 Task: Search round trip flight ticket for 1 adult, 5 children, 2 infants in seat and 1 infant on lap in first from Washington, D.c./arlington: Ronald Reagan Washington National Airport to Greensboro: Piedmont Triad International Airport on 5-1-2023 and return on 5-2-2023. Choice of flights is Westjet. Number of bags: 1 checked bag. Price is upto 55000. Outbound departure time preference is 22:30. Return departure time preference is 16:45.
Action: Mouse moved to (304, 500)
Screenshot: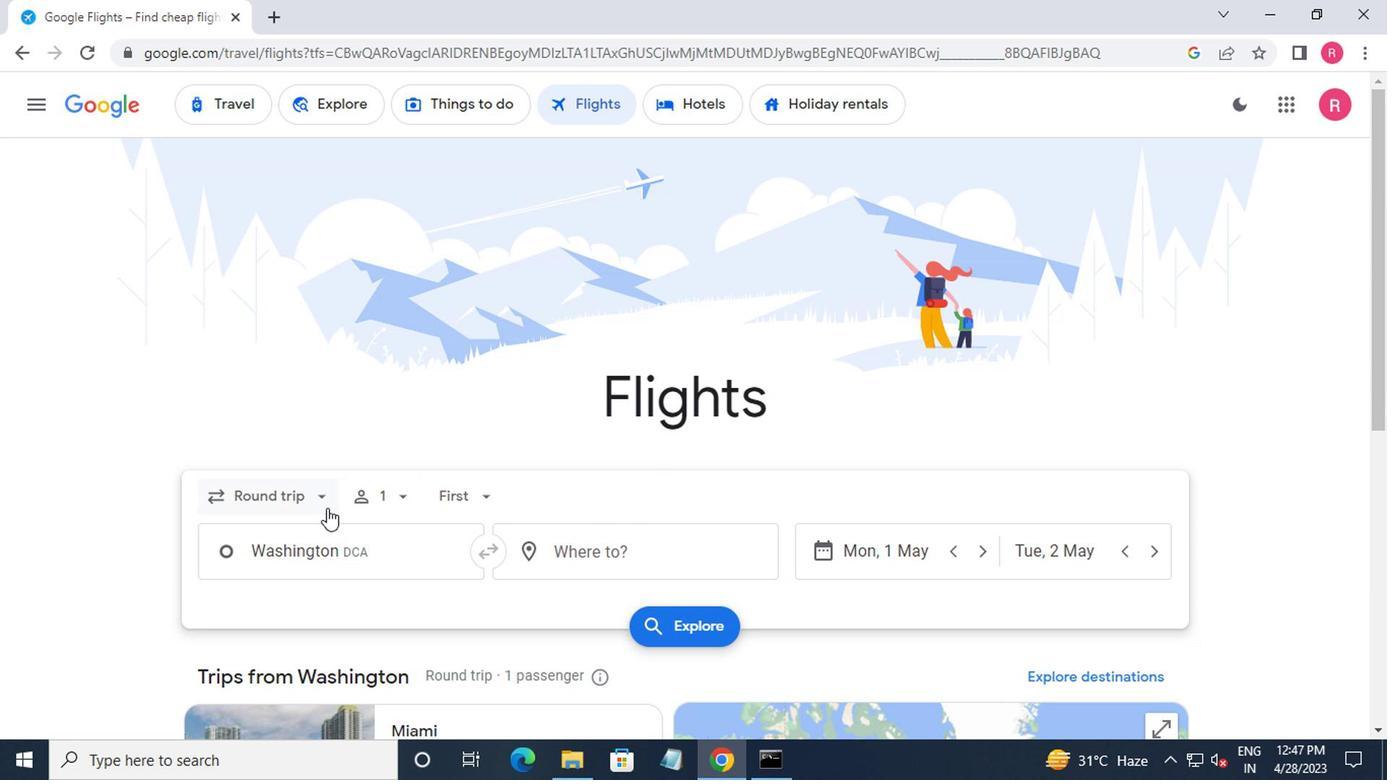 
Action: Mouse pressed left at (304, 500)
Screenshot: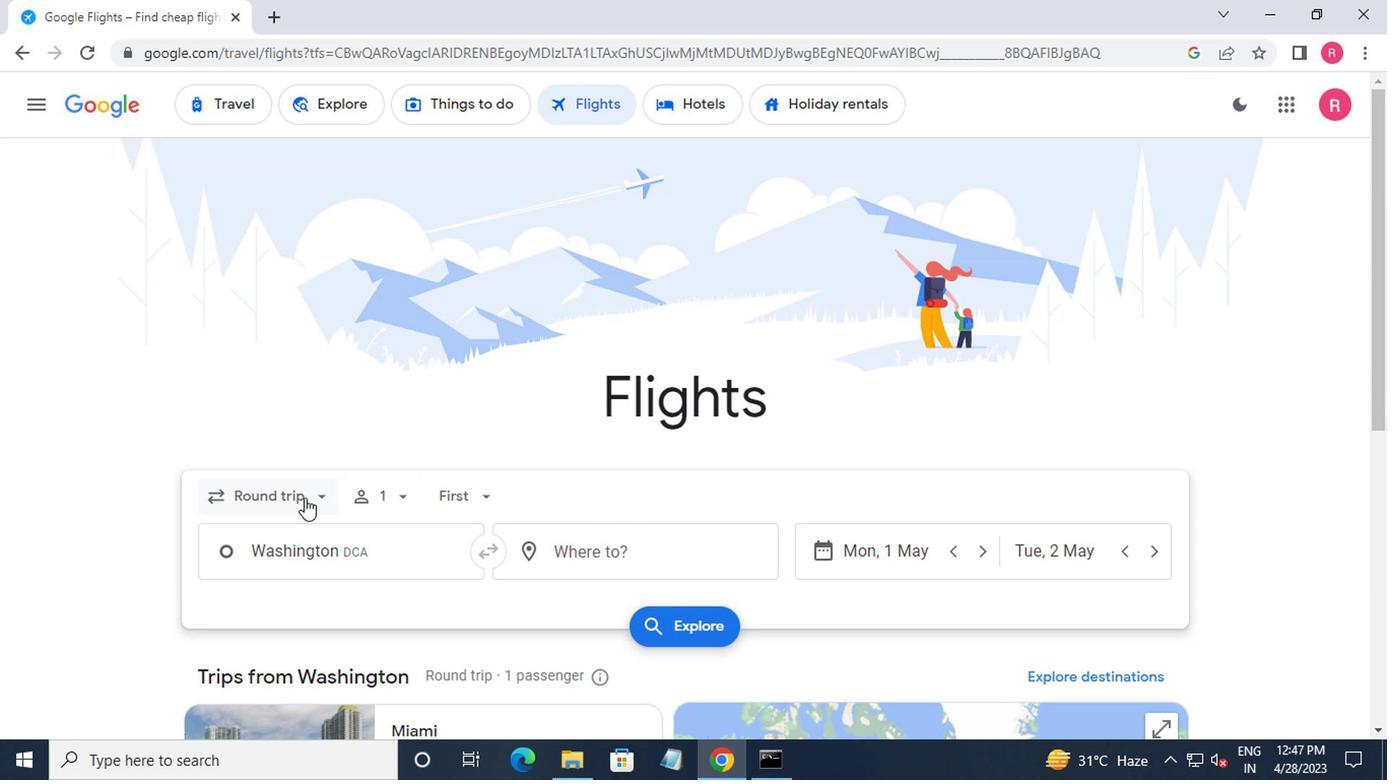 
Action: Mouse moved to (307, 585)
Screenshot: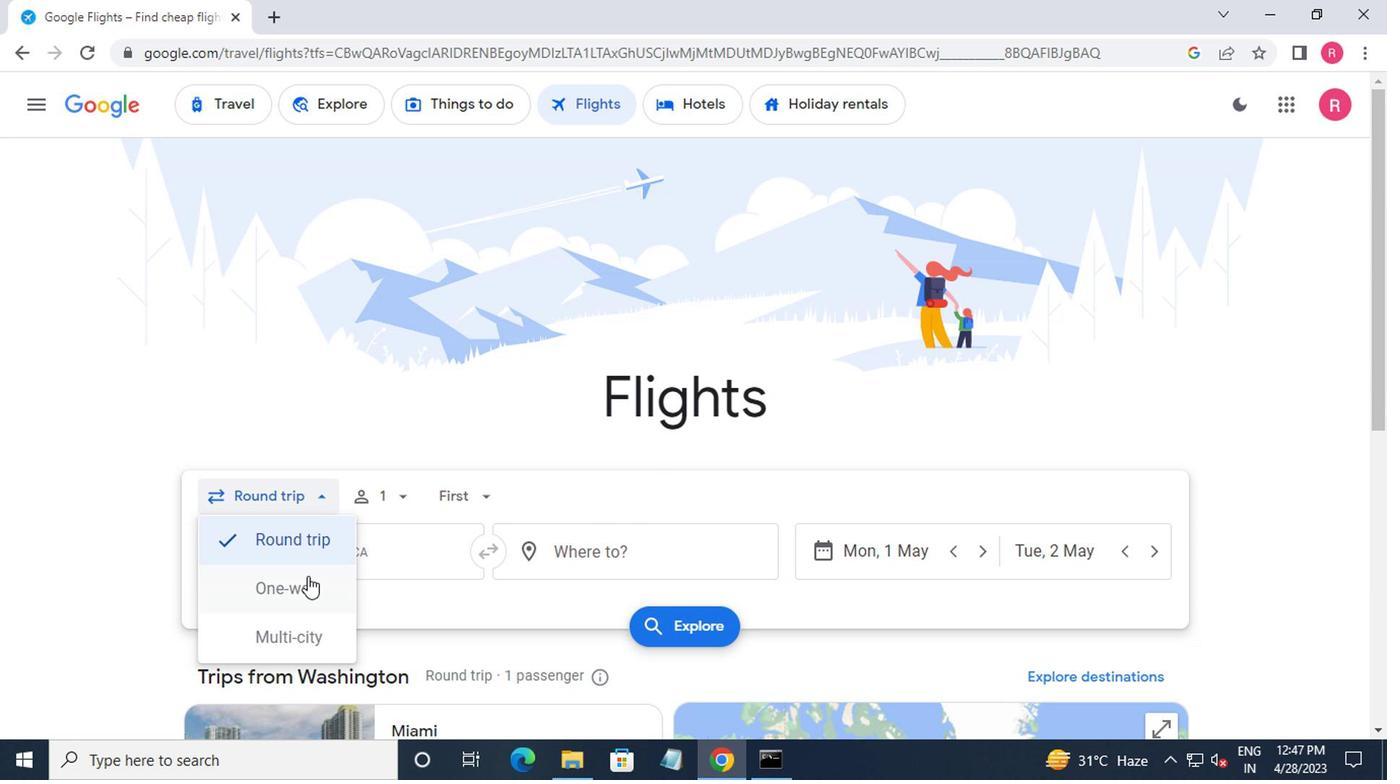 
Action: Mouse pressed left at (307, 585)
Screenshot: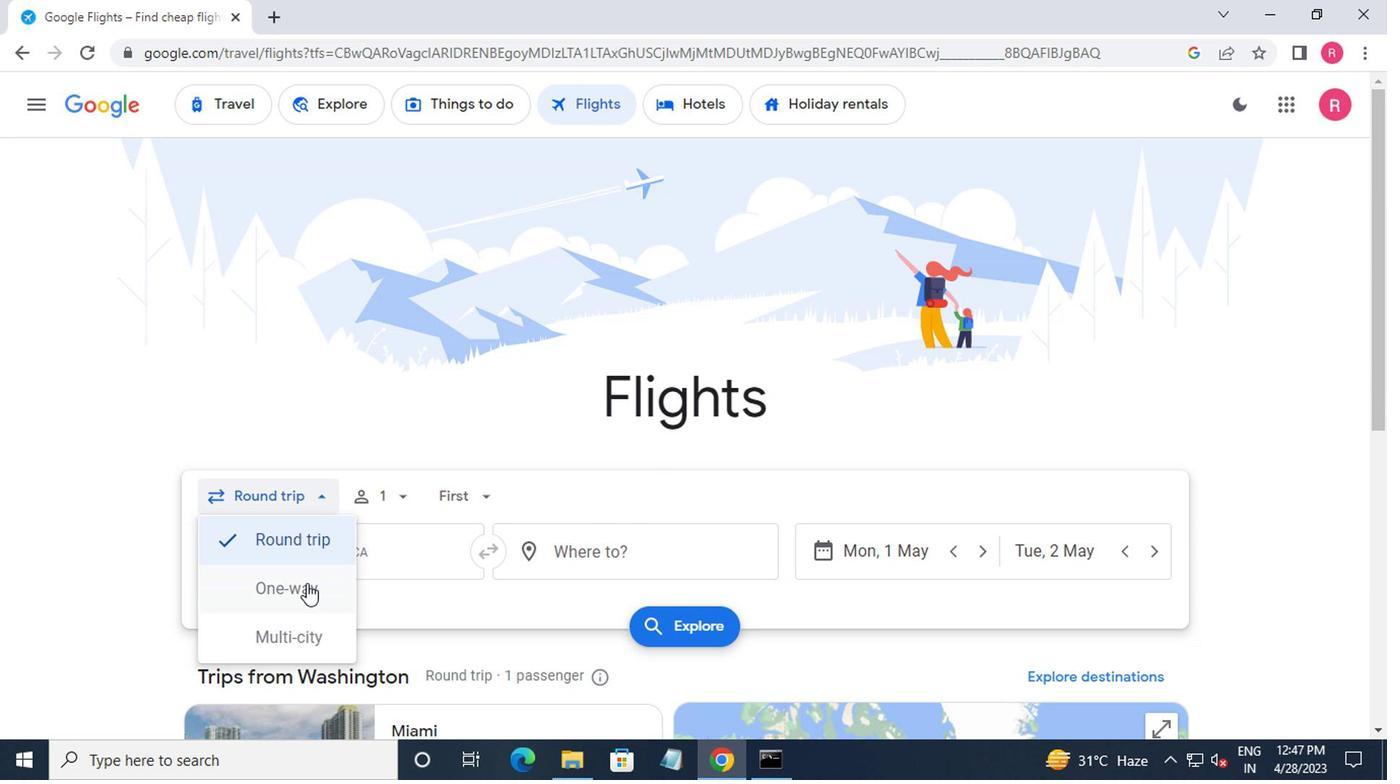 
Action: Mouse moved to (398, 506)
Screenshot: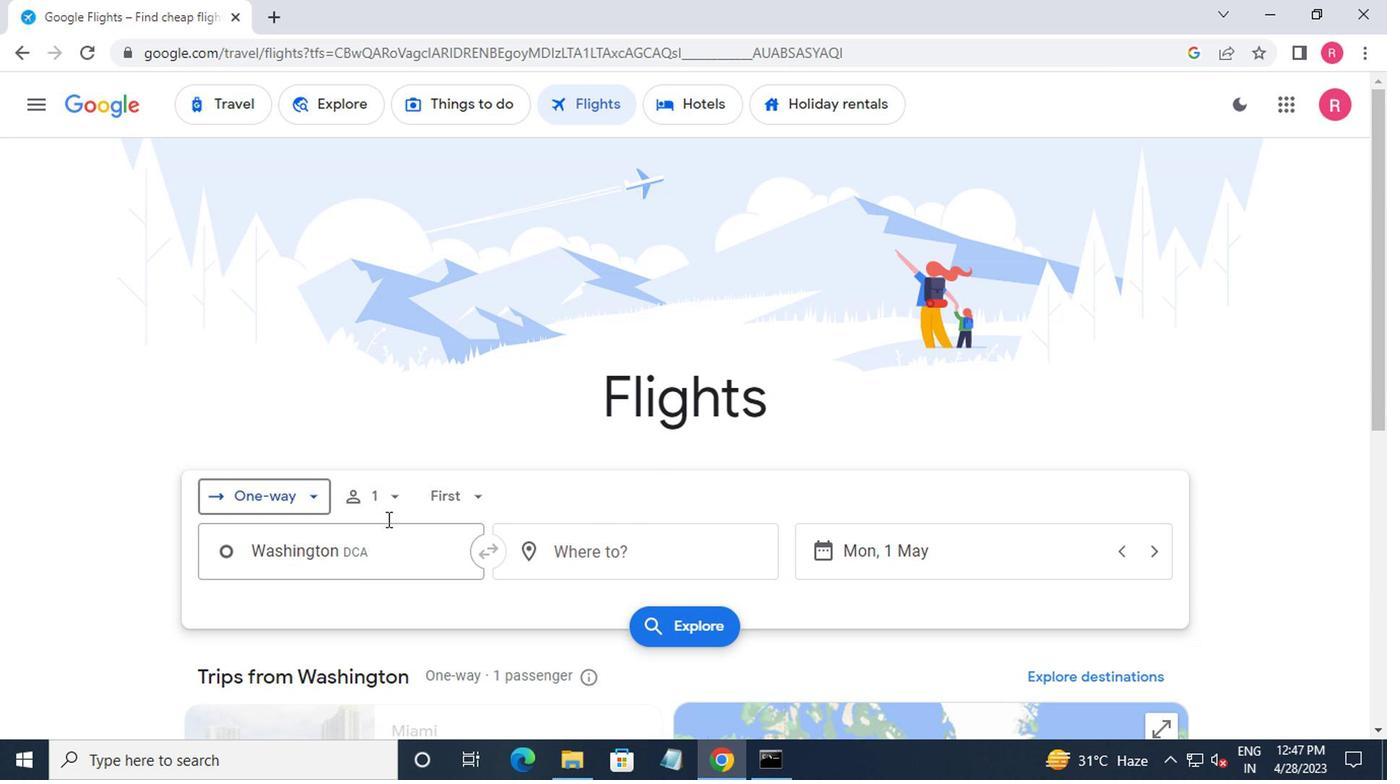
Action: Mouse pressed left at (398, 506)
Screenshot: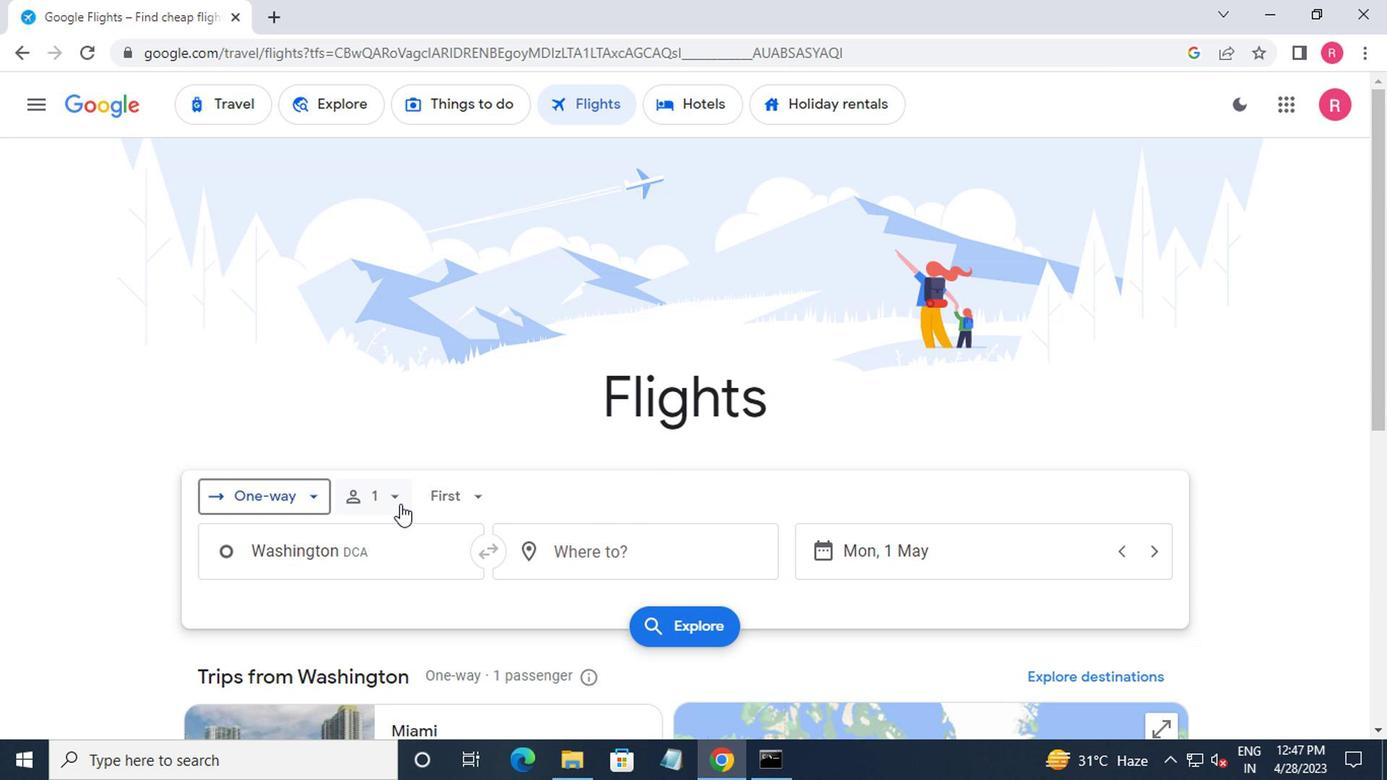 
Action: Mouse moved to (541, 545)
Screenshot: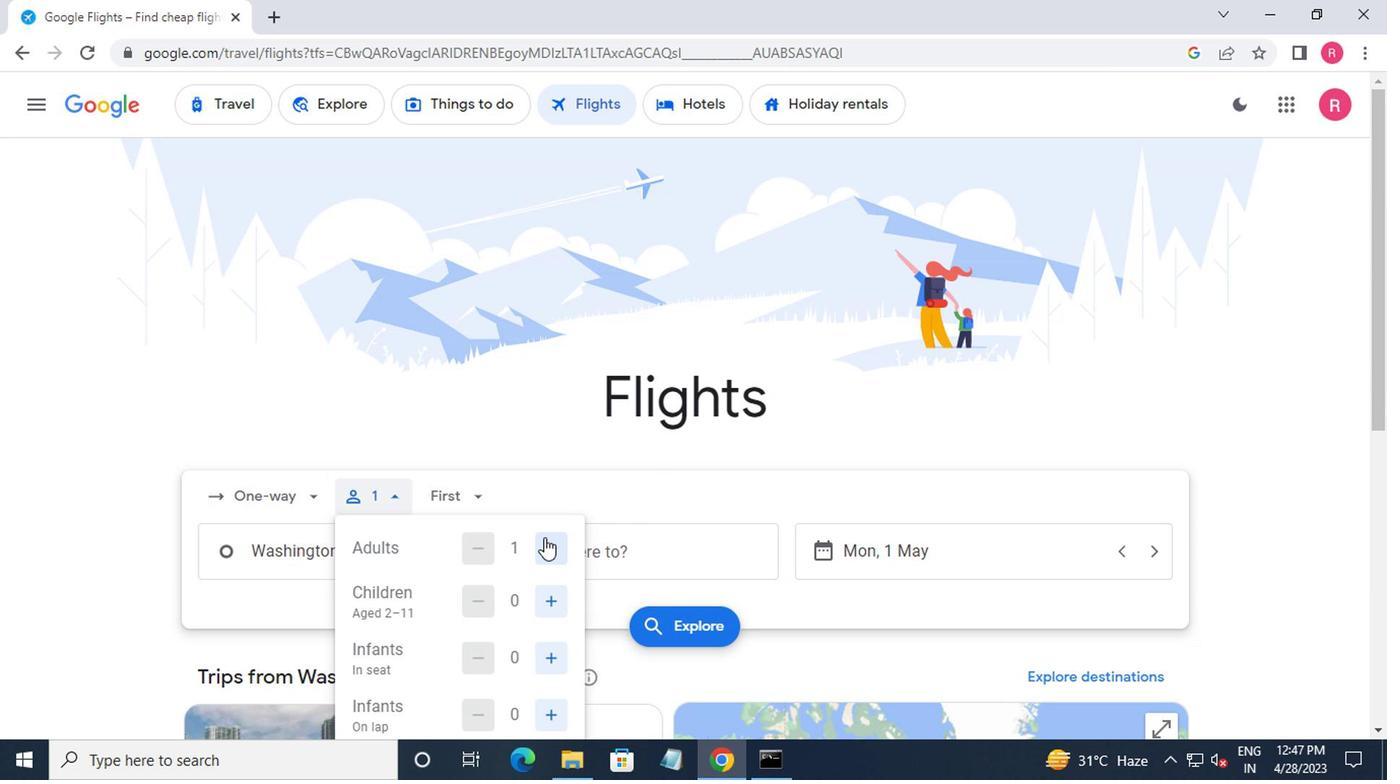
Action: Mouse pressed left at (541, 545)
Screenshot: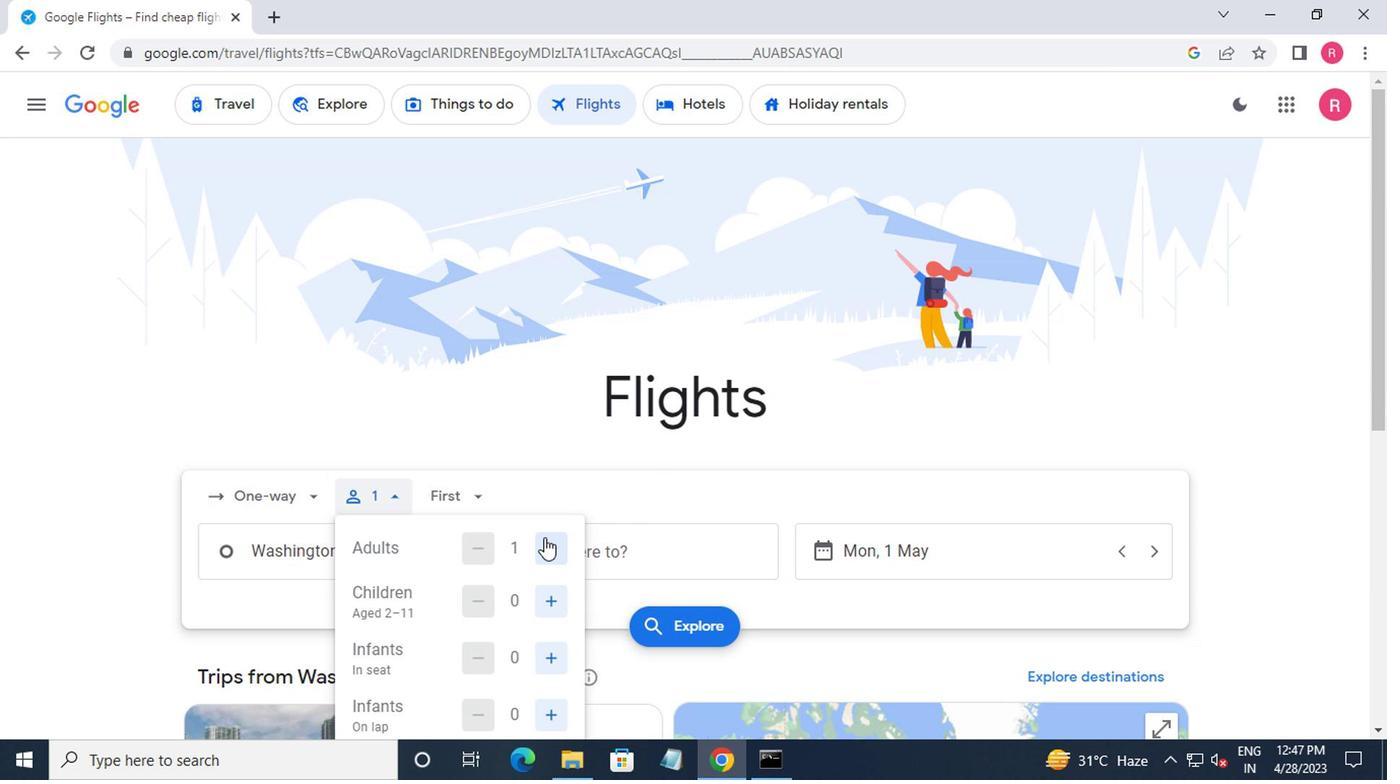 
Action: Mouse moved to (552, 614)
Screenshot: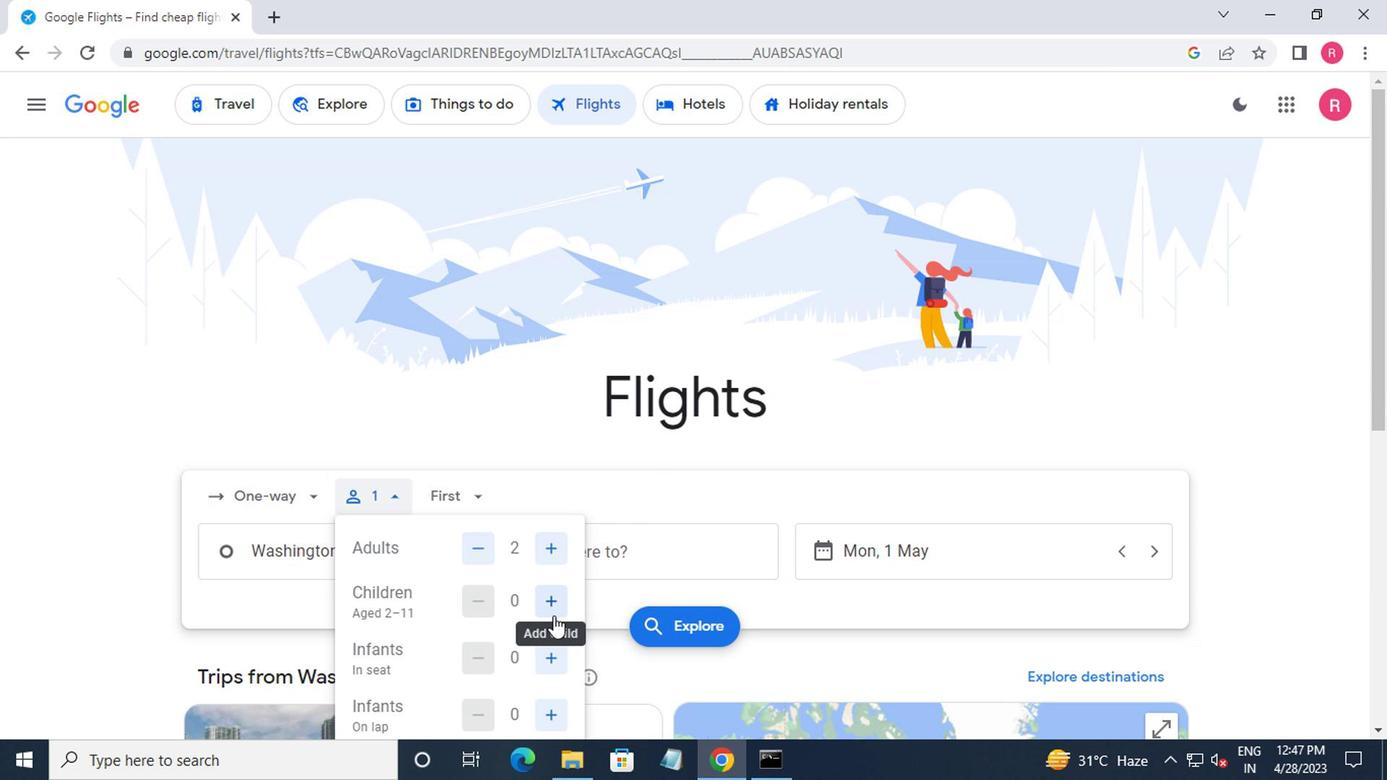 
Action: Mouse pressed left at (552, 614)
Screenshot: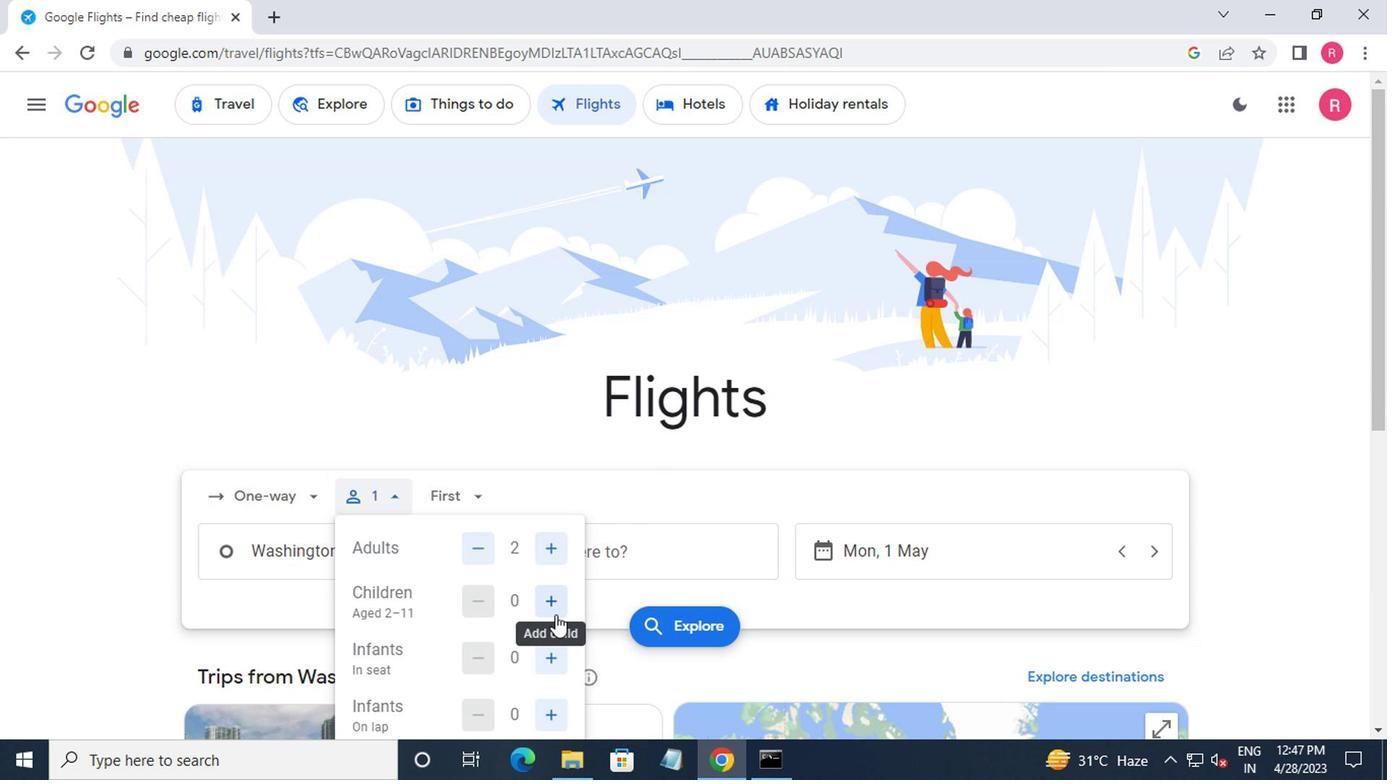 
Action: Mouse moved to (552, 613)
Screenshot: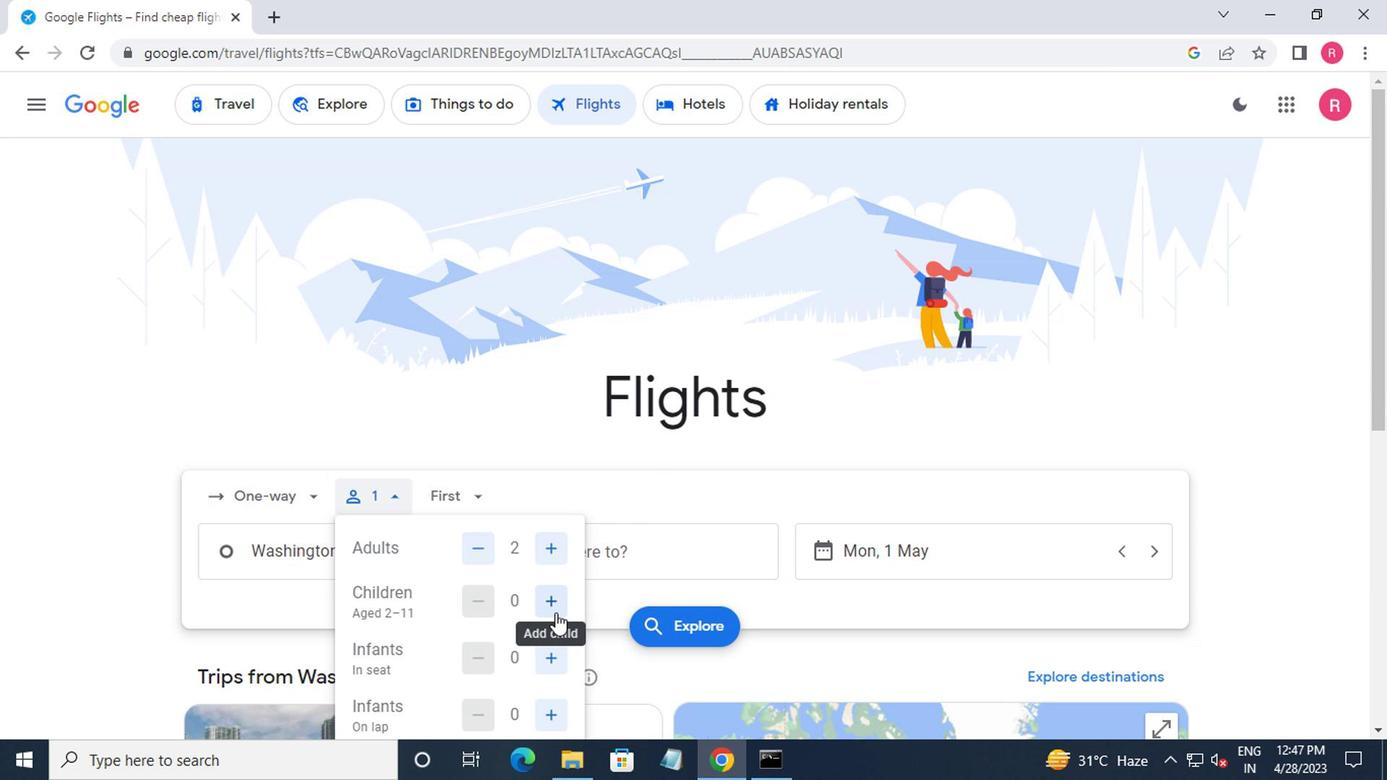 
Action: Mouse pressed left at (552, 613)
Screenshot: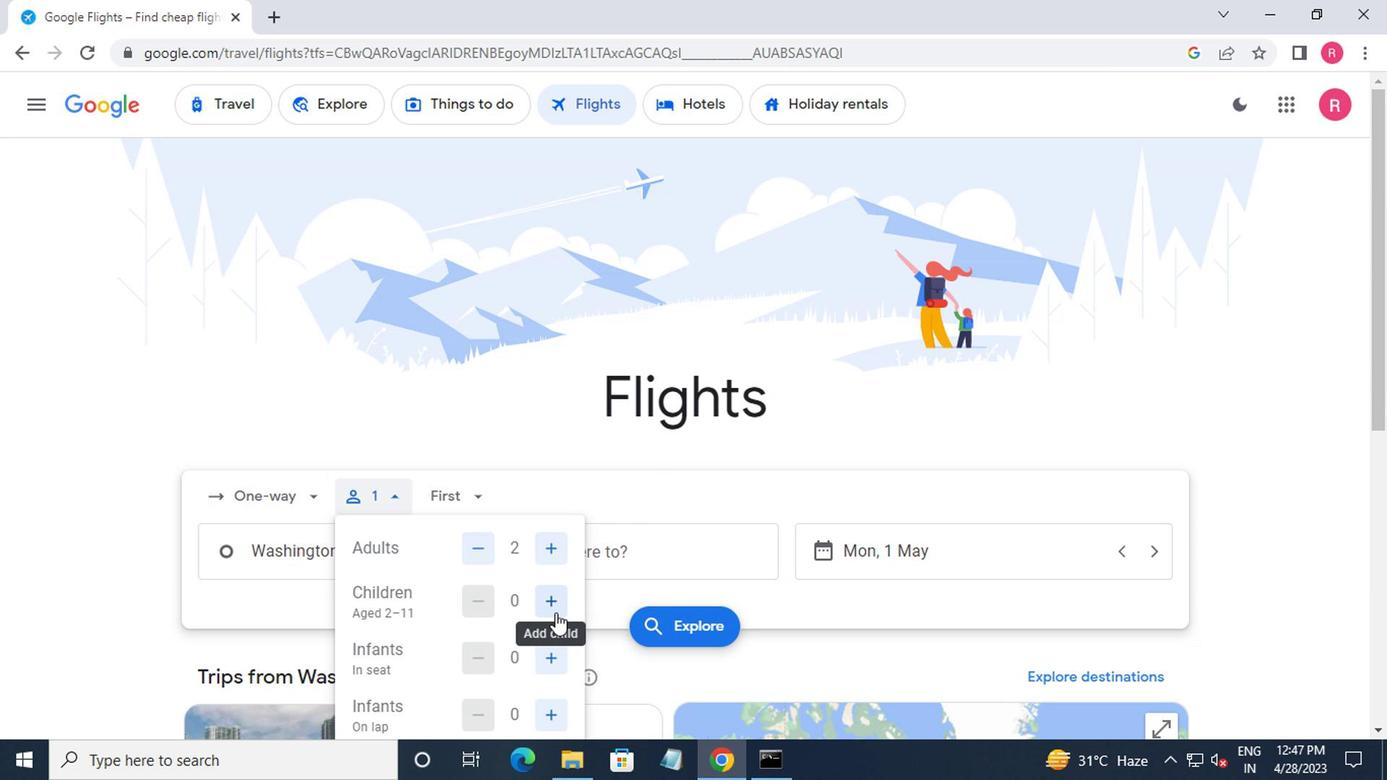
Action: Mouse moved to (552, 612)
Screenshot: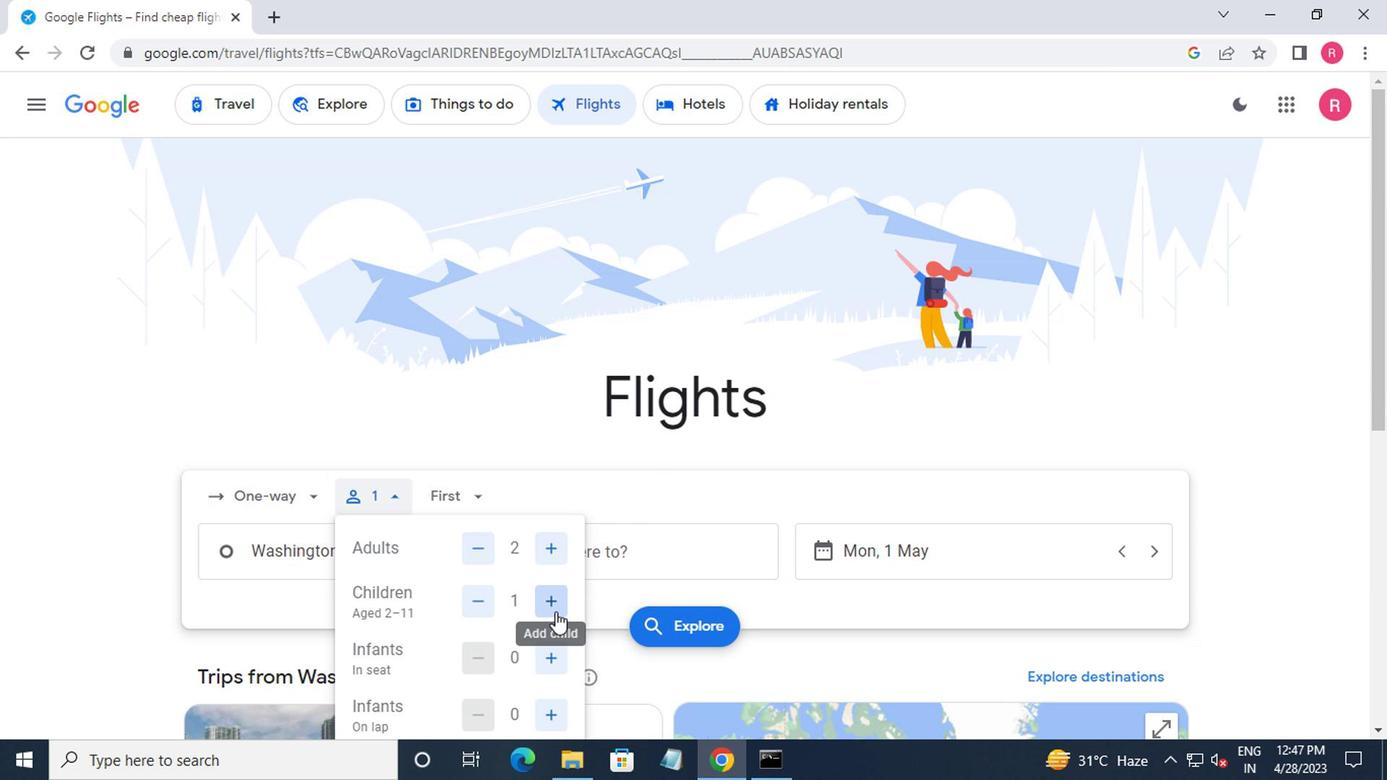 
Action: Mouse pressed left at (552, 612)
Screenshot: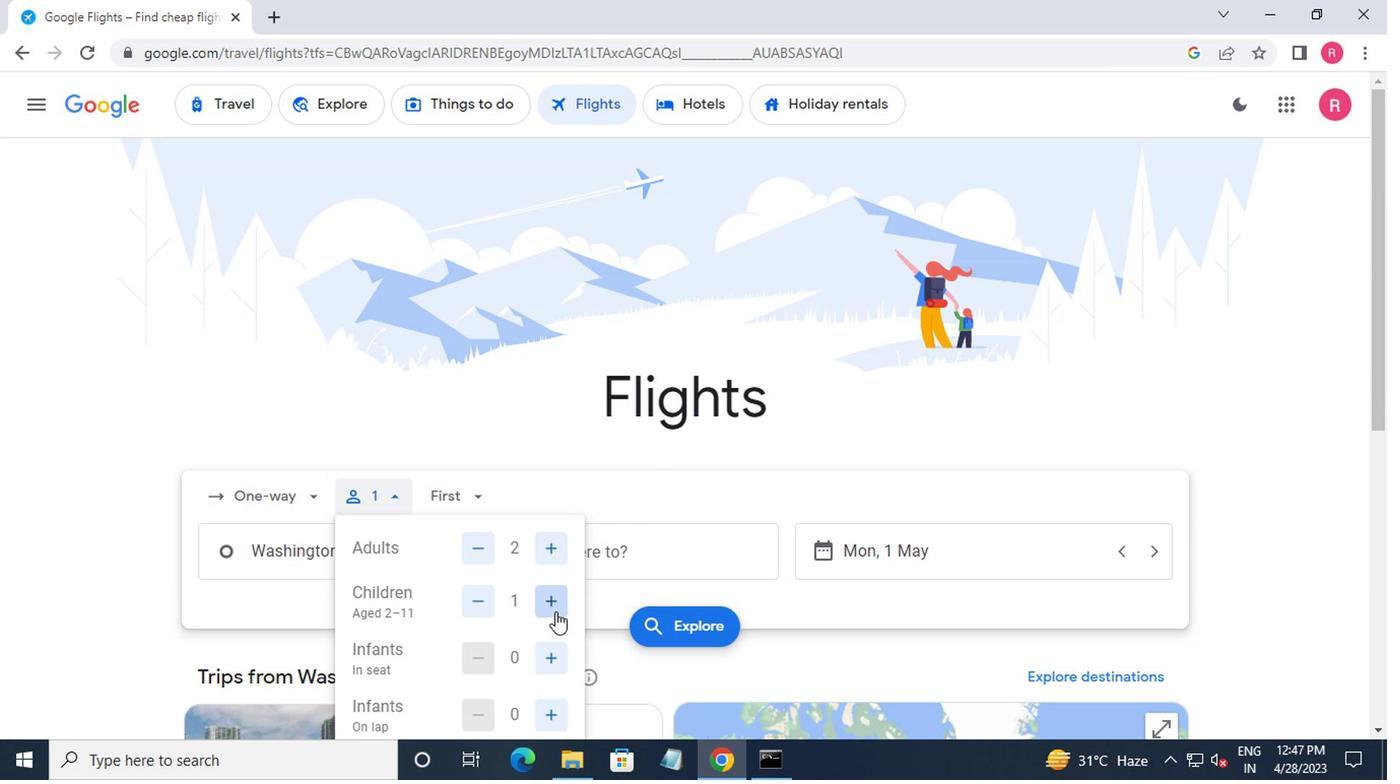 
Action: Mouse moved to (552, 611)
Screenshot: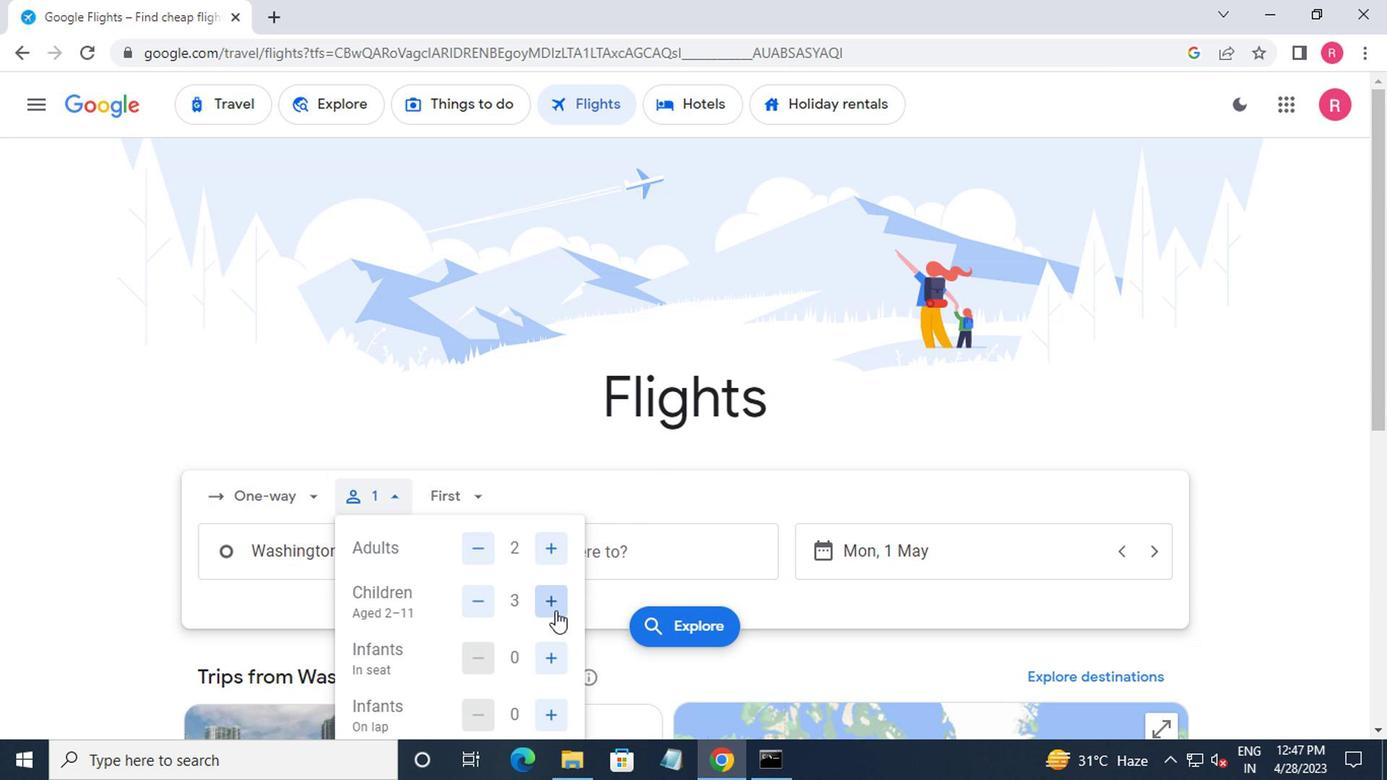 
Action: Mouse pressed left at (552, 611)
Screenshot: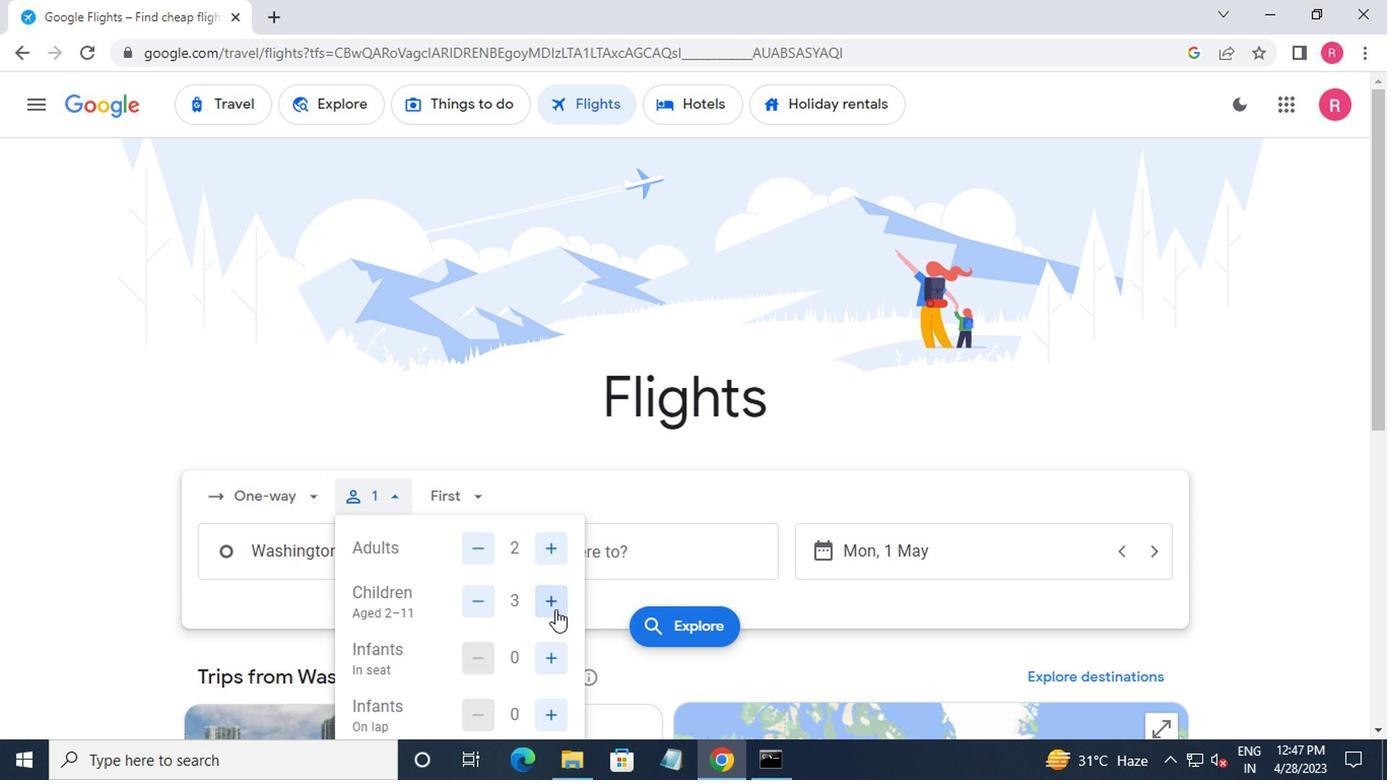 
Action: Mouse moved to (539, 658)
Screenshot: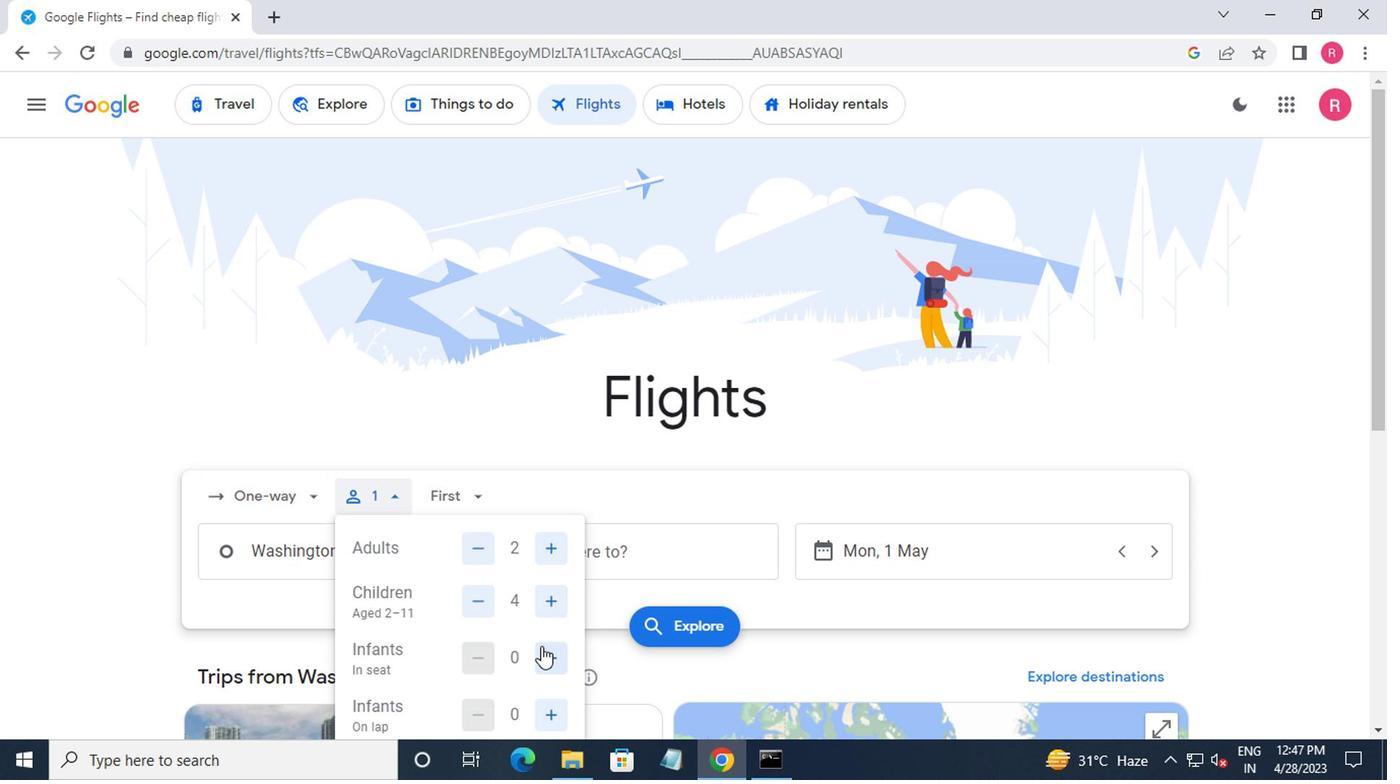 
Action: Mouse pressed left at (539, 658)
Screenshot: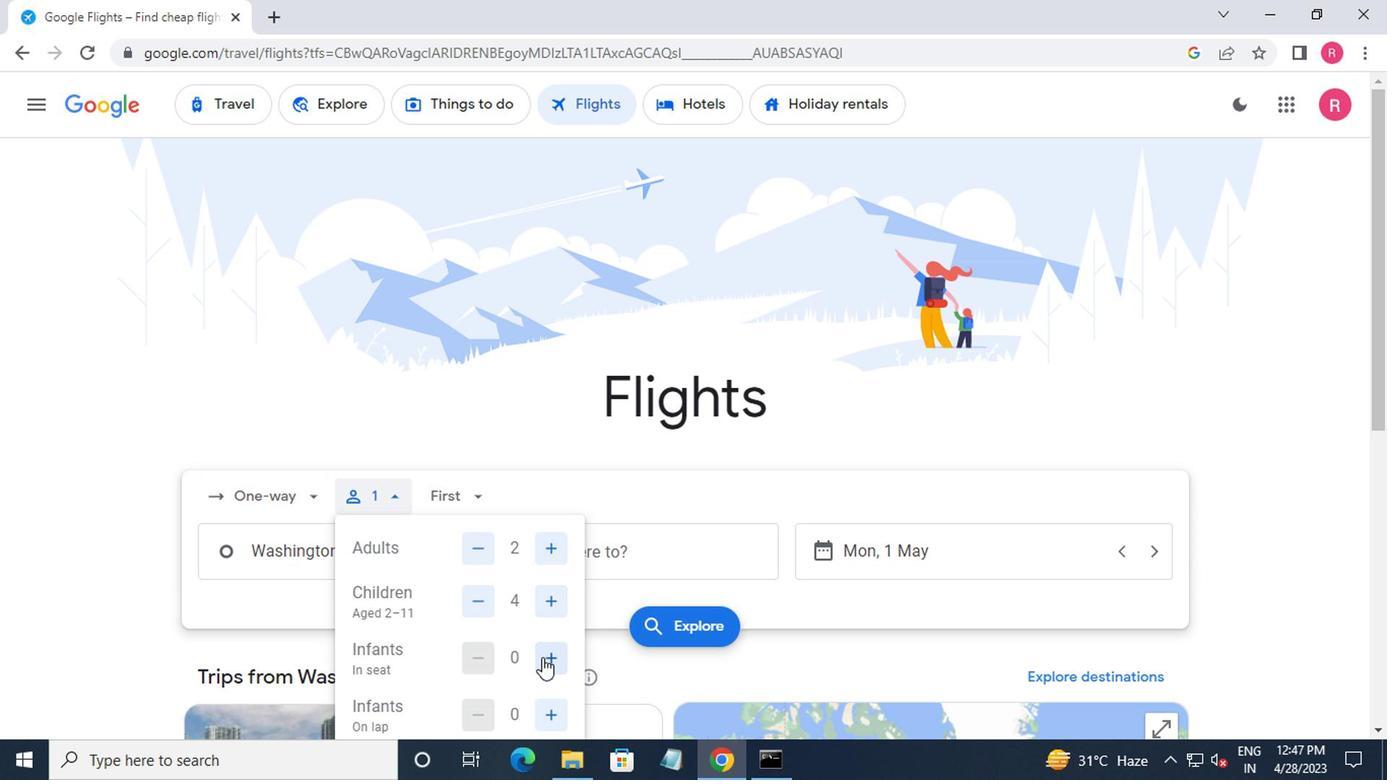 
Action: Mouse moved to (440, 498)
Screenshot: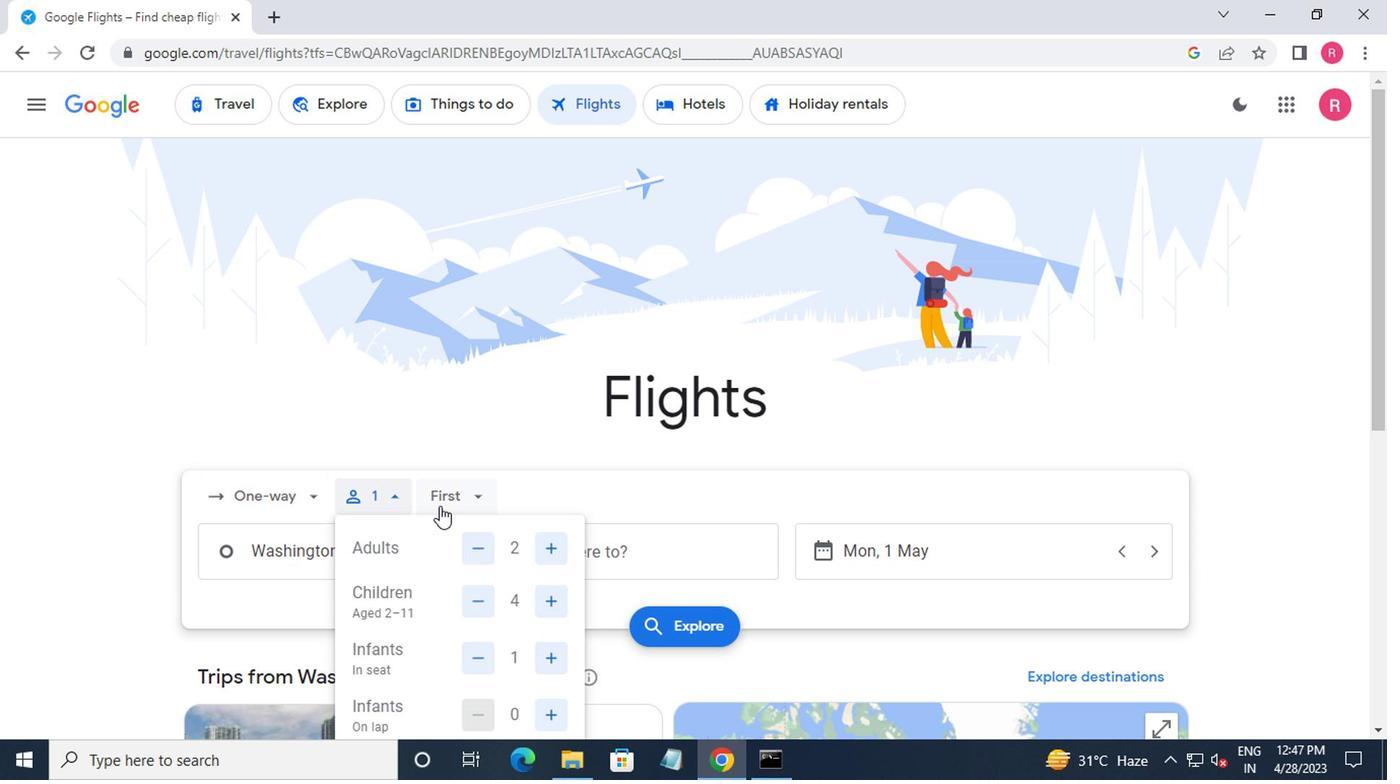 
Action: Mouse pressed left at (440, 498)
Screenshot: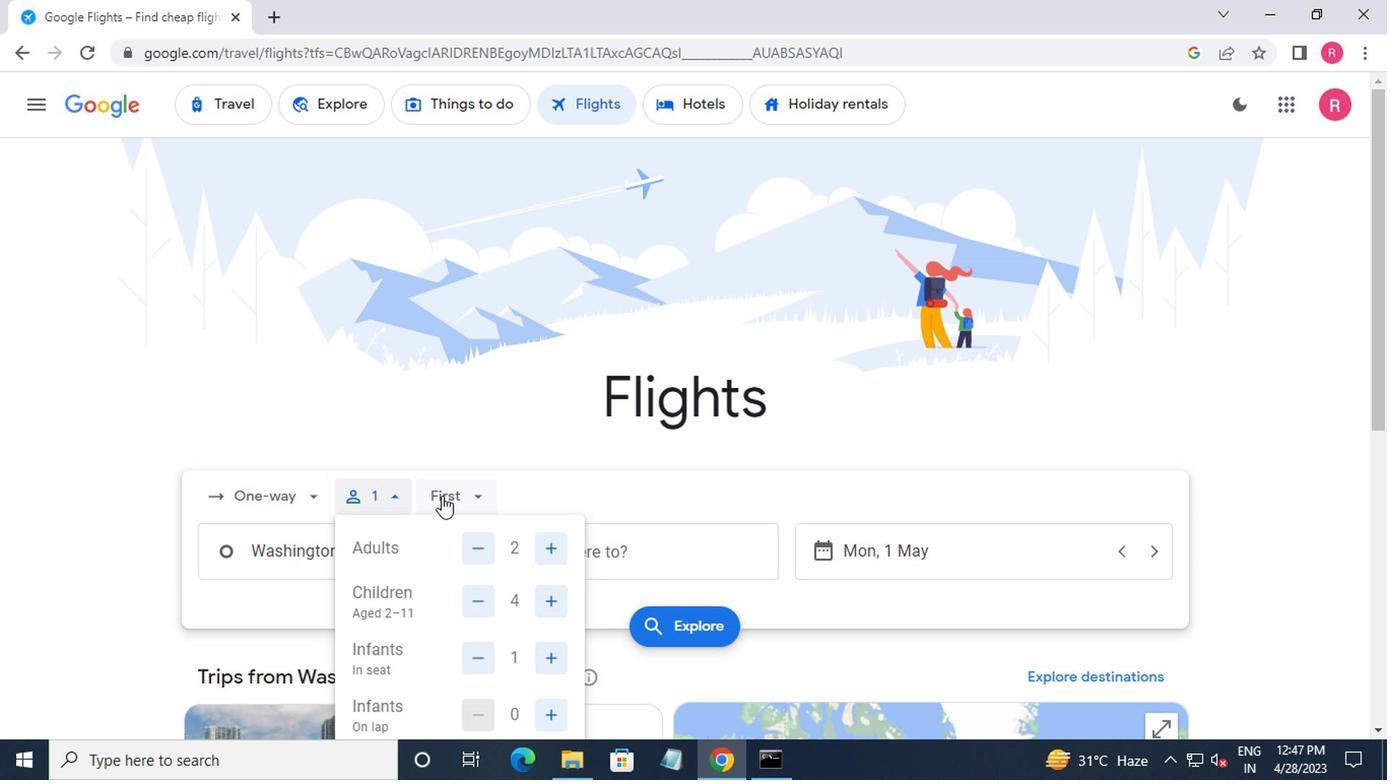 
Action: Mouse moved to (513, 640)
Screenshot: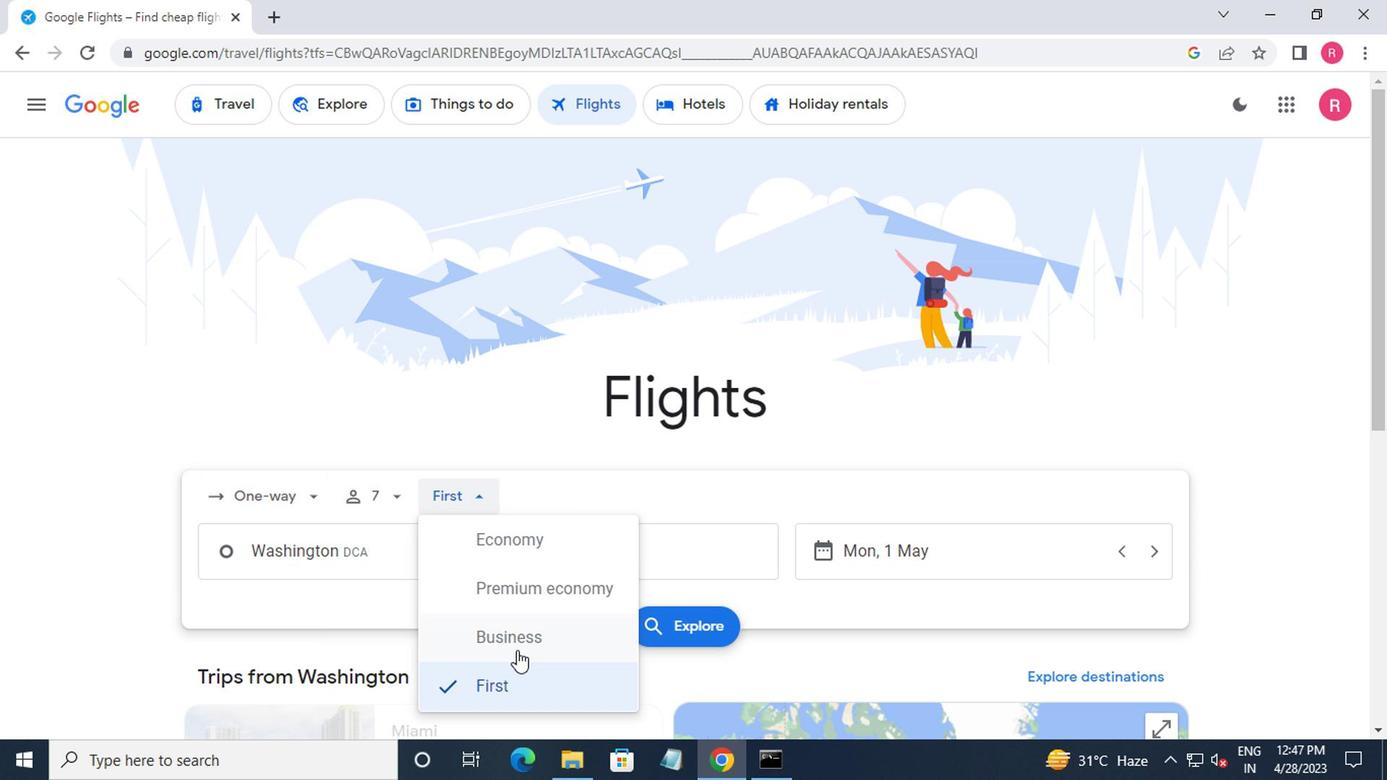 
Action: Mouse pressed left at (513, 640)
Screenshot: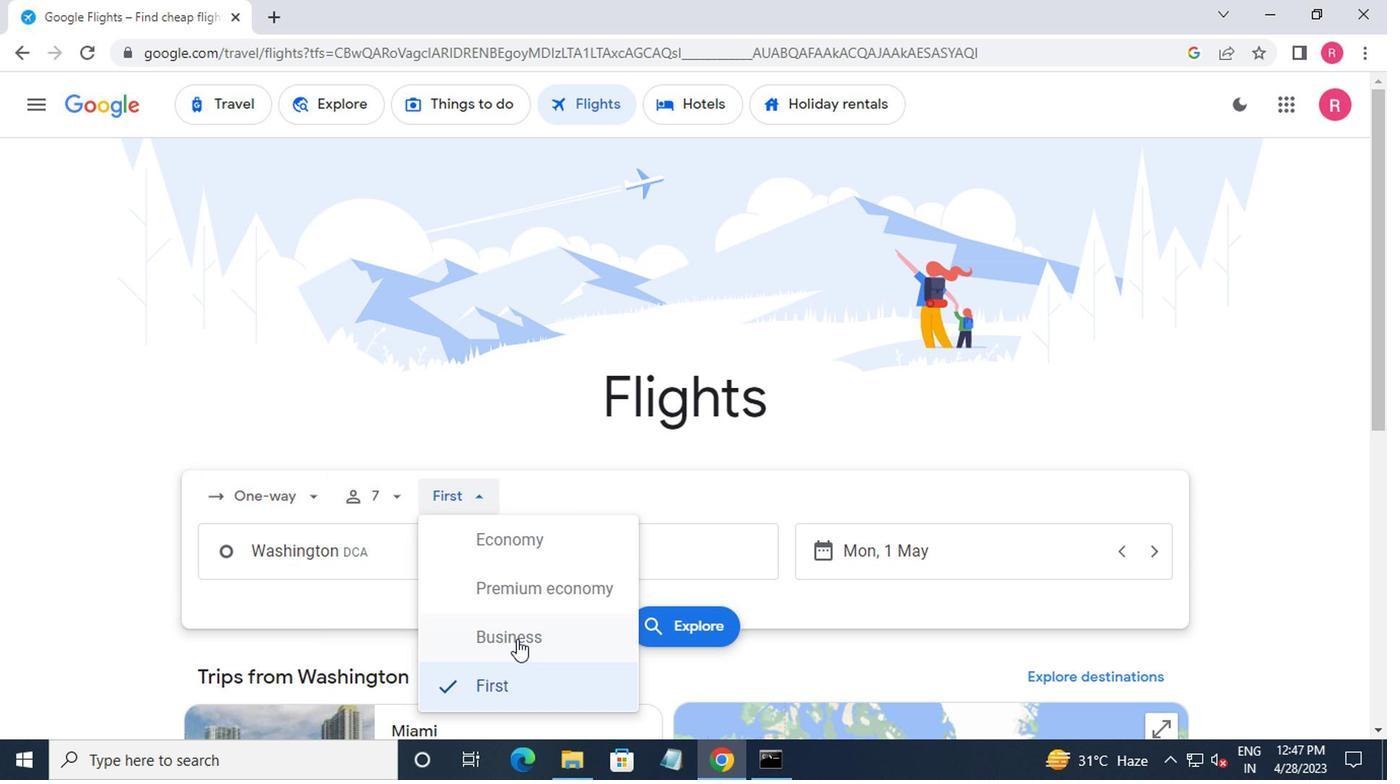
Action: Mouse moved to (407, 573)
Screenshot: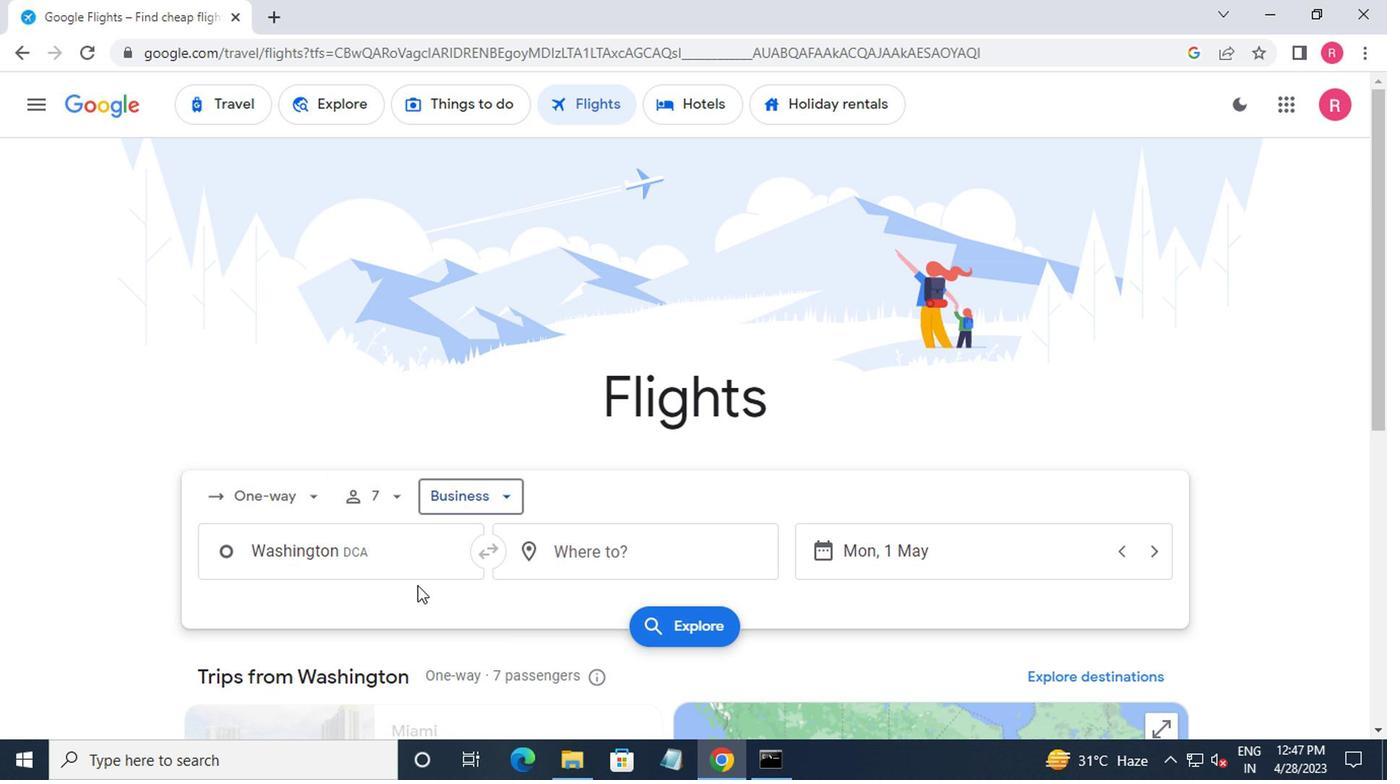 
Action: Mouse pressed left at (407, 573)
Screenshot: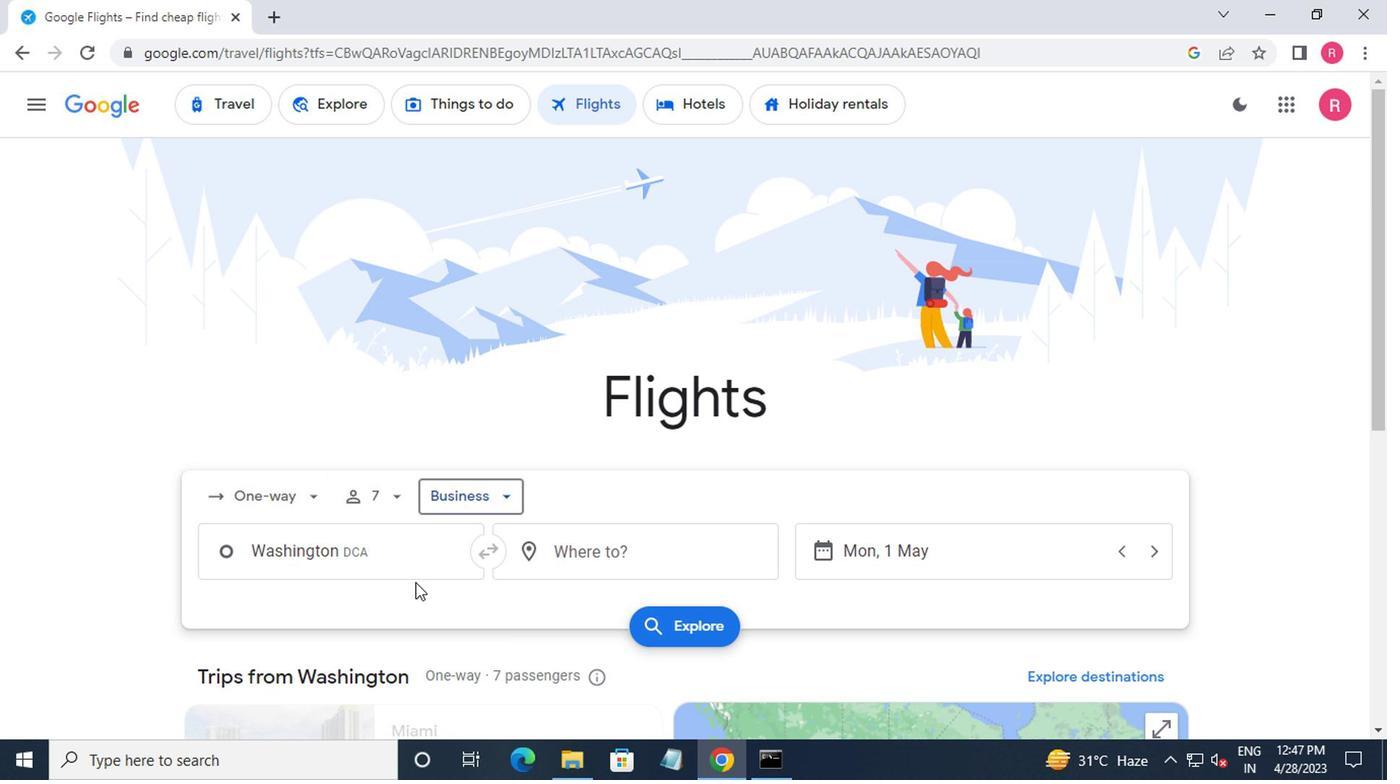 
Action: Mouse moved to (414, 651)
Screenshot: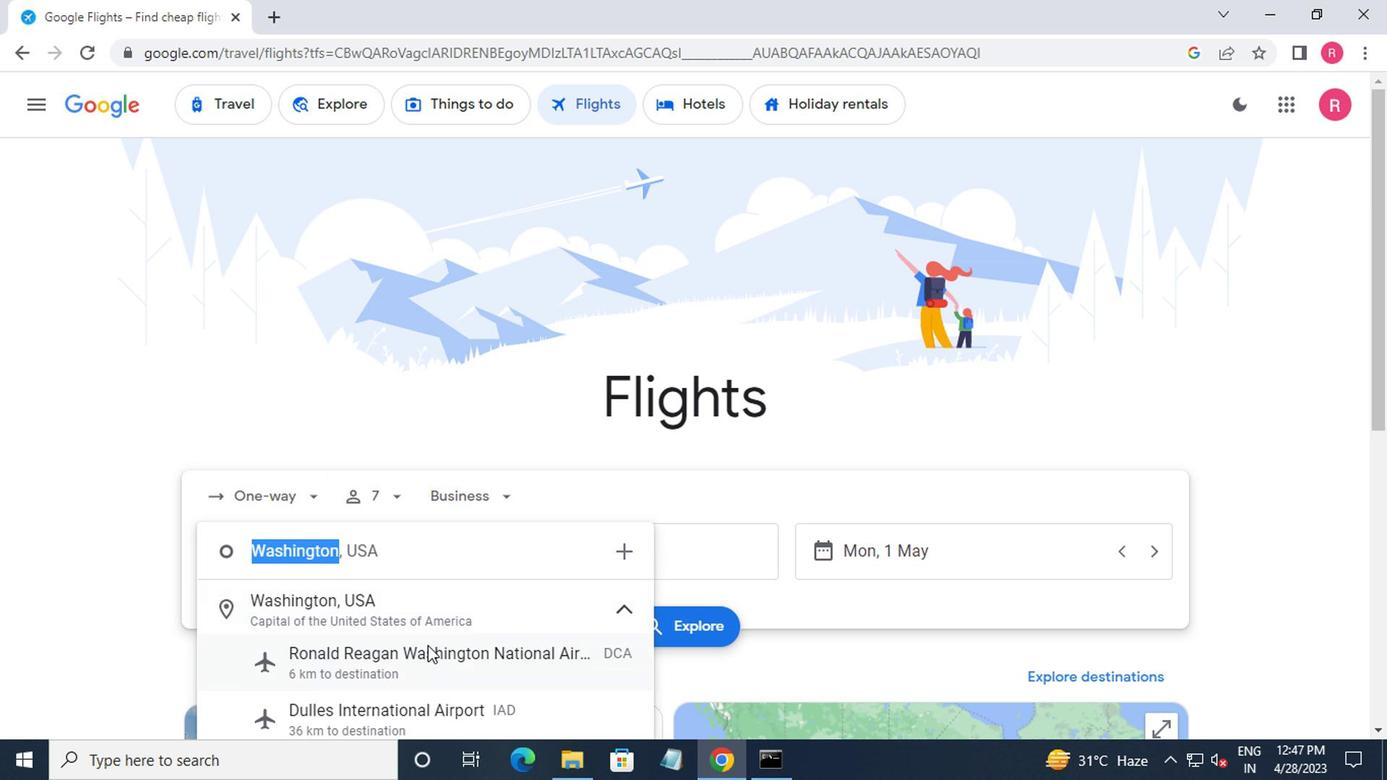 
Action: Mouse pressed left at (414, 651)
Screenshot: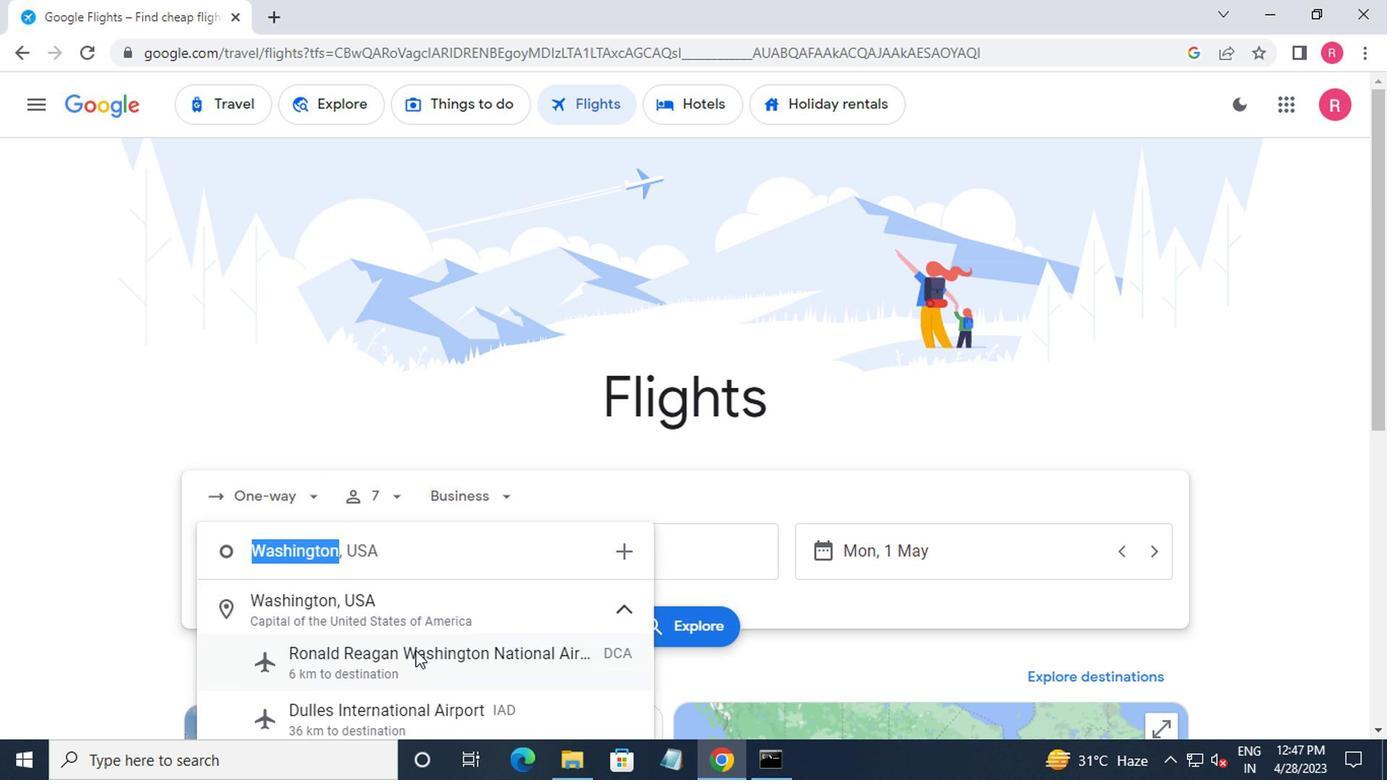 
Action: Mouse moved to (656, 570)
Screenshot: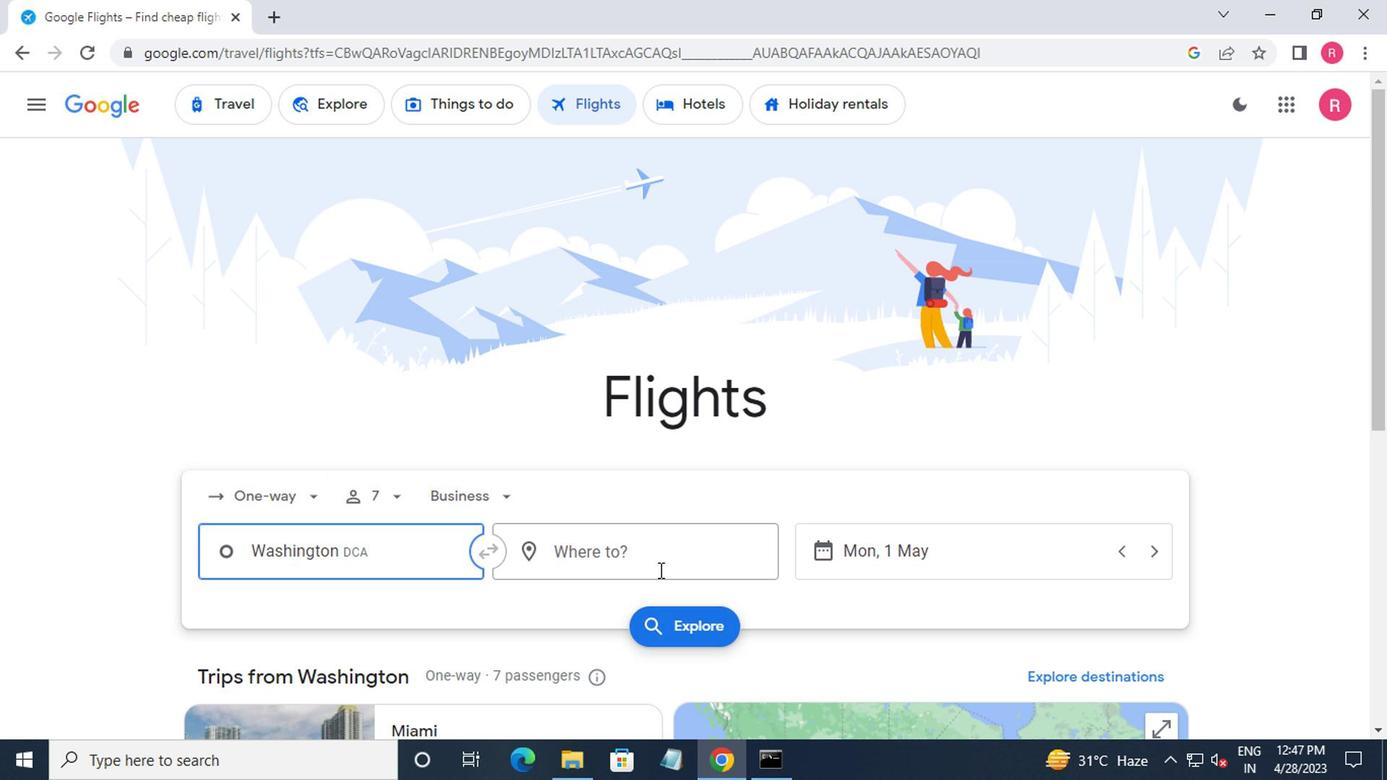 
Action: Mouse pressed left at (656, 570)
Screenshot: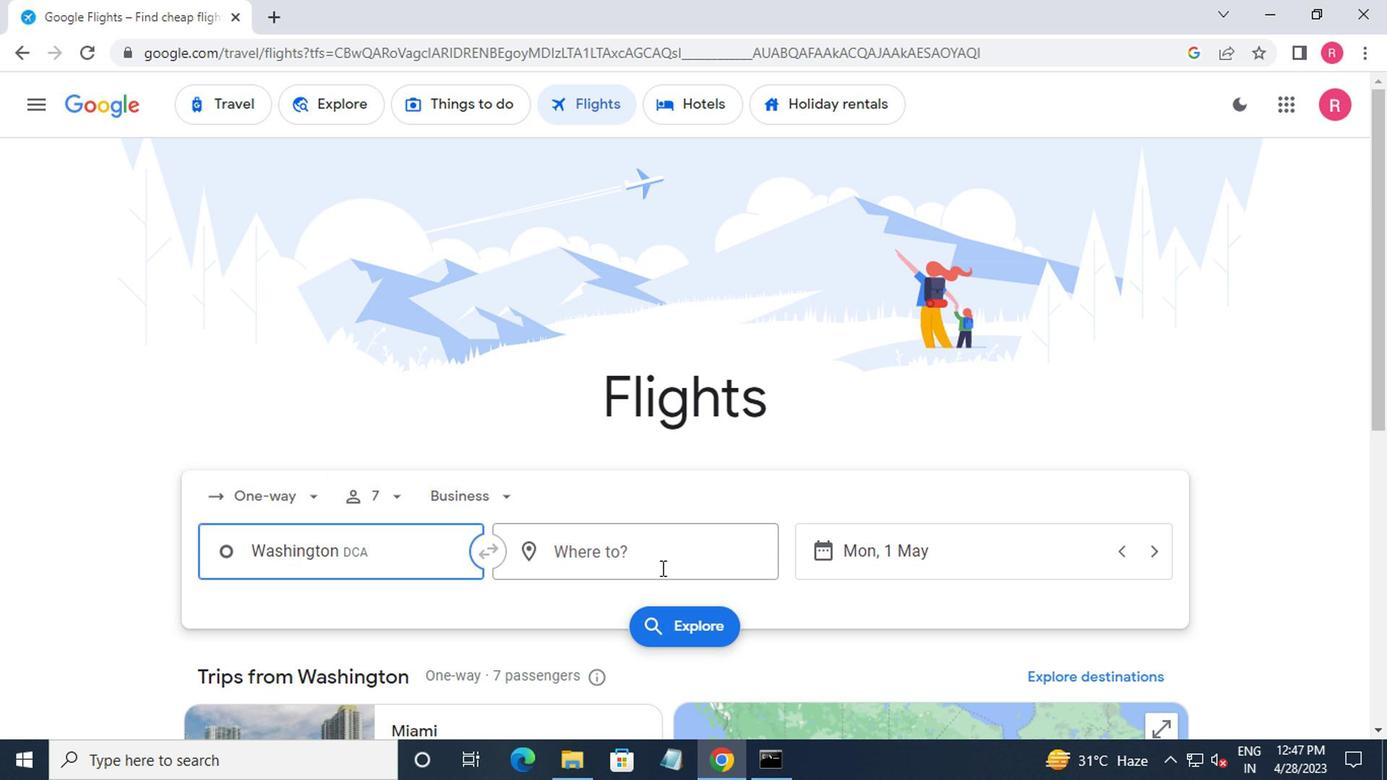 
Action: Mouse moved to (625, 674)
Screenshot: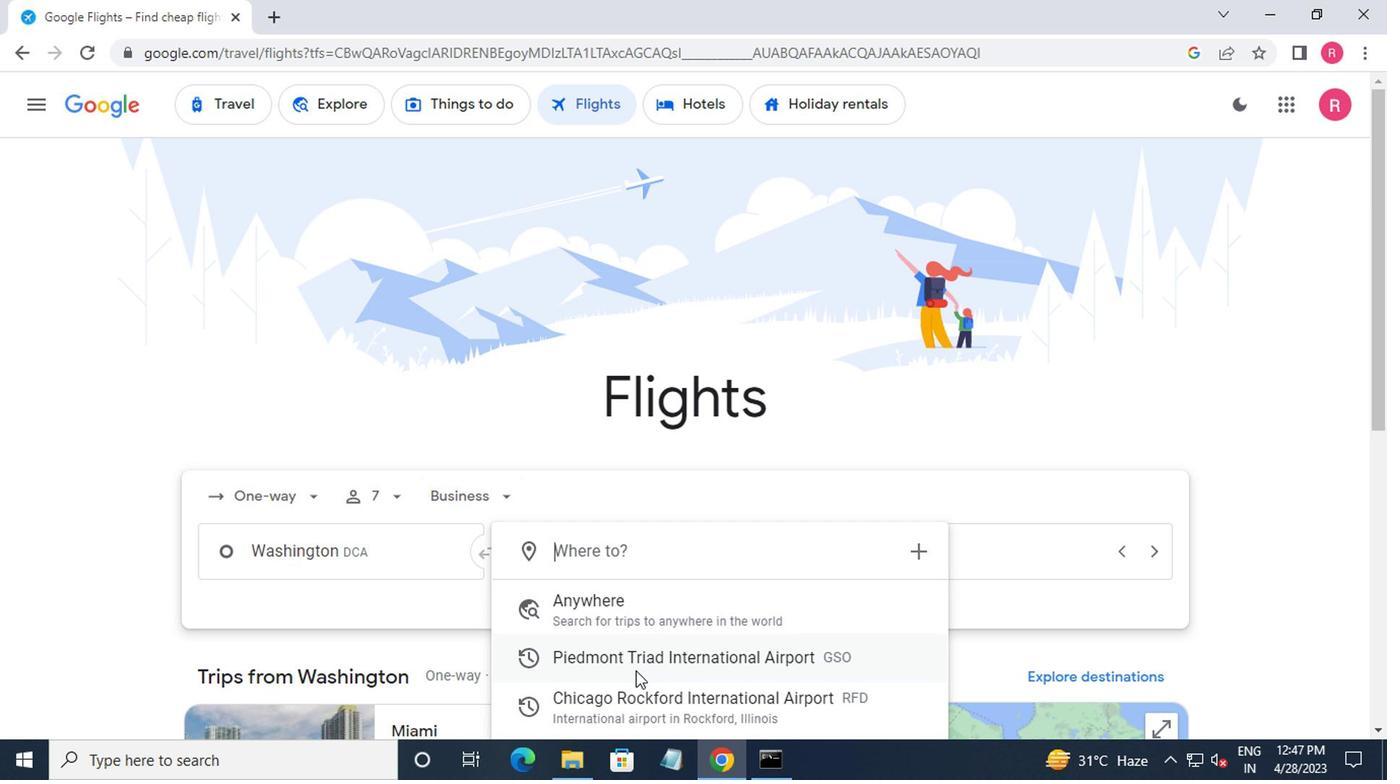 
Action: Mouse scrolled (625, 673) with delta (0, -1)
Screenshot: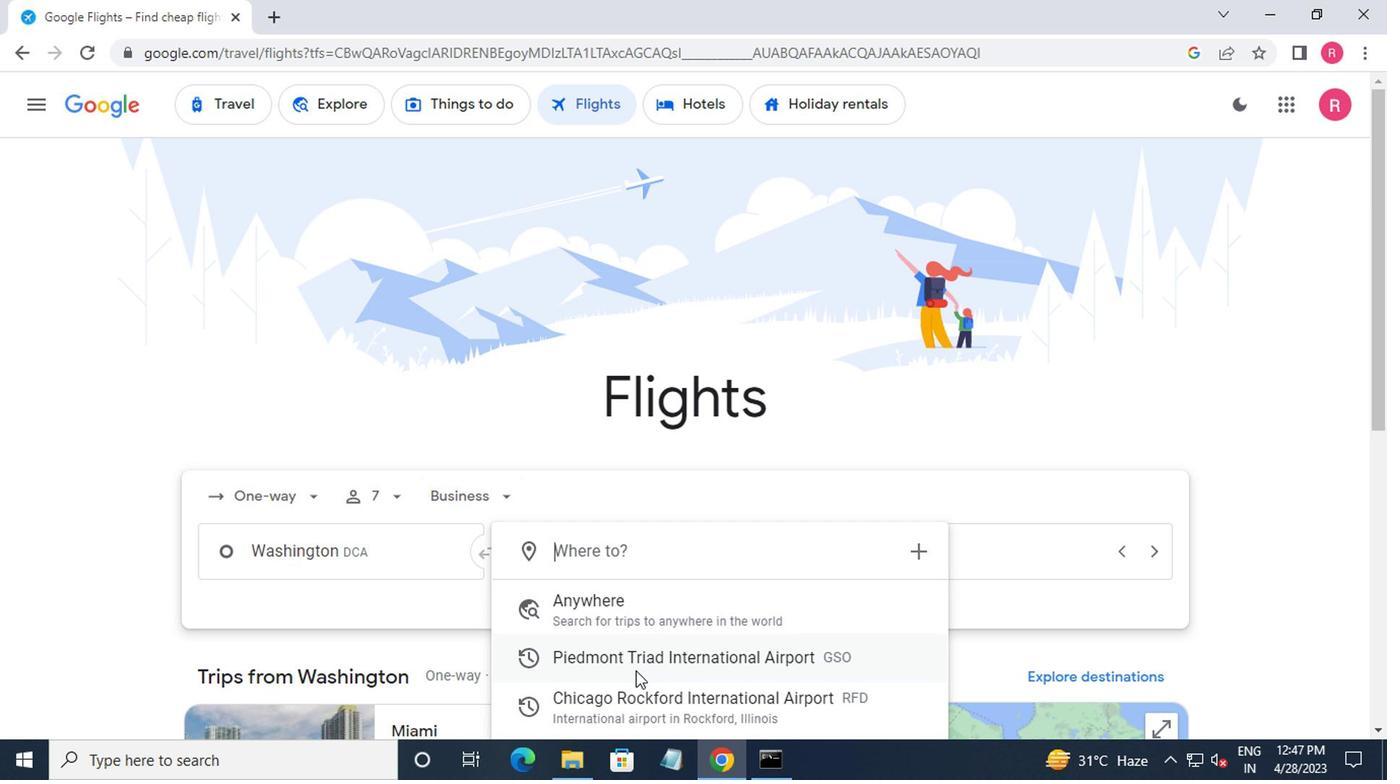 
Action: Mouse moved to (601, 661)
Screenshot: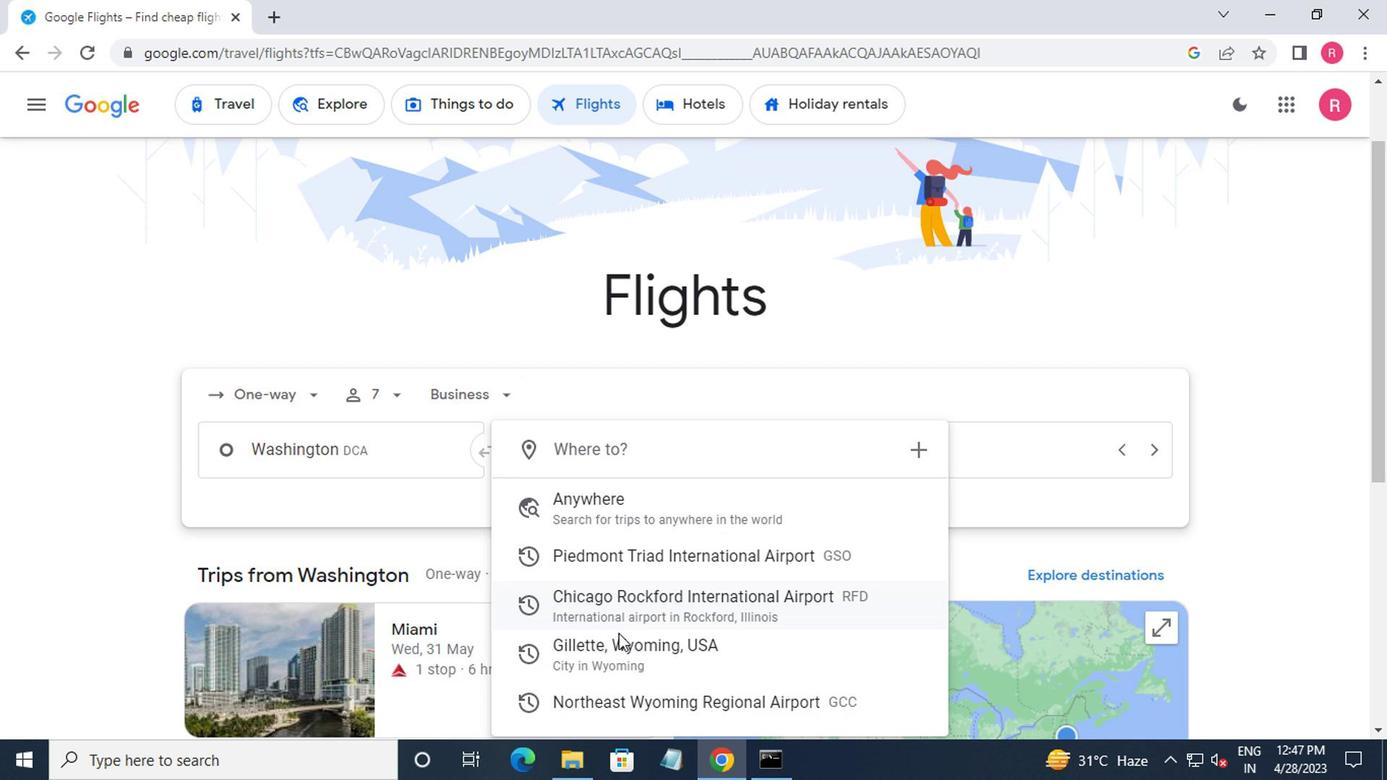 
Action: Mouse pressed left at (601, 661)
Screenshot: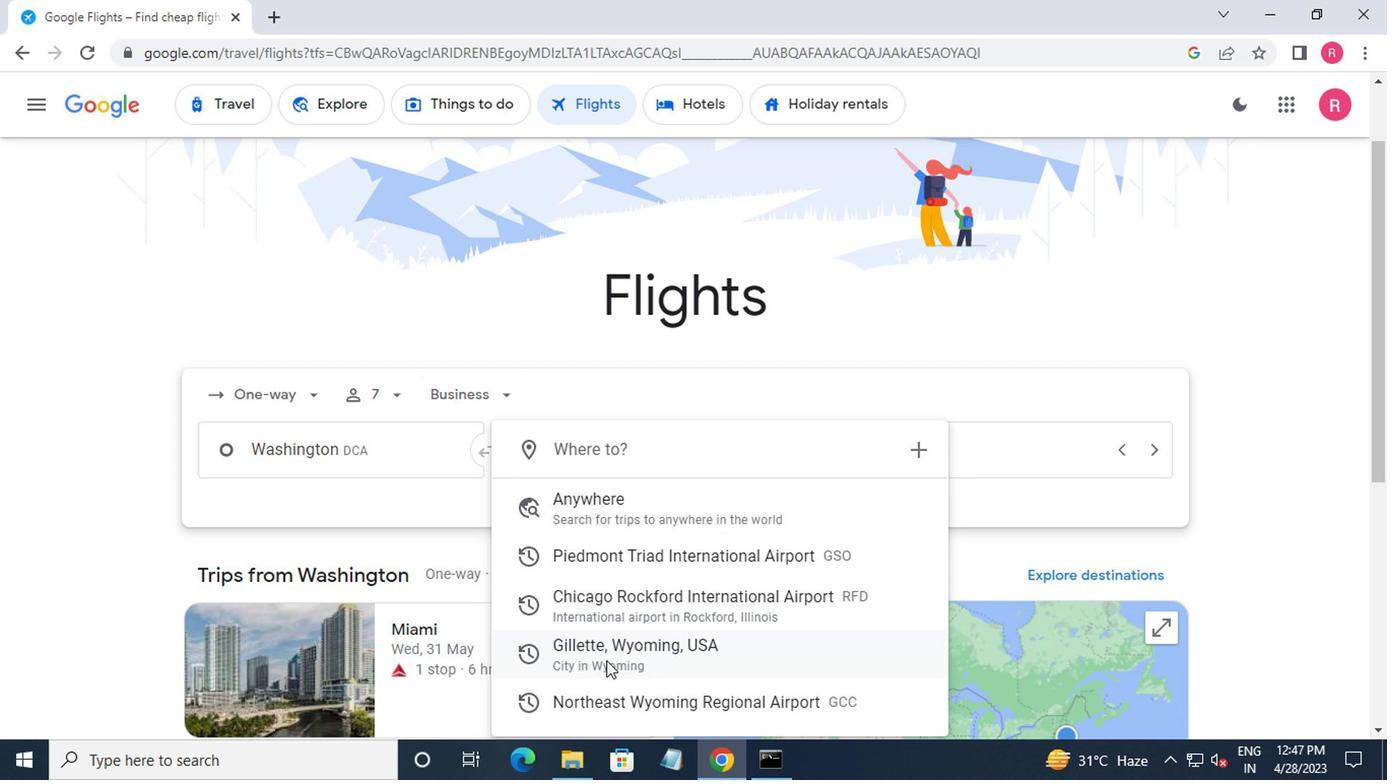 
Action: Mouse moved to (955, 450)
Screenshot: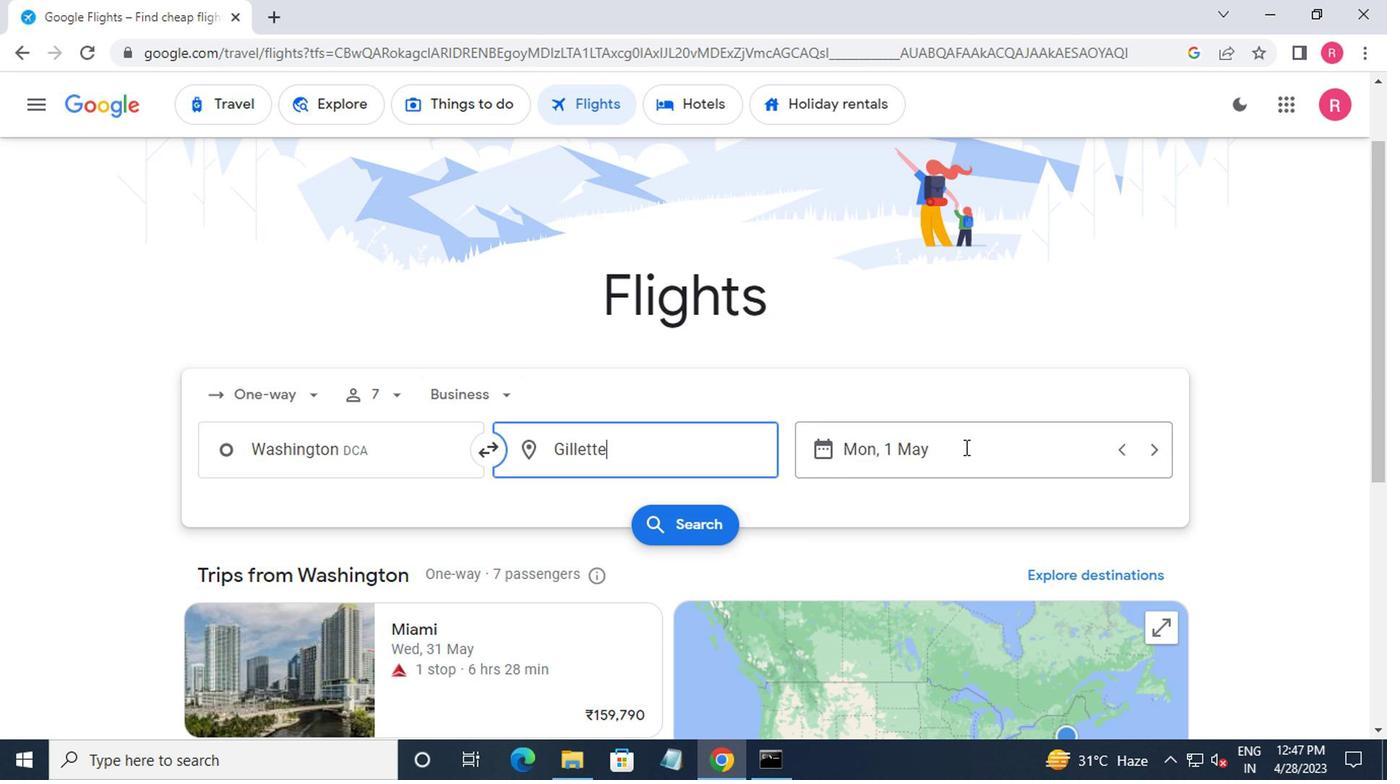 
Action: Mouse pressed left at (955, 450)
Screenshot: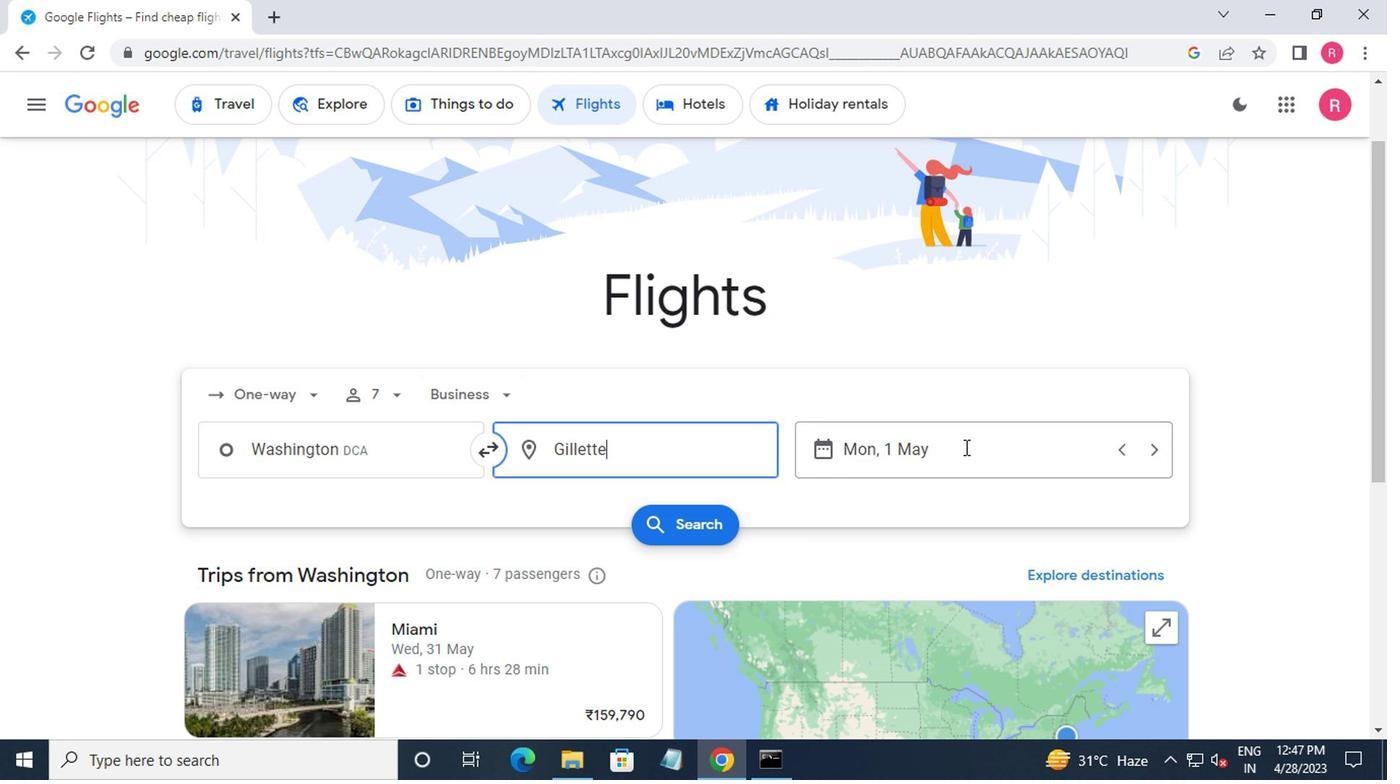 
Action: Mouse moved to (877, 380)
Screenshot: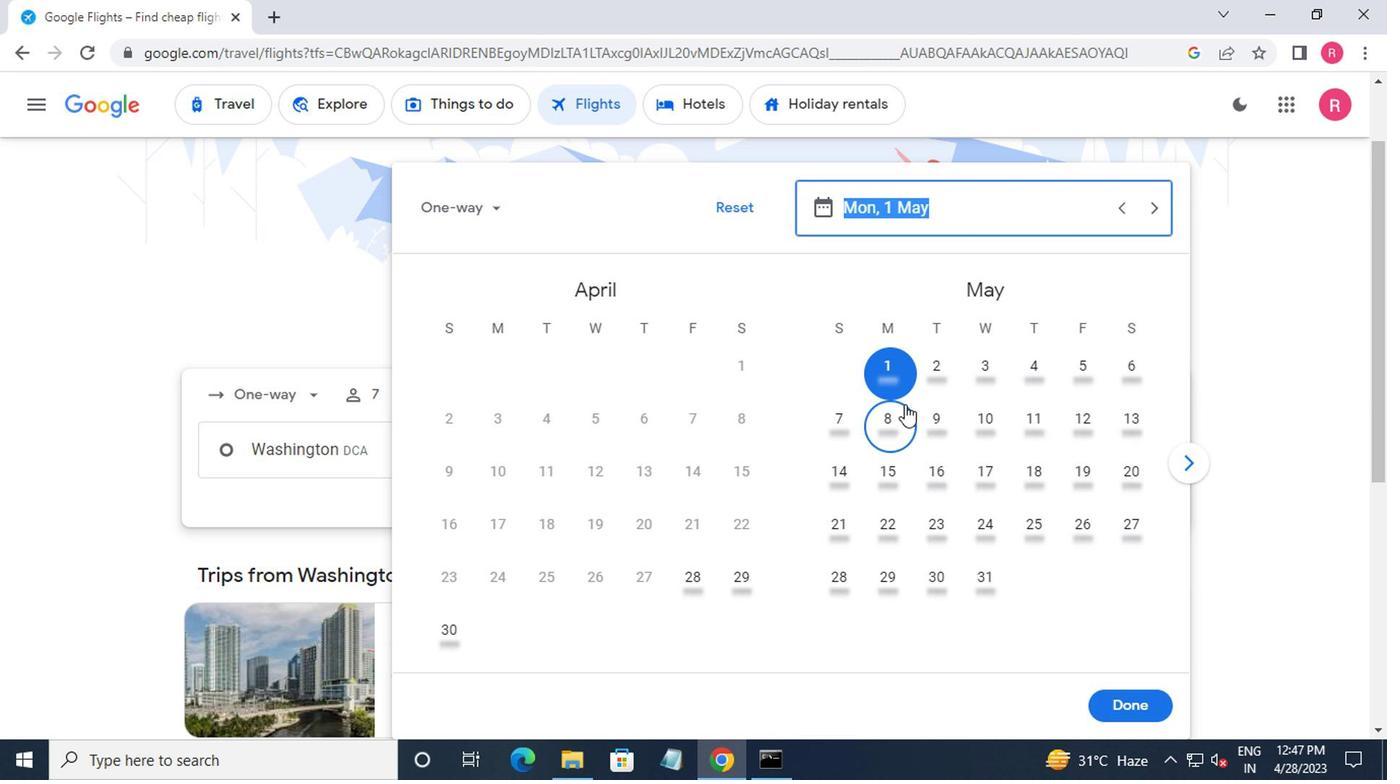 
Action: Mouse pressed left at (877, 380)
Screenshot: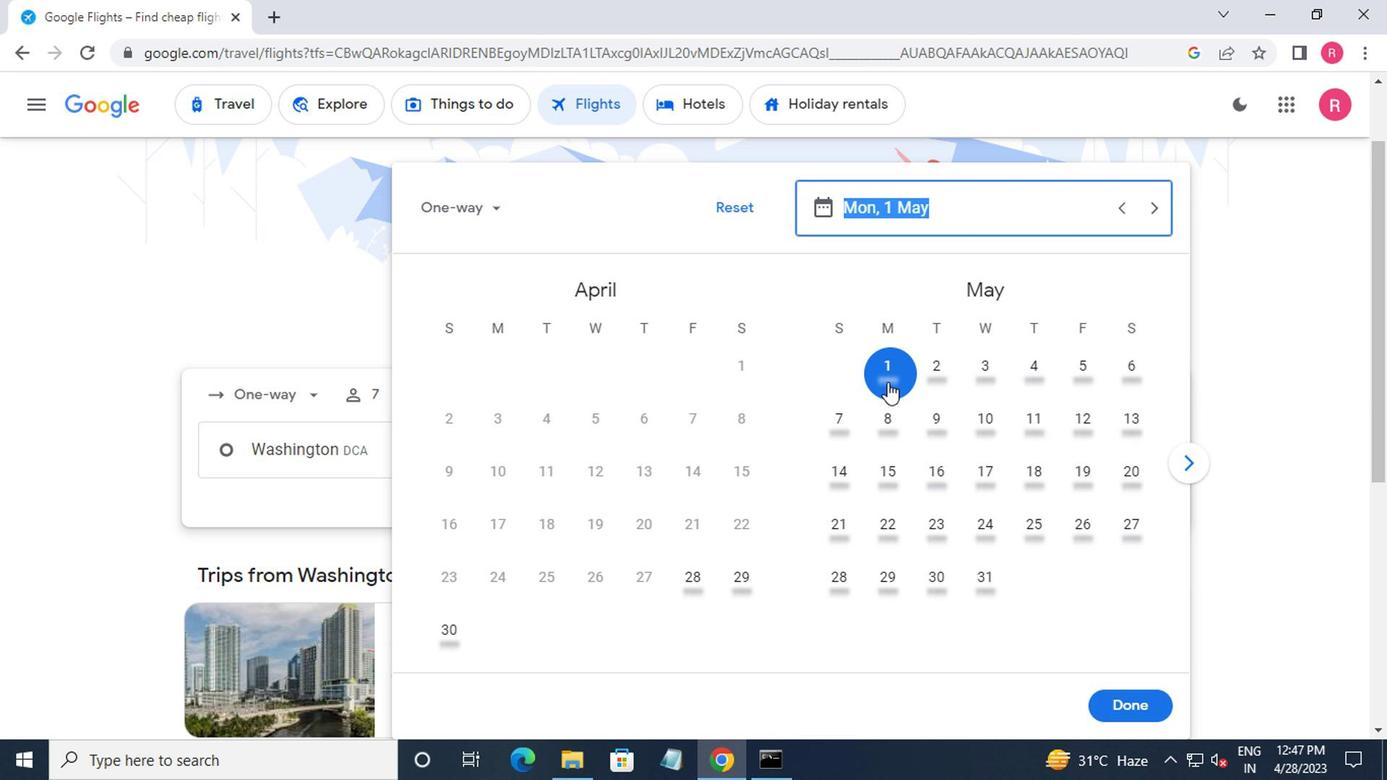 
Action: Mouse moved to (1102, 716)
Screenshot: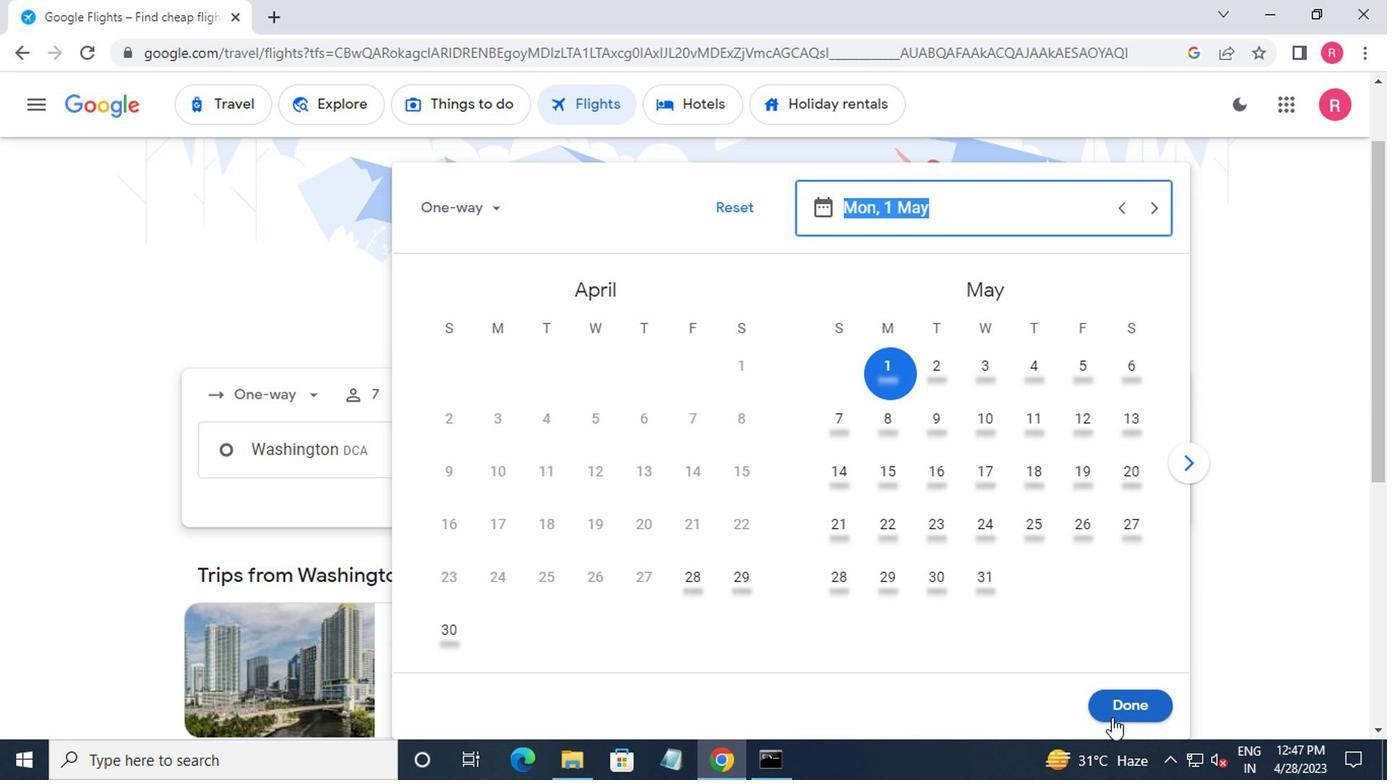 
Action: Mouse pressed left at (1102, 716)
Screenshot: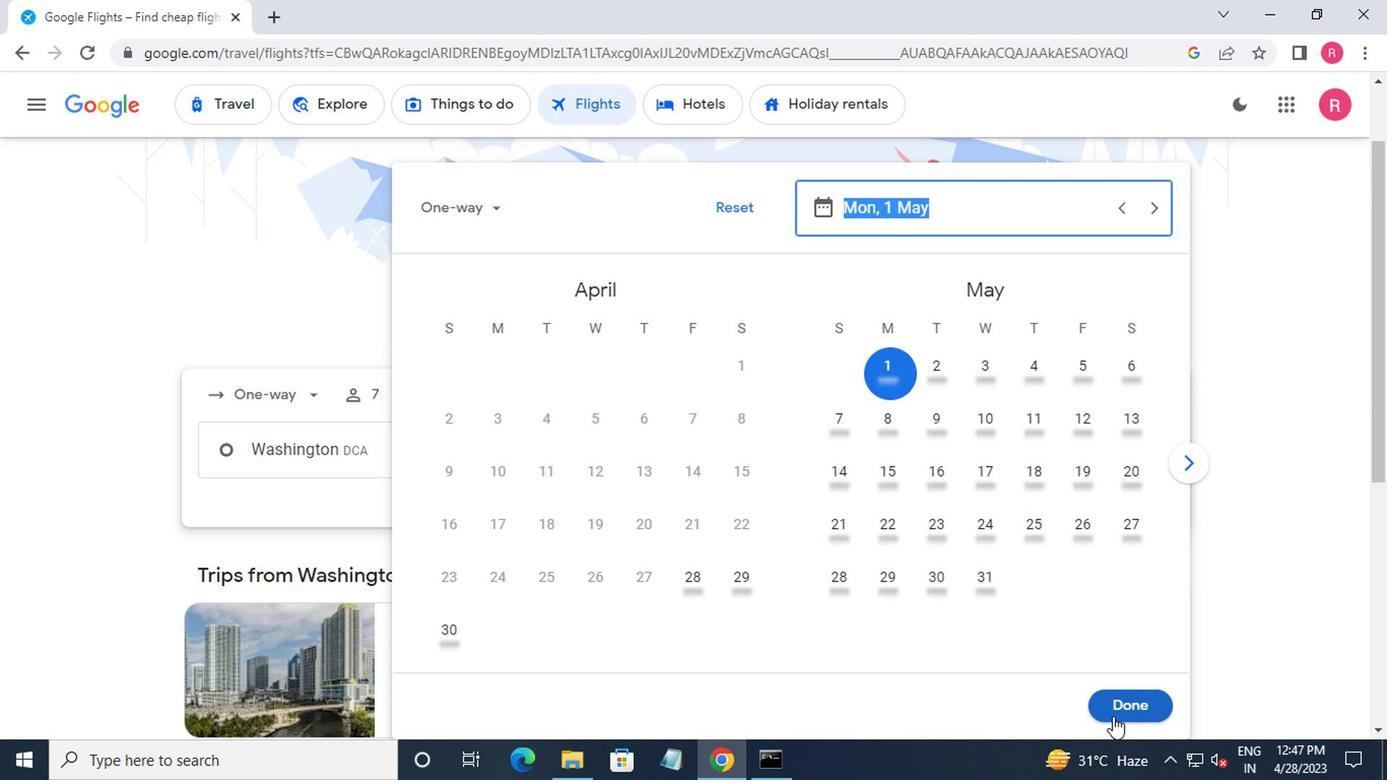 
Action: Mouse moved to (882, 673)
Screenshot: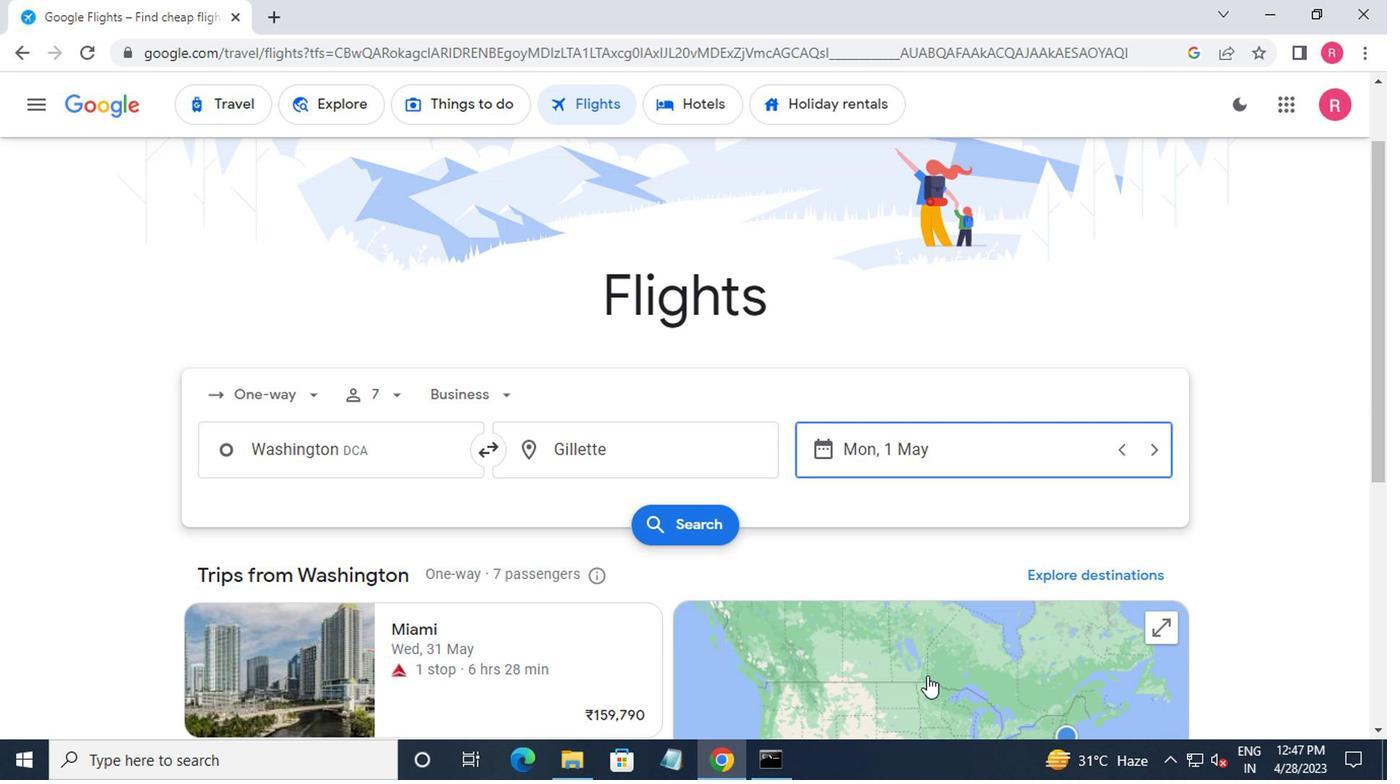 
Action: Mouse scrolled (882, 672) with delta (0, 0)
Screenshot: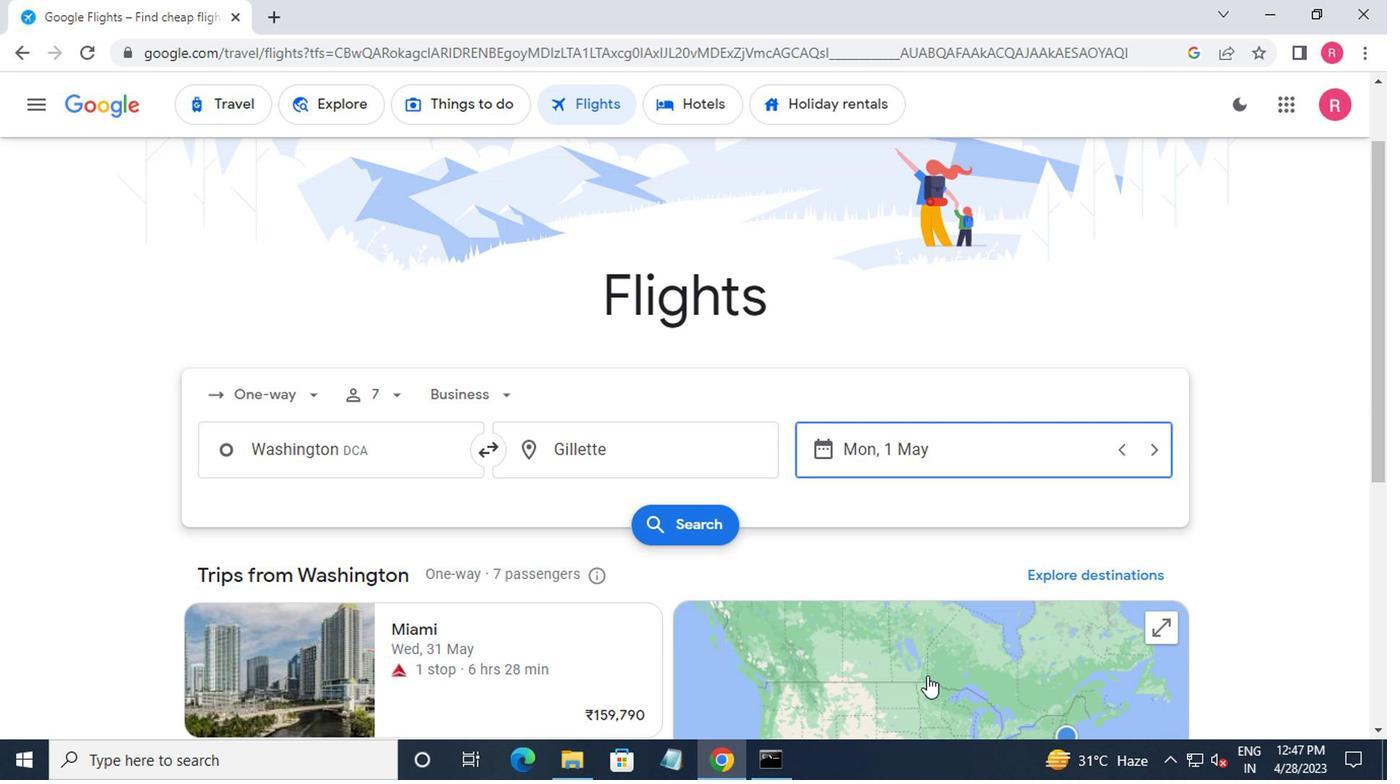 
Action: Mouse moved to (677, 421)
Screenshot: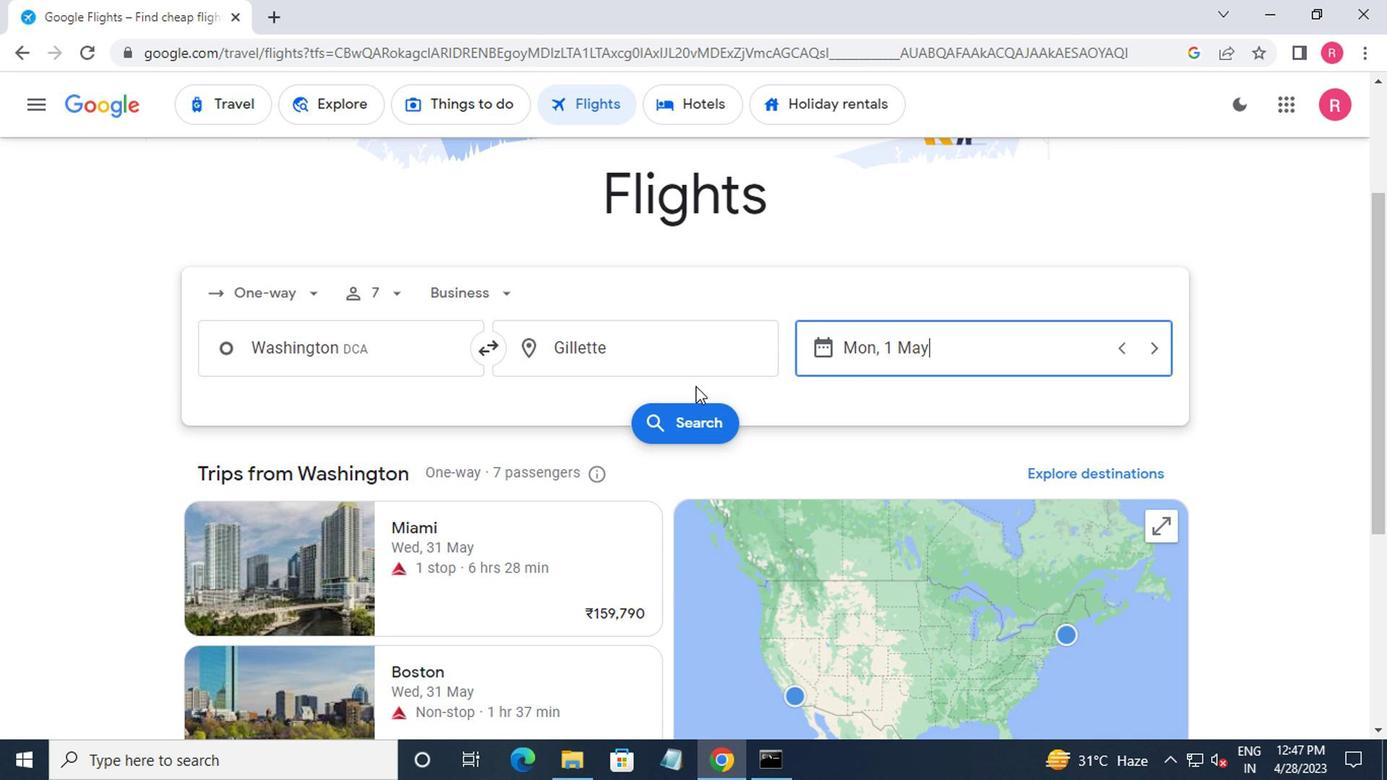 
Action: Mouse pressed left at (677, 421)
Screenshot: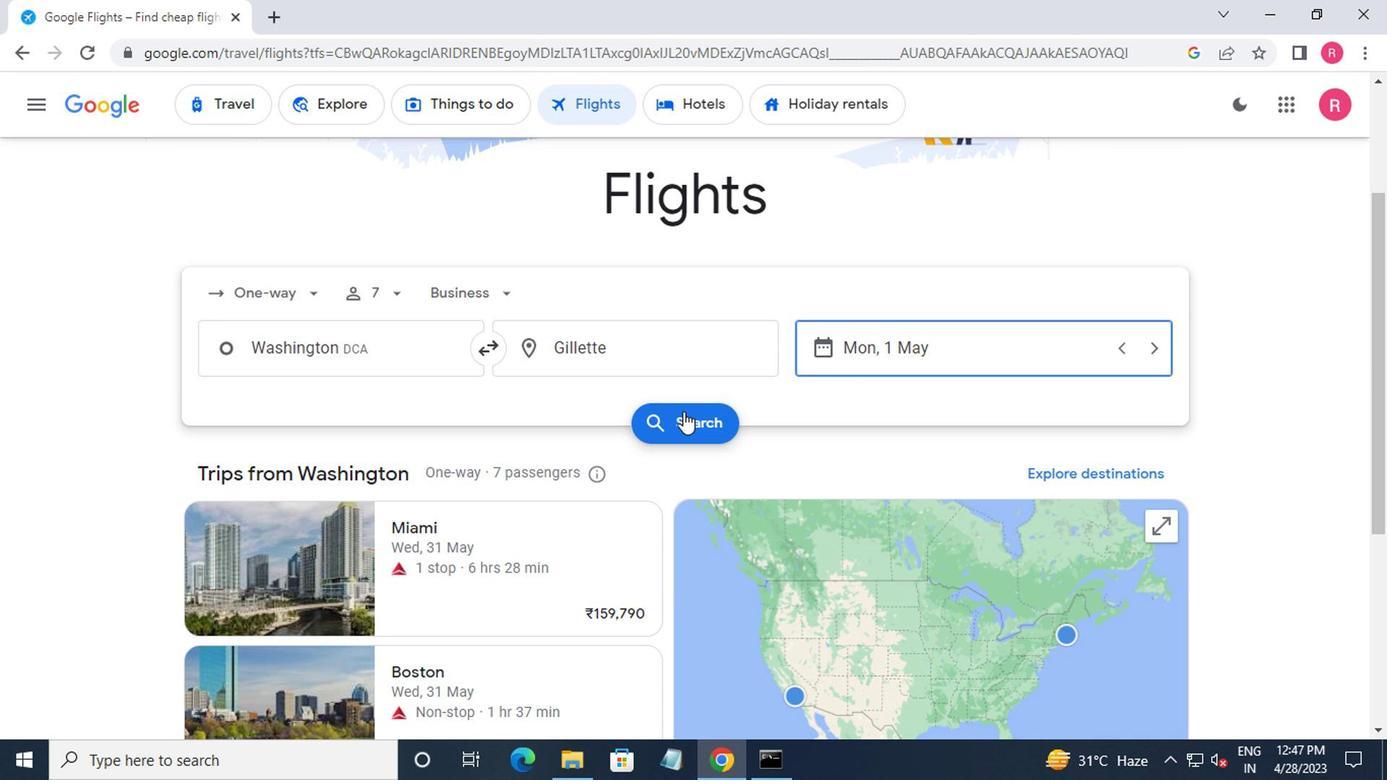 
Action: Mouse moved to (224, 310)
Screenshot: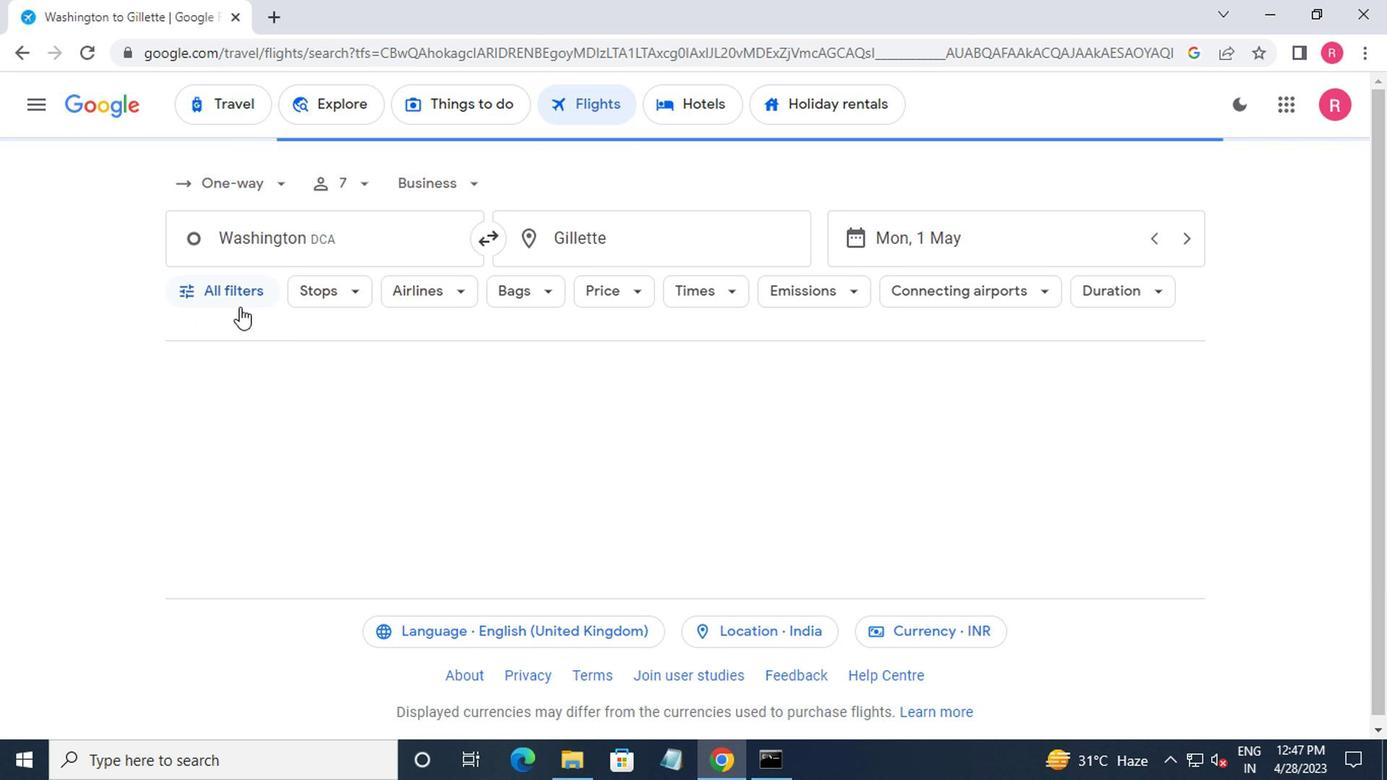 
Action: Mouse pressed left at (224, 310)
Screenshot: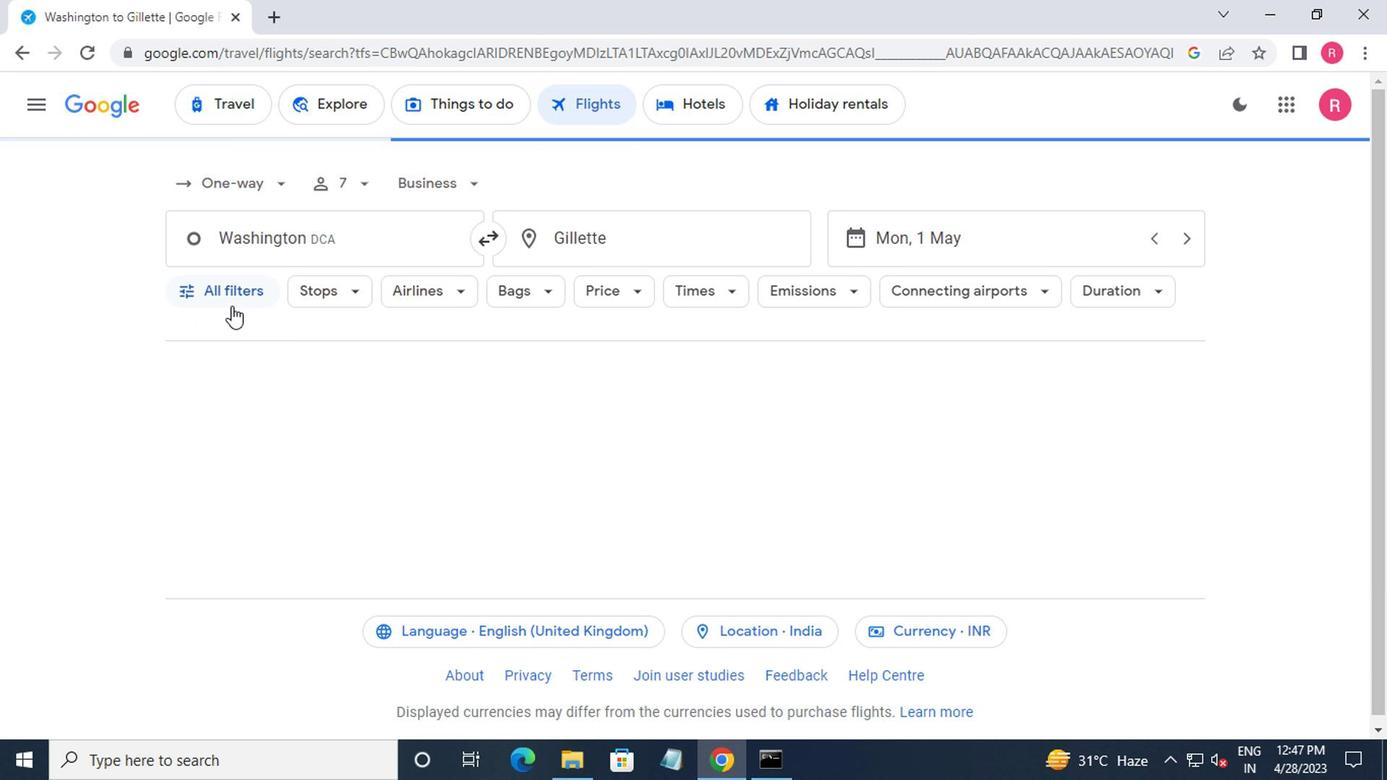 
Action: Mouse moved to (250, 380)
Screenshot: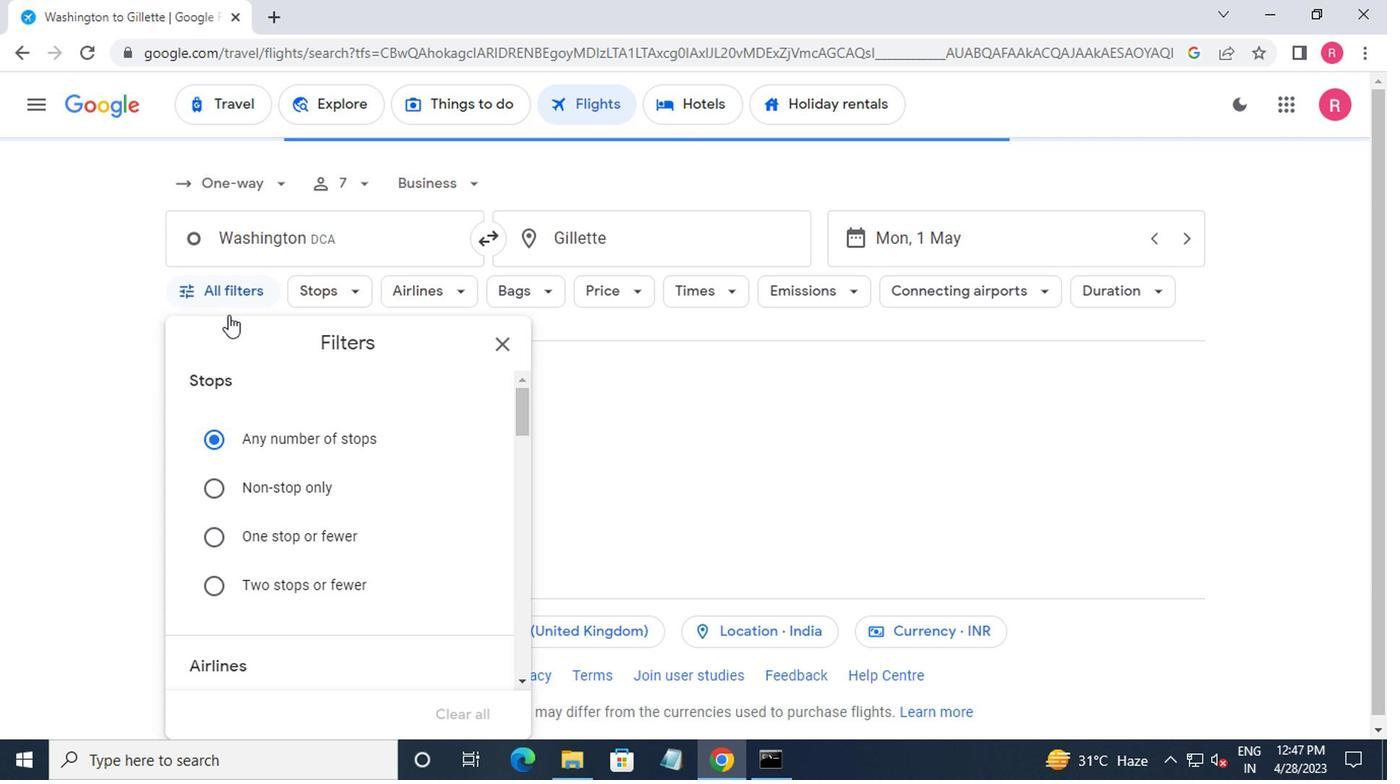 
Action: Mouse scrolled (250, 380) with delta (0, 0)
Screenshot: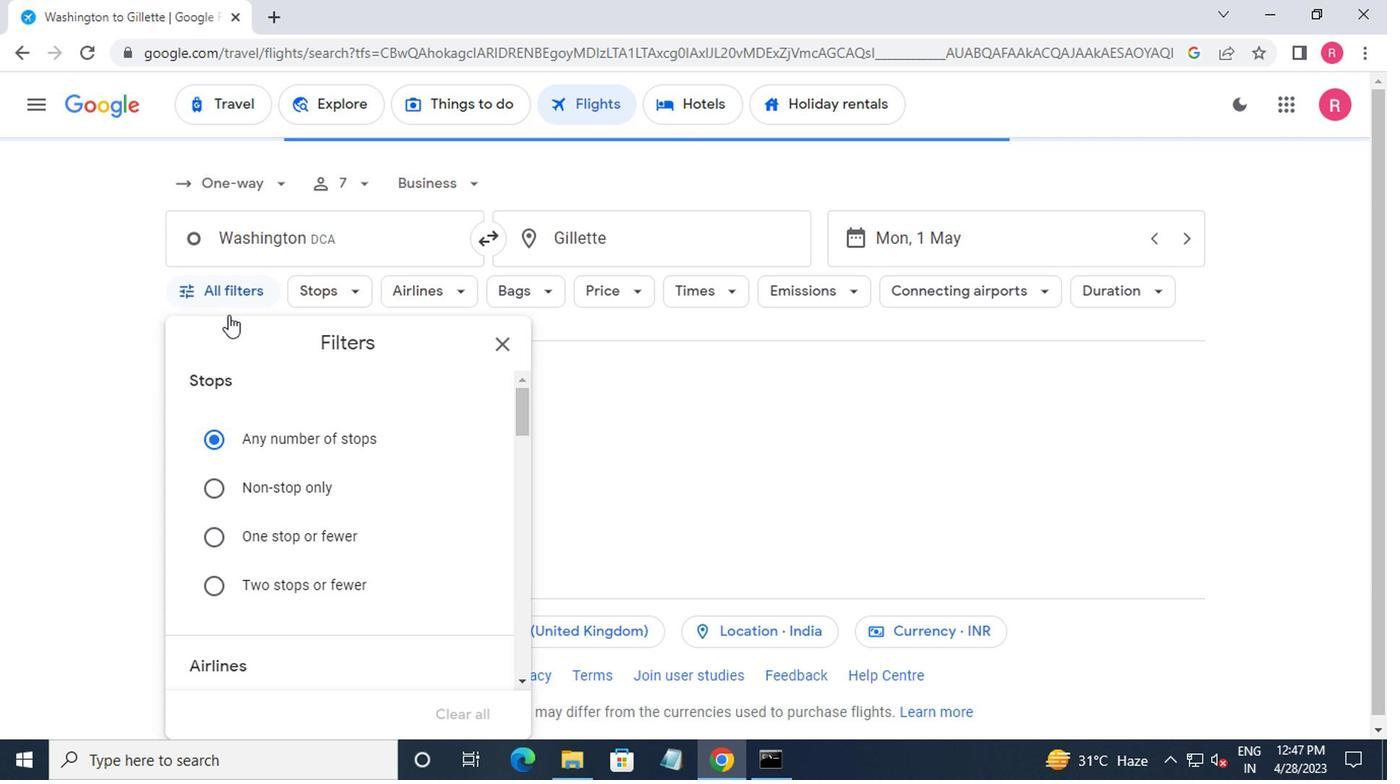 
Action: Mouse moved to (268, 409)
Screenshot: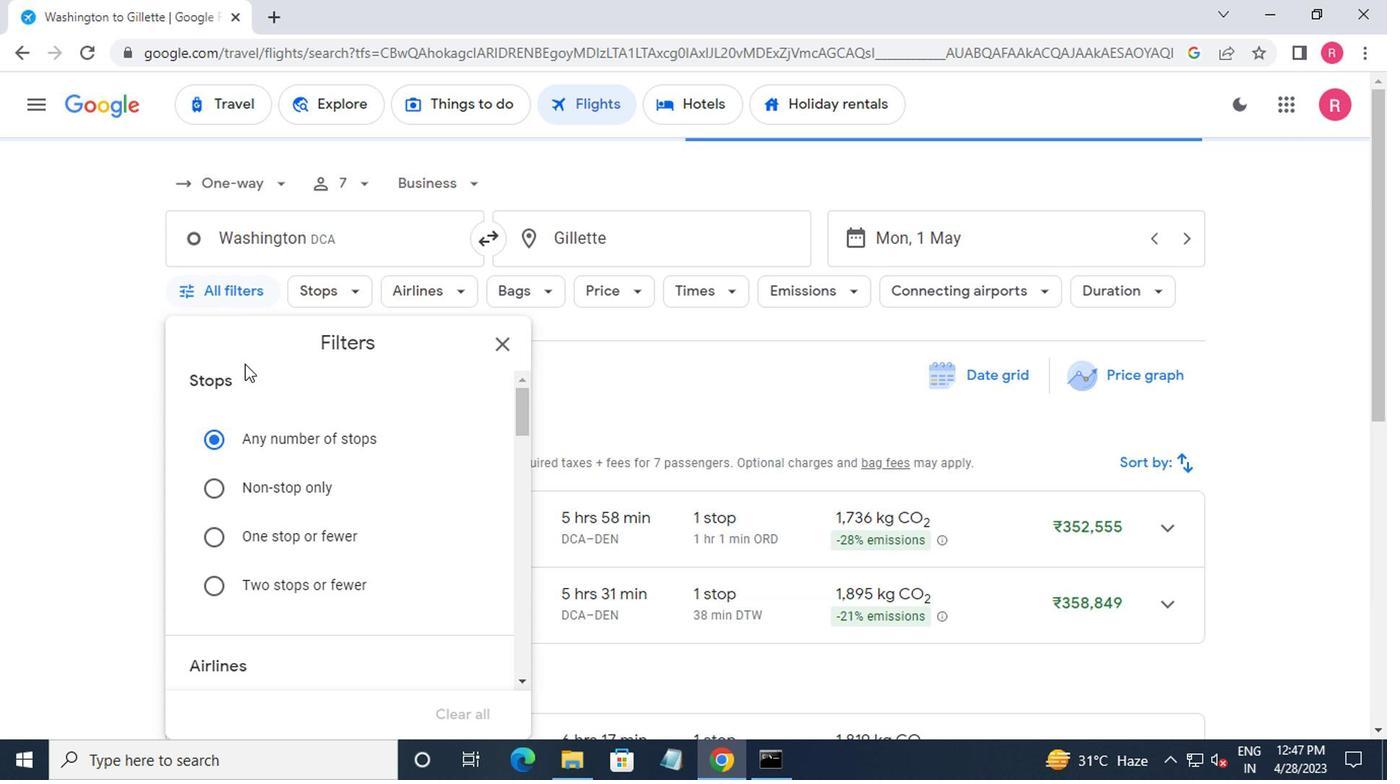 
Action: Mouse scrolled (268, 408) with delta (0, 0)
Screenshot: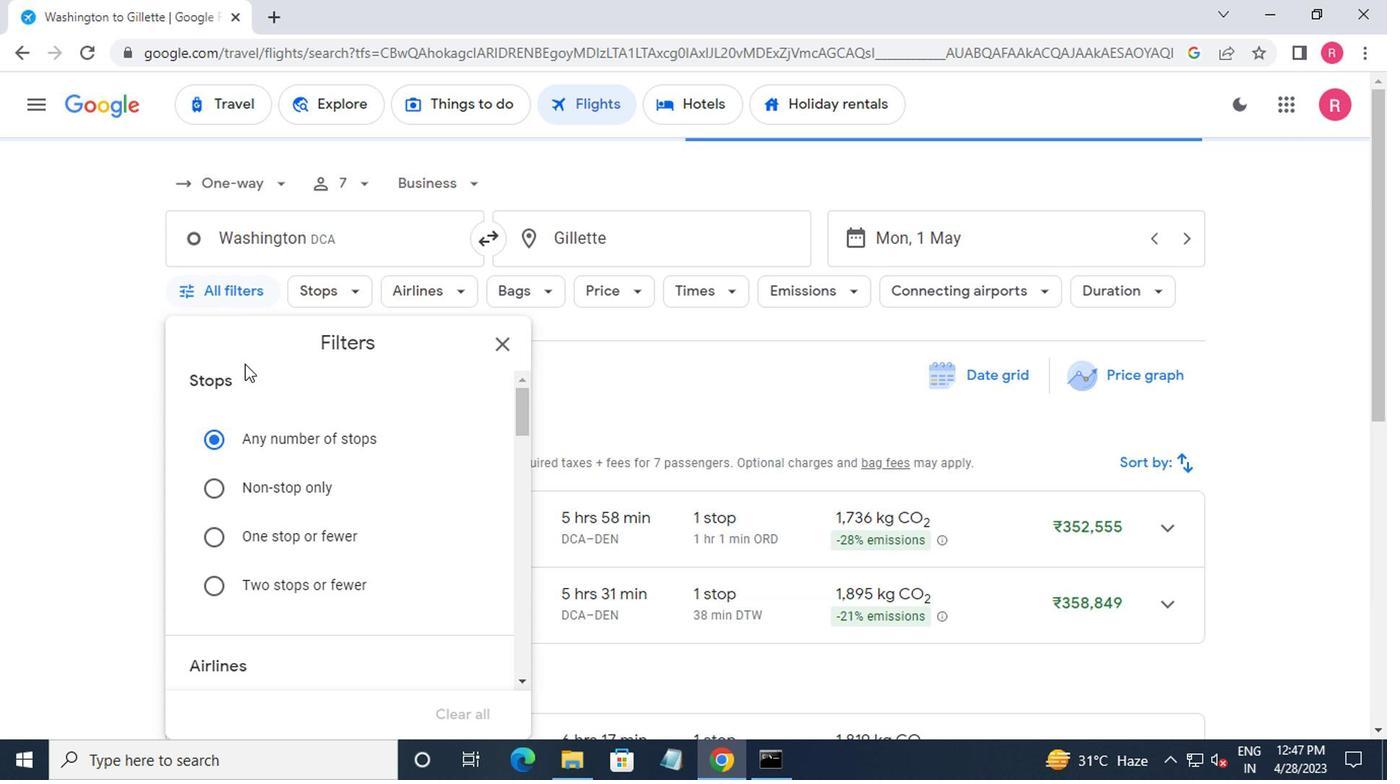 
Action: Mouse moved to (271, 416)
Screenshot: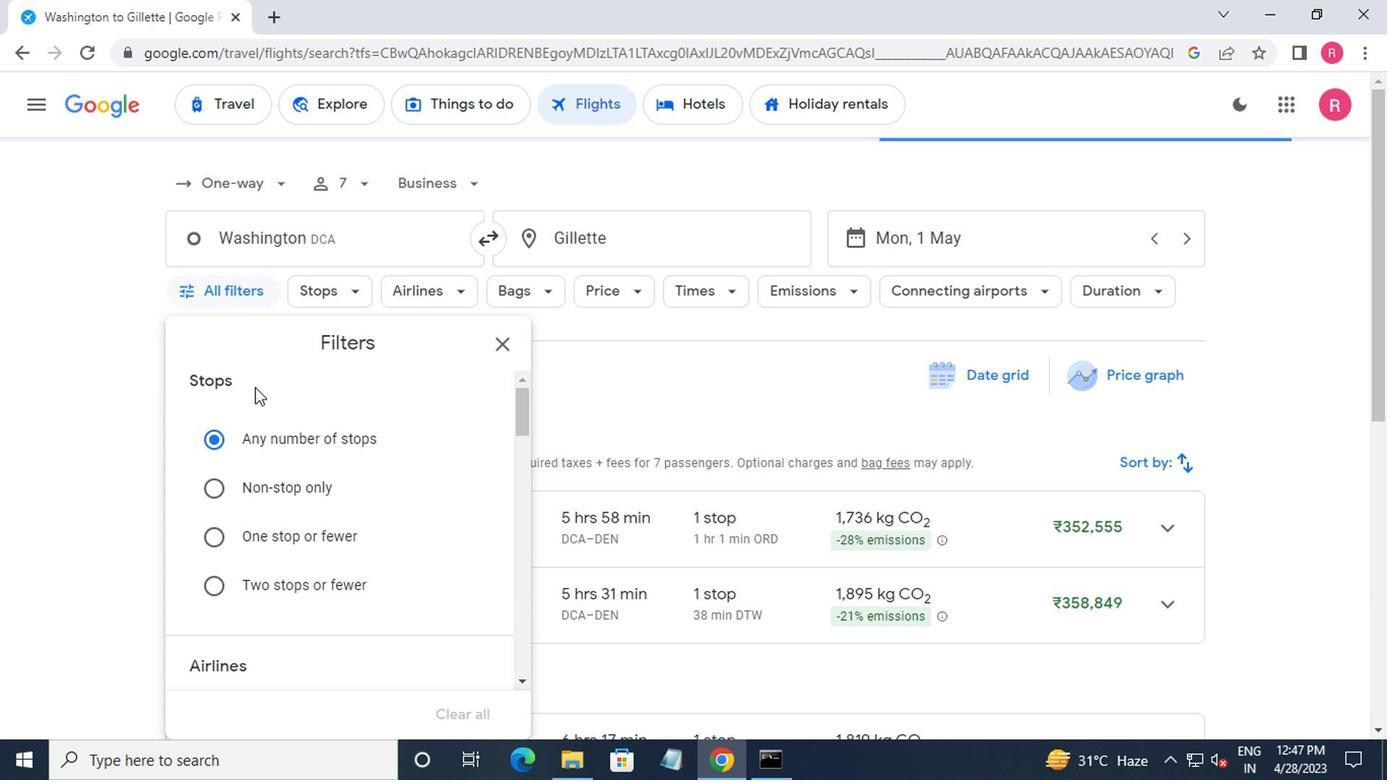 
Action: Mouse scrolled (271, 414) with delta (0, -1)
Screenshot: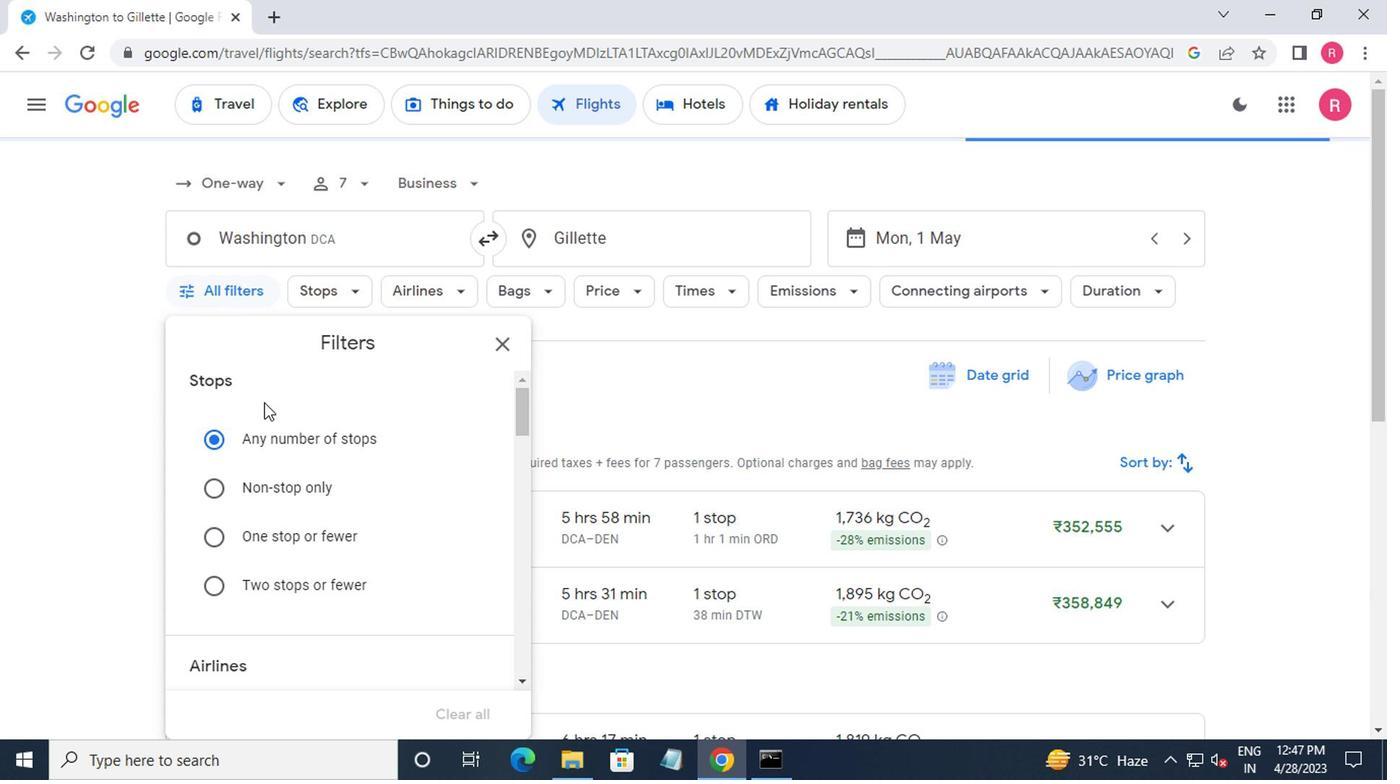 
Action: Mouse moved to (281, 413)
Screenshot: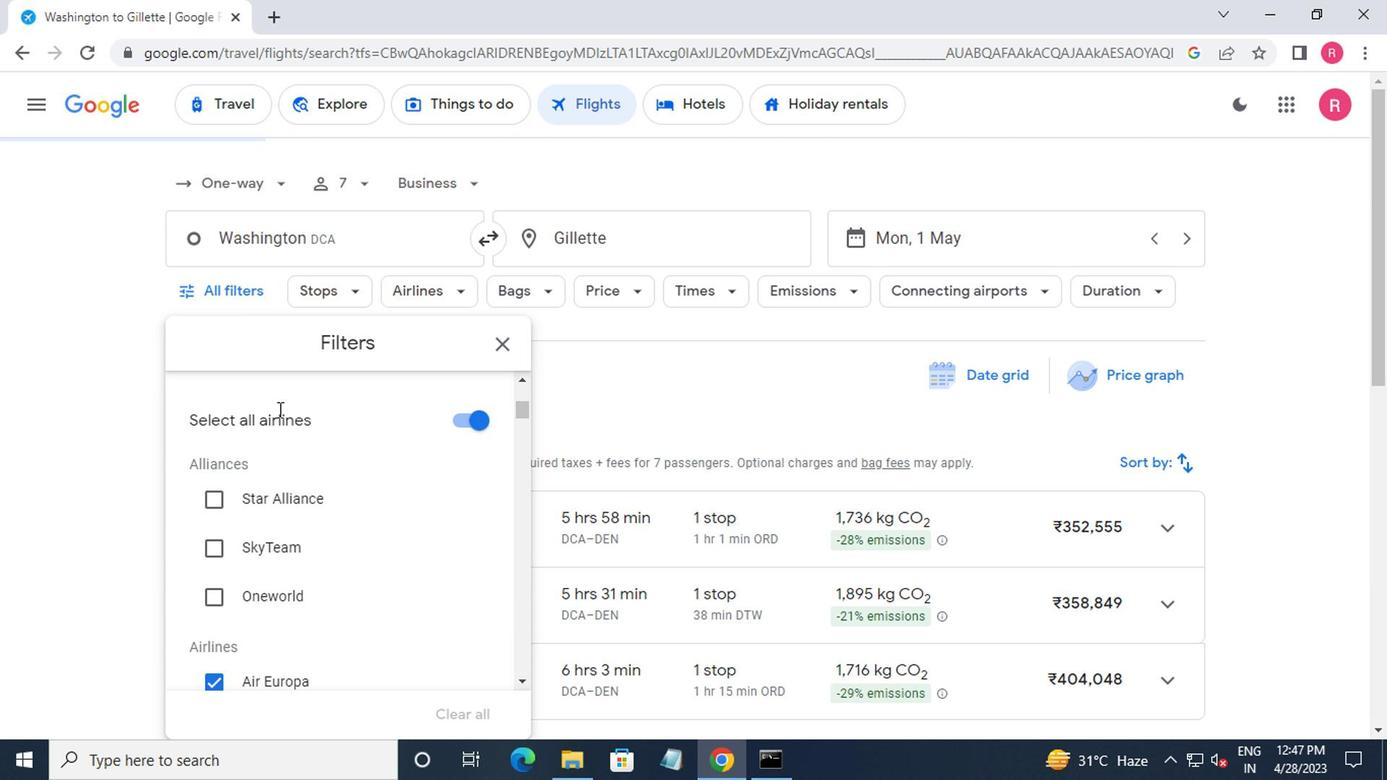 
Action: Mouse scrolled (281, 411) with delta (0, -1)
Screenshot: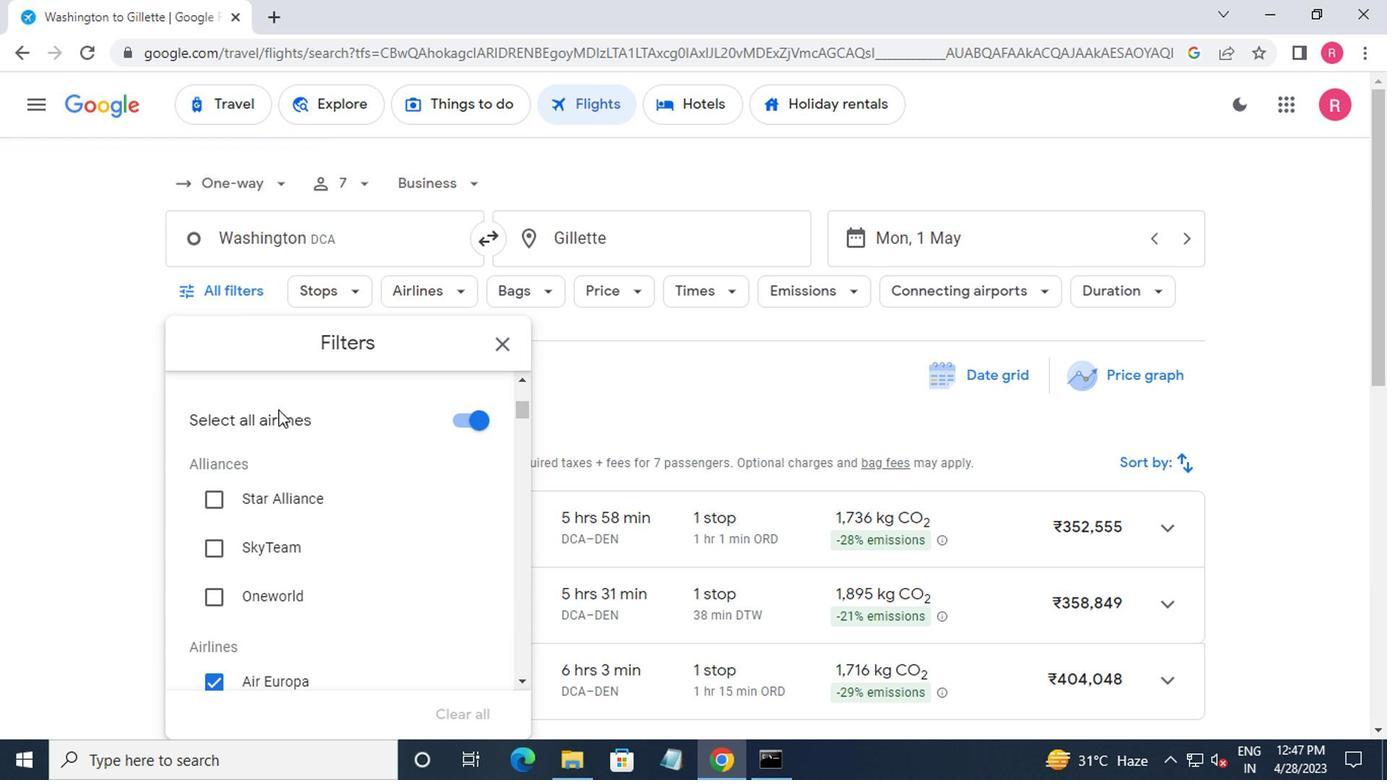 
Action: Mouse moved to (281, 413)
Screenshot: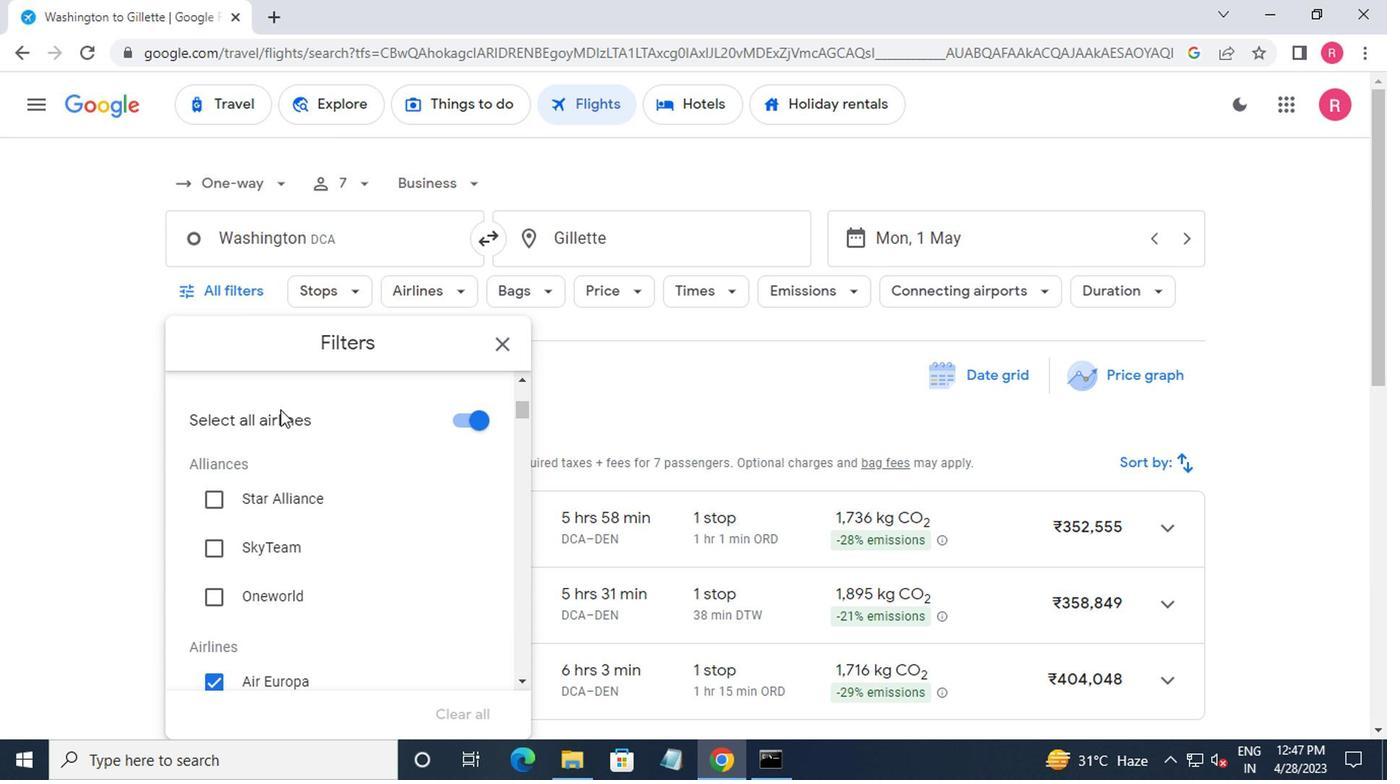 
Action: Mouse scrolled (281, 411) with delta (0, -1)
Screenshot: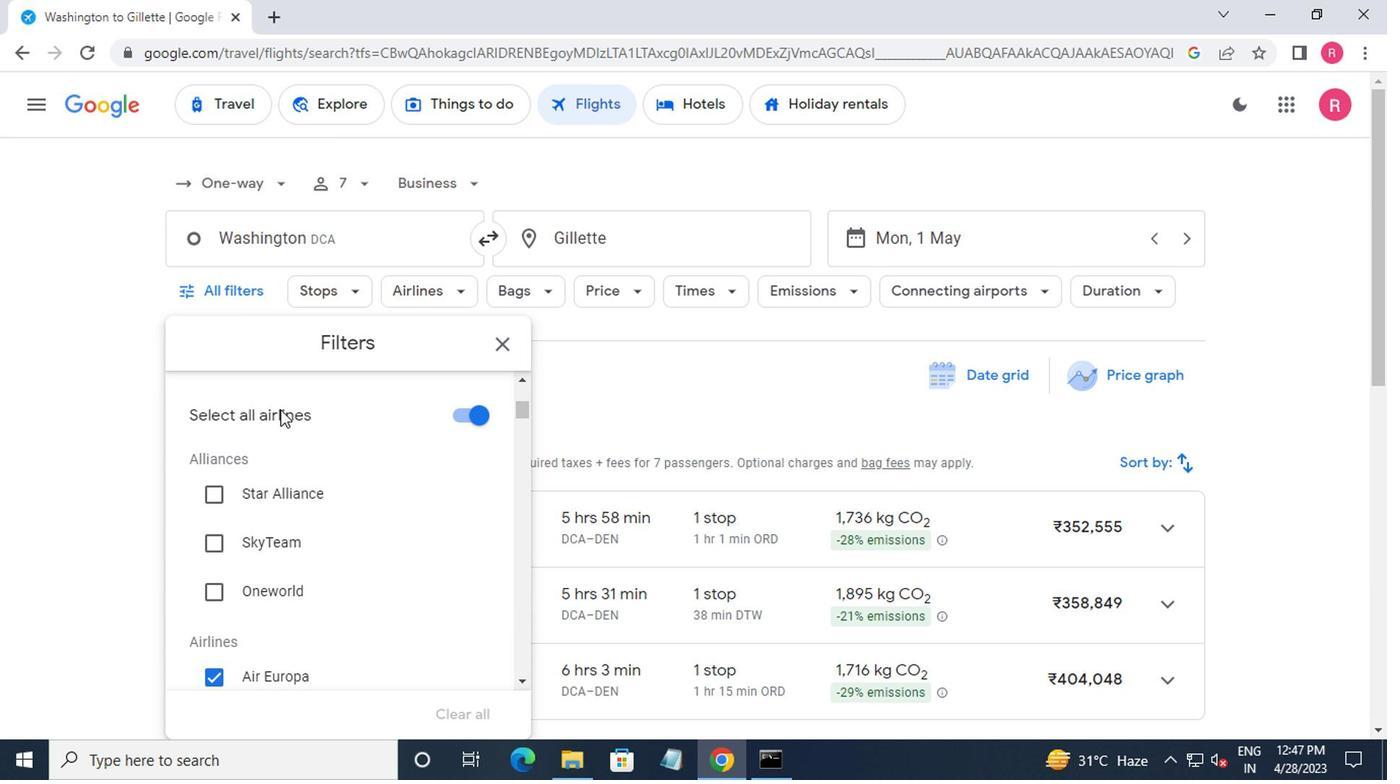 
Action: Mouse moved to (284, 413)
Screenshot: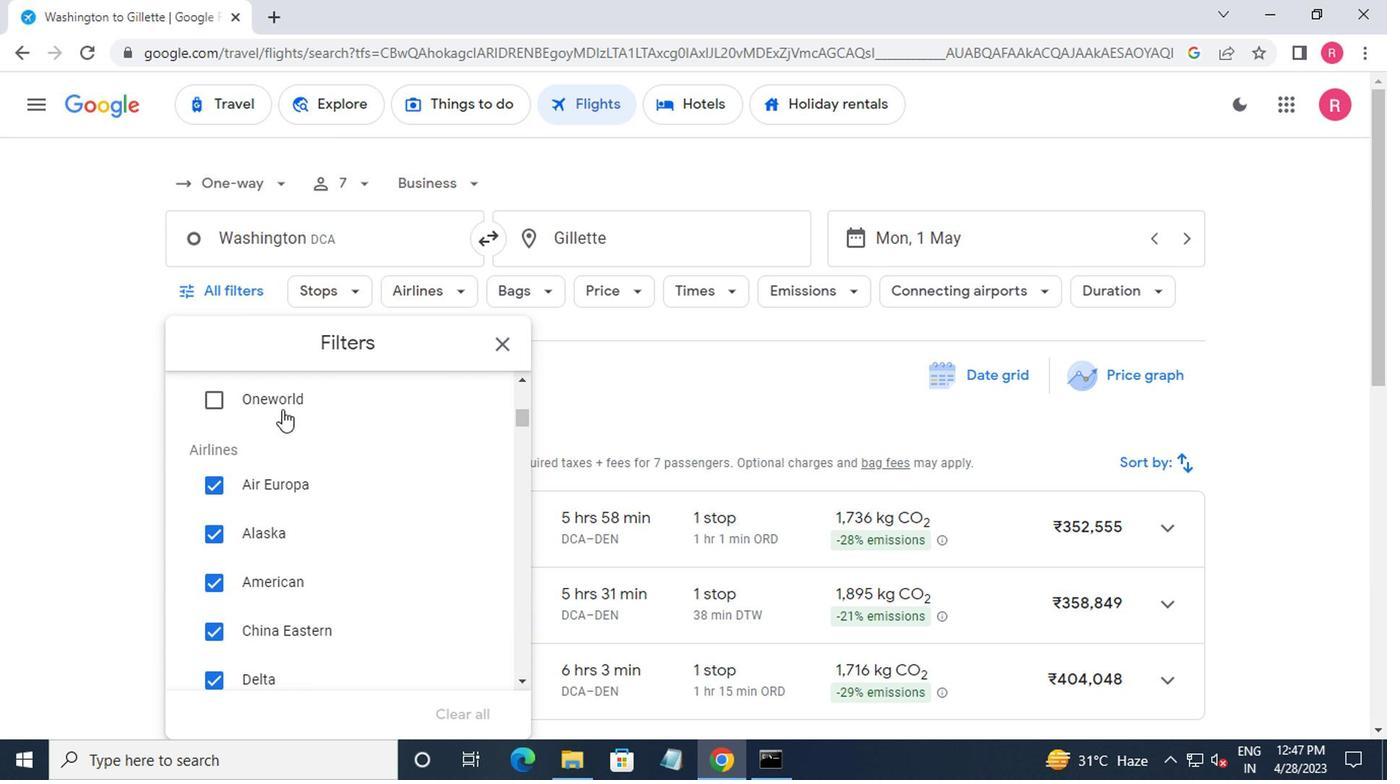 
Action: Mouse scrolled (284, 411) with delta (0, -1)
Screenshot: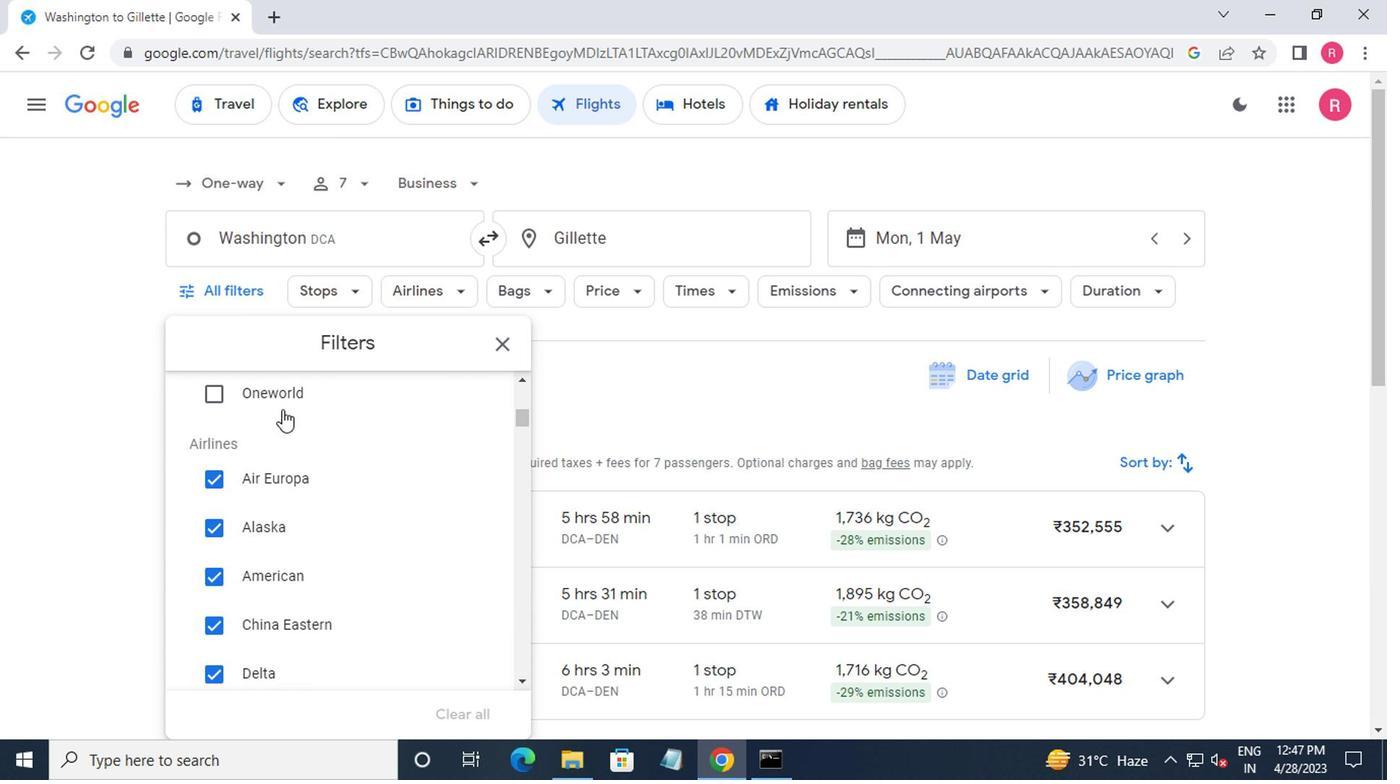 
Action: Mouse moved to (284, 411)
Screenshot: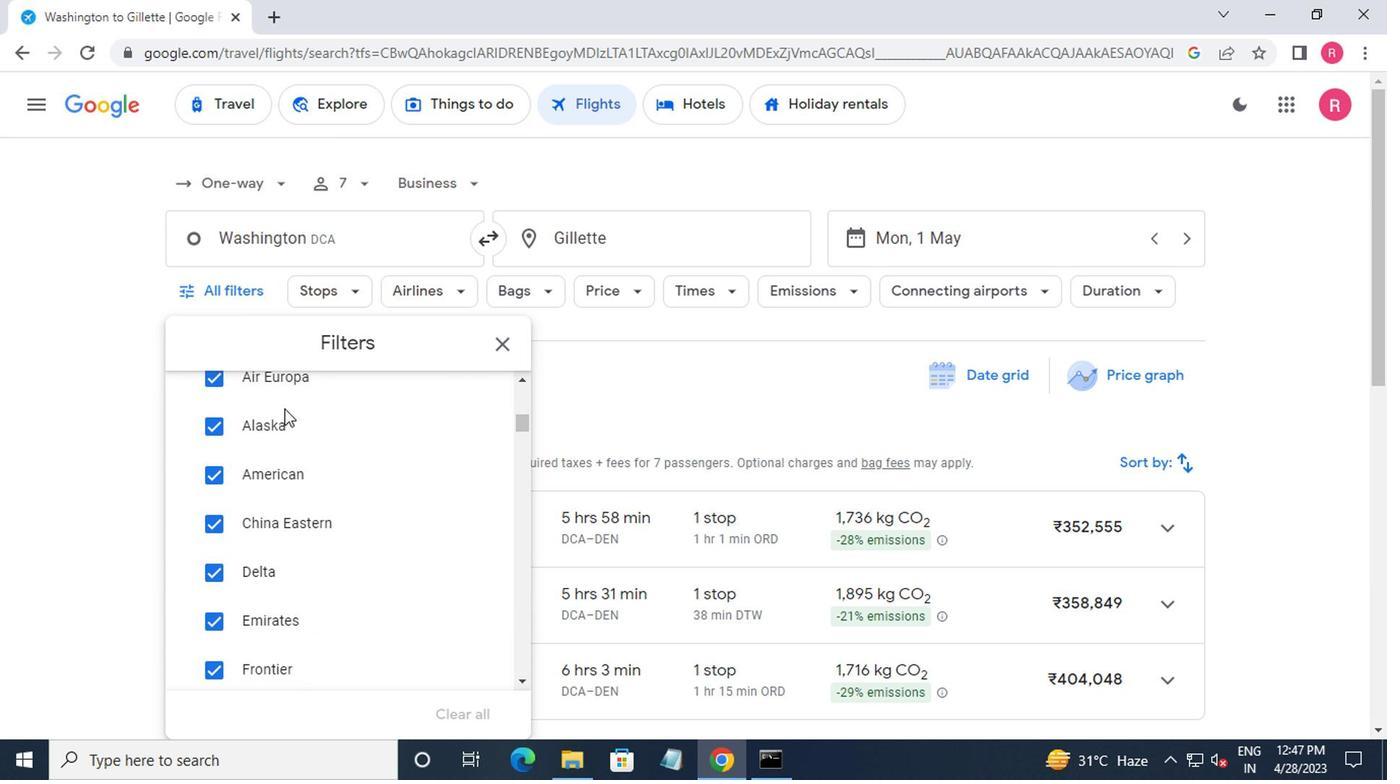 
Action: Mouse scrolled (284, 409) with delta (0, -1)
Screenshot: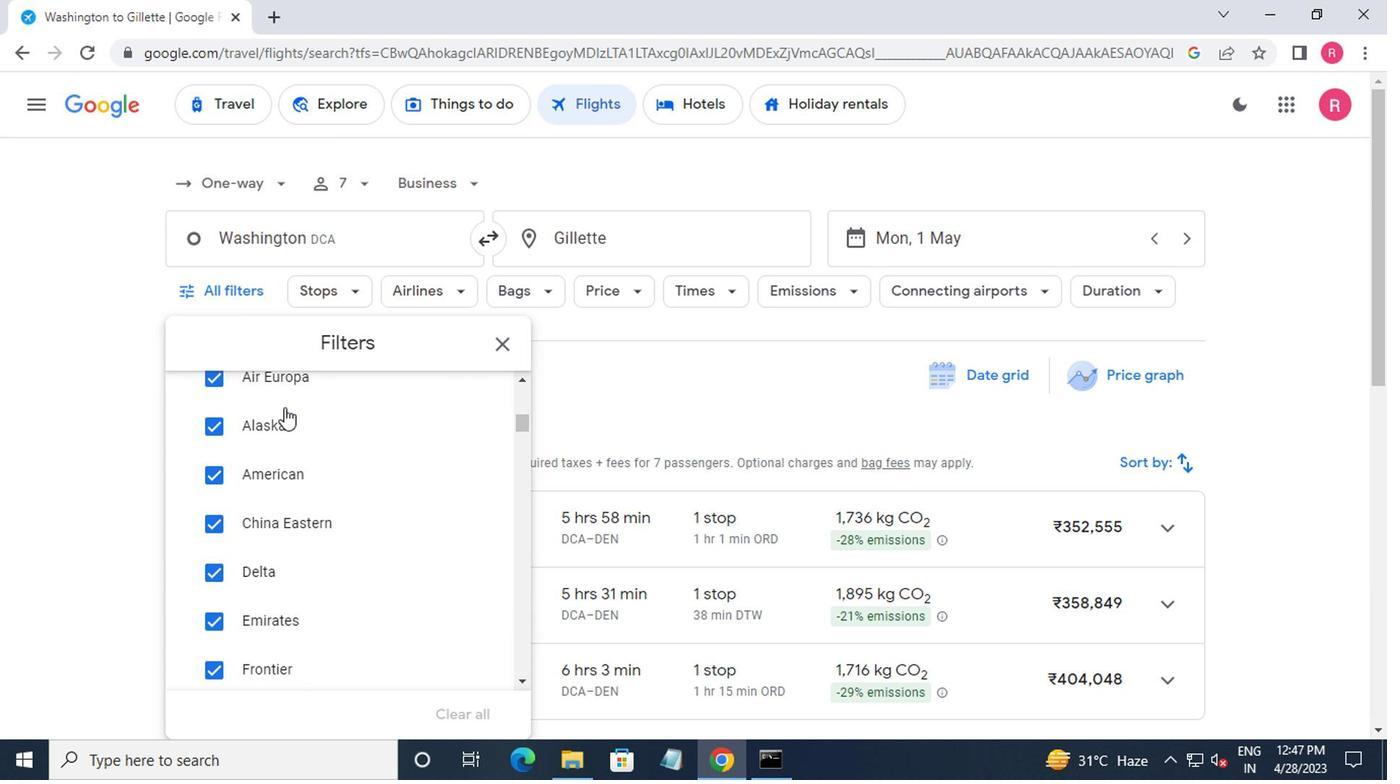 
Action: Mouse moved to (284, 414)
Screenshot: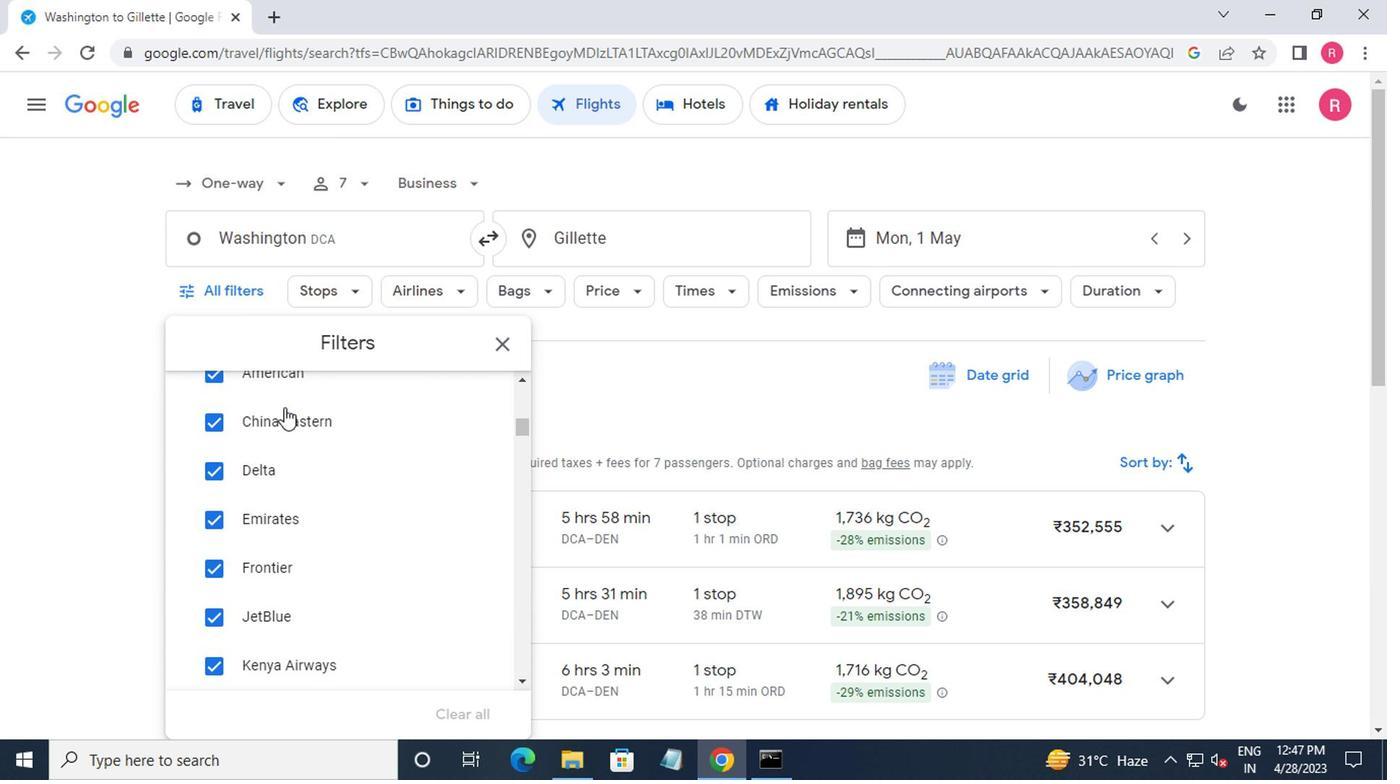
Action: Mouse scrolled (284, 413) with delta (0, 0)
Screenshot: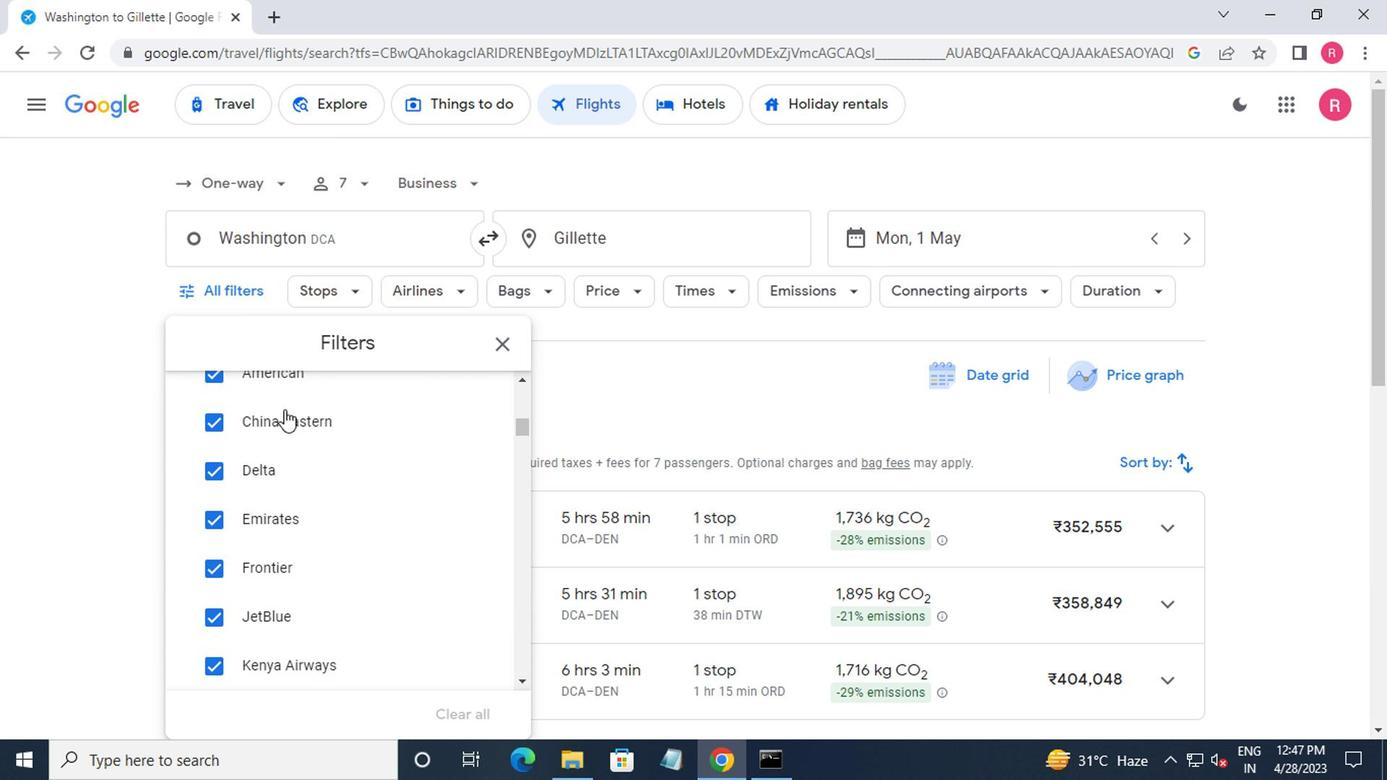 
Action: Mouse moved to (284, 414)
Screenshot: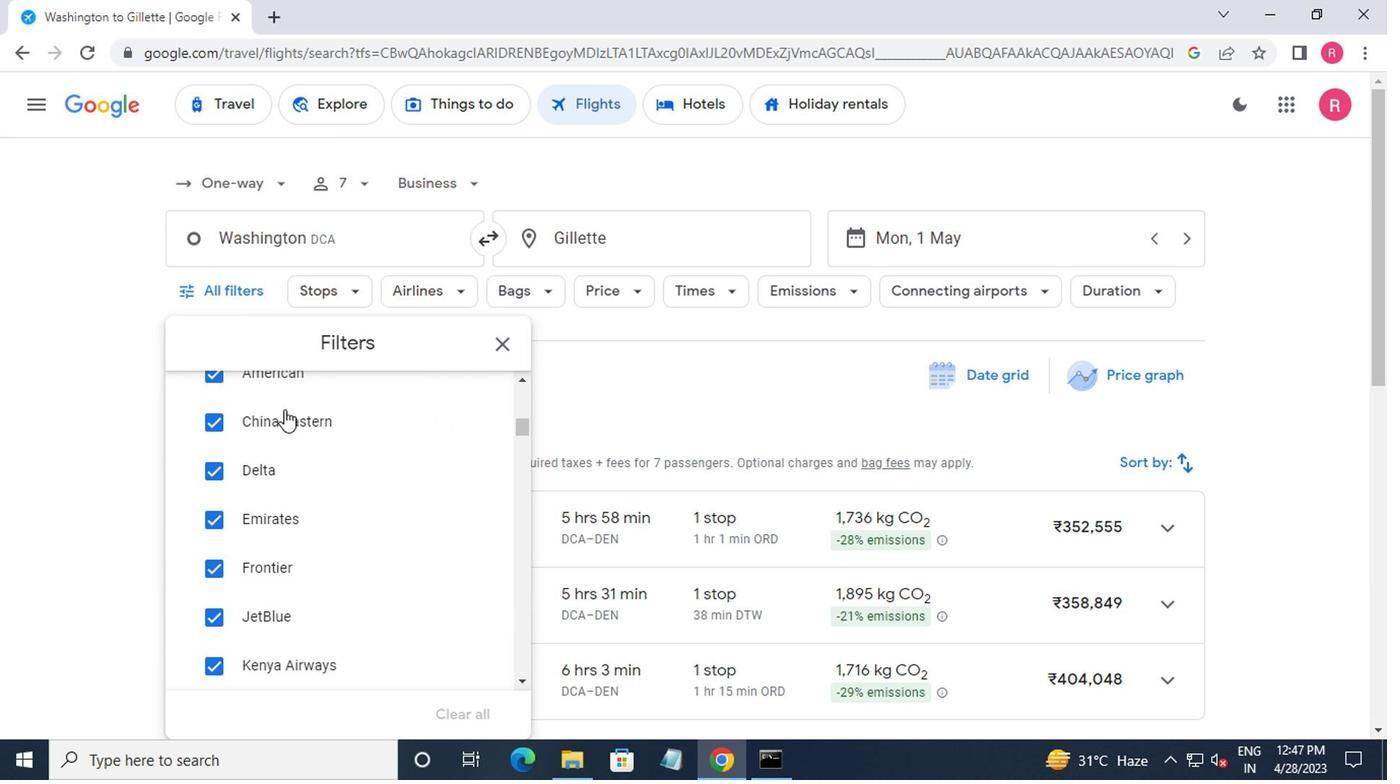 
Action: Mouse scrolled (284, 414) with delta (0, 0)
Screenshot: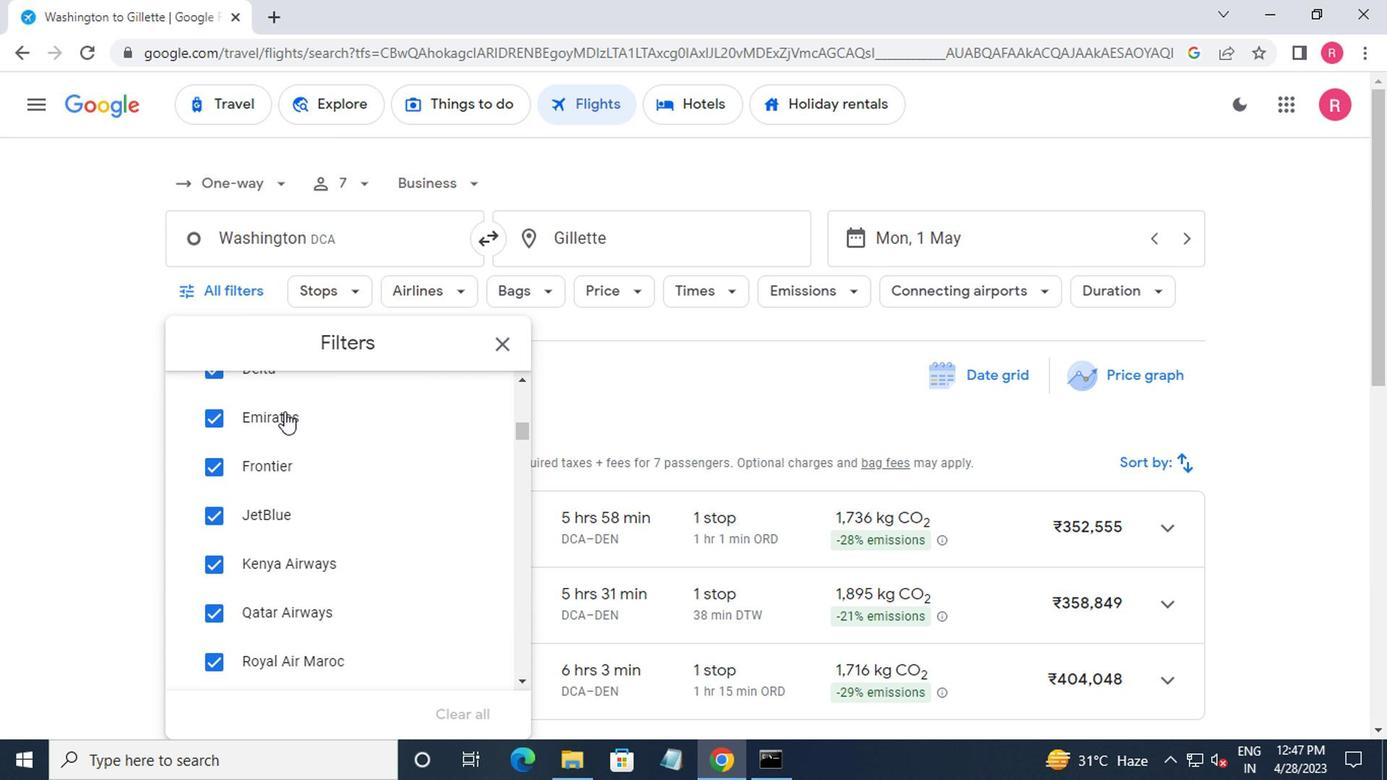 
Action: Mouse scrolled (284, 414) with delta (0, 0)
Screenshot: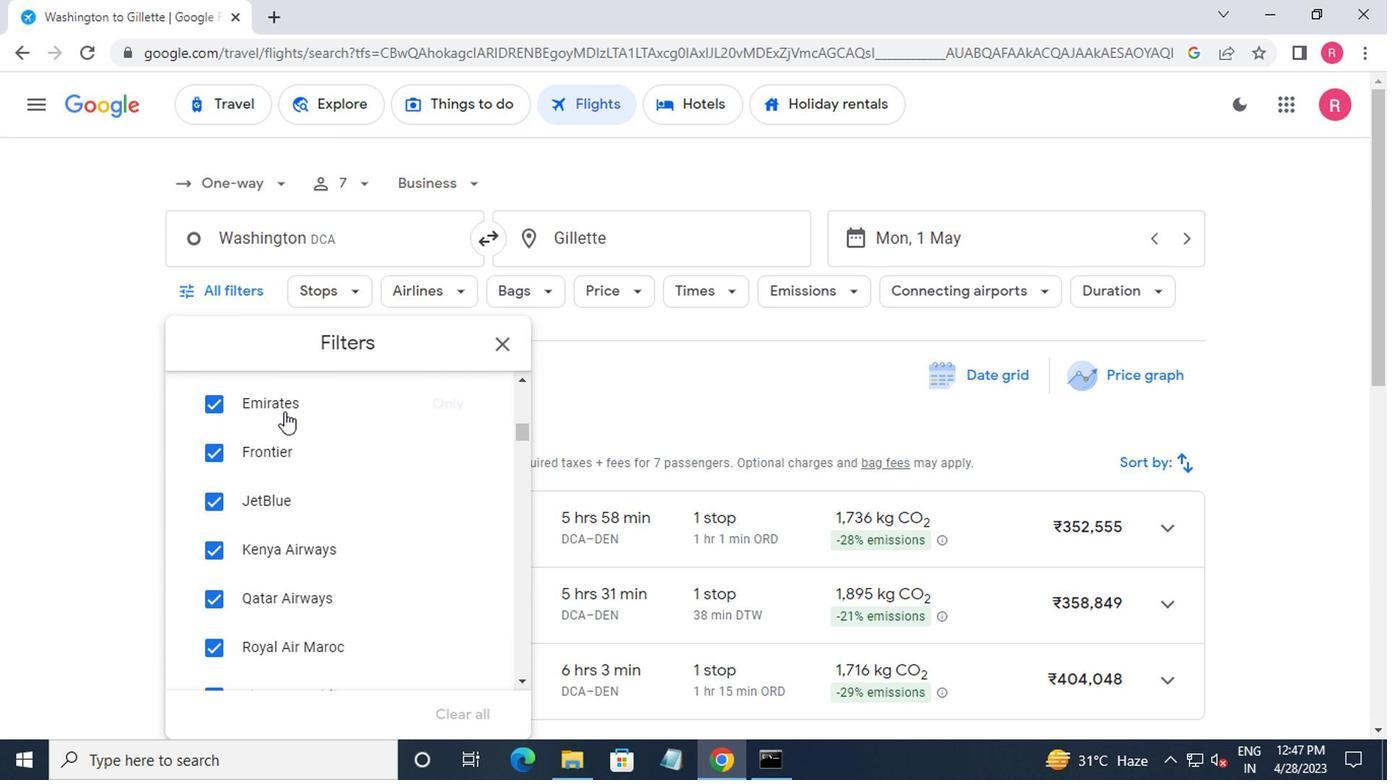 
Action: Mouse scrolled (284, 414) with delta (0, 0)
Screenshot: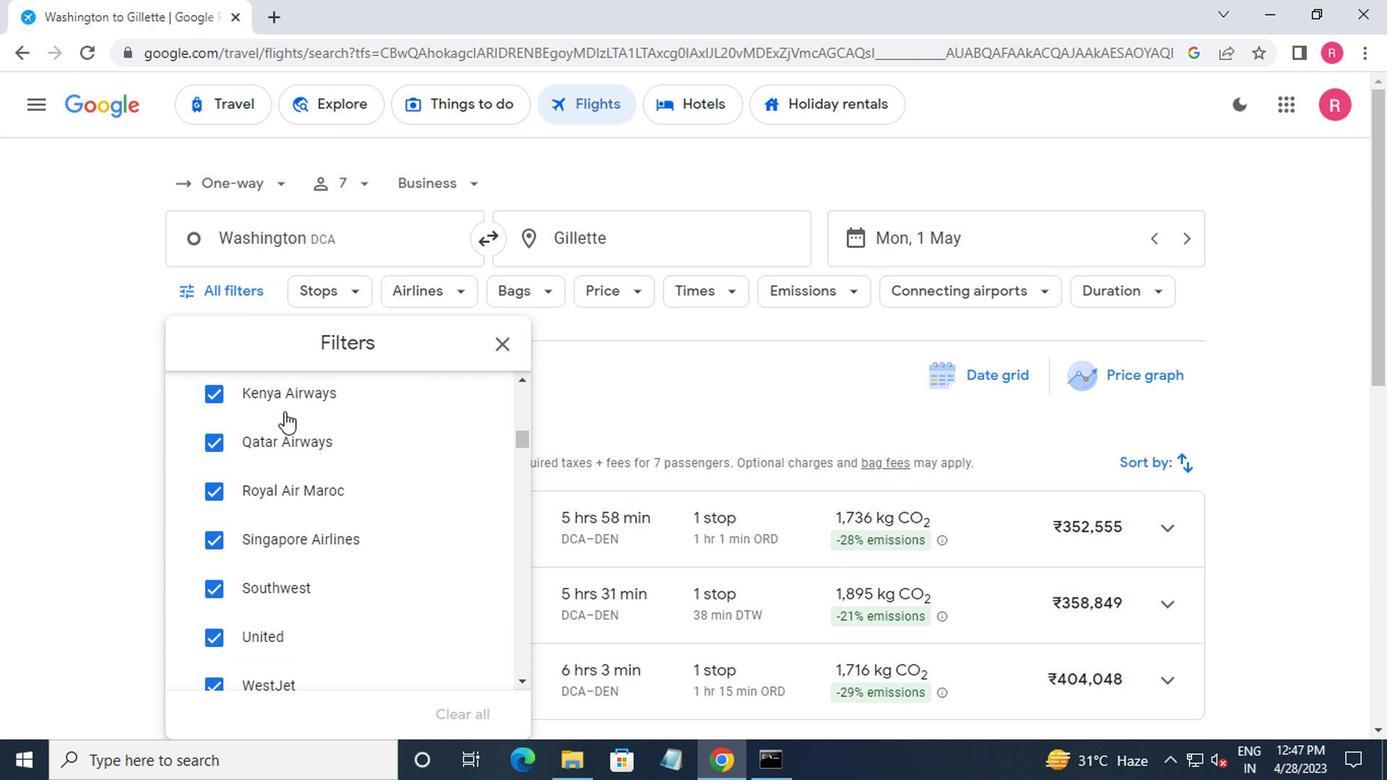 
Action: Mouse moved to (459, 505)
Screenshot: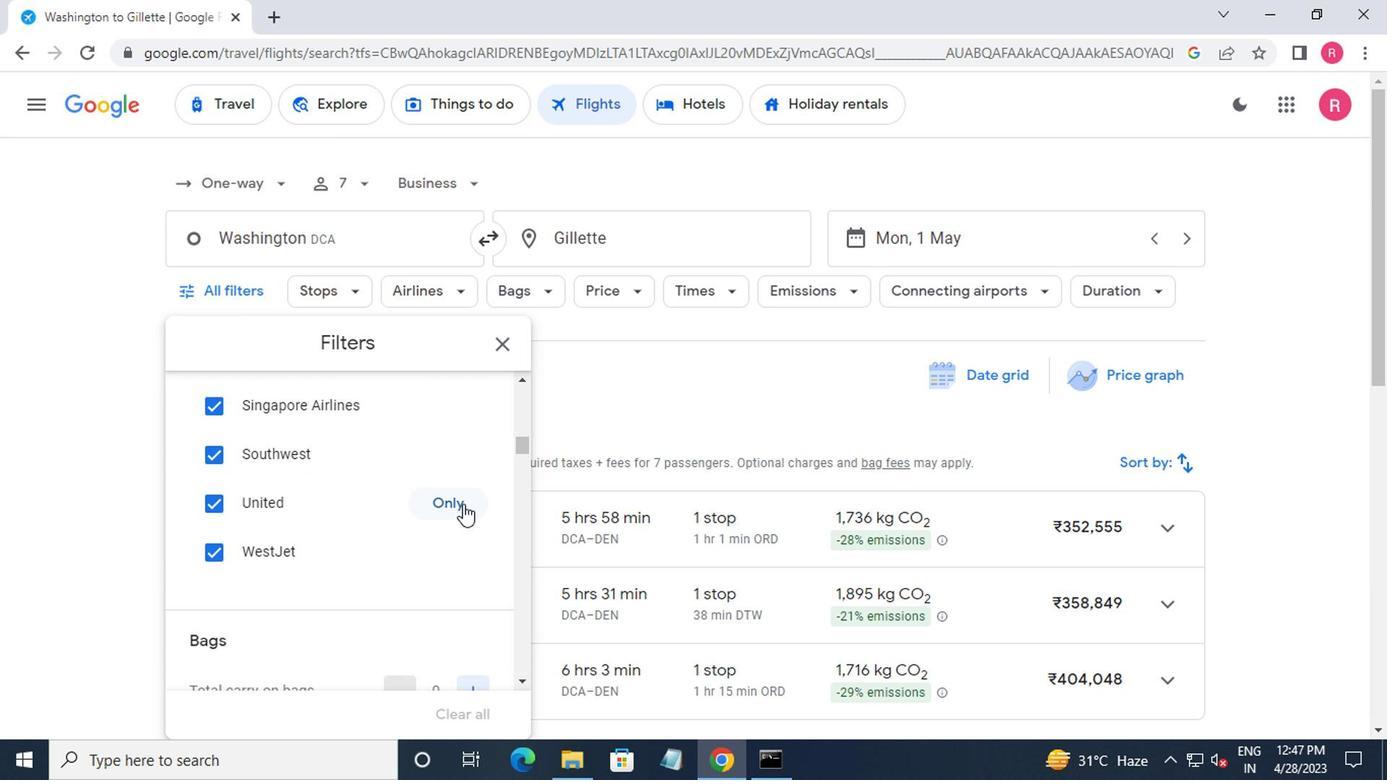 
Action: Mouse pressed left at (459, 505)
Screenshot: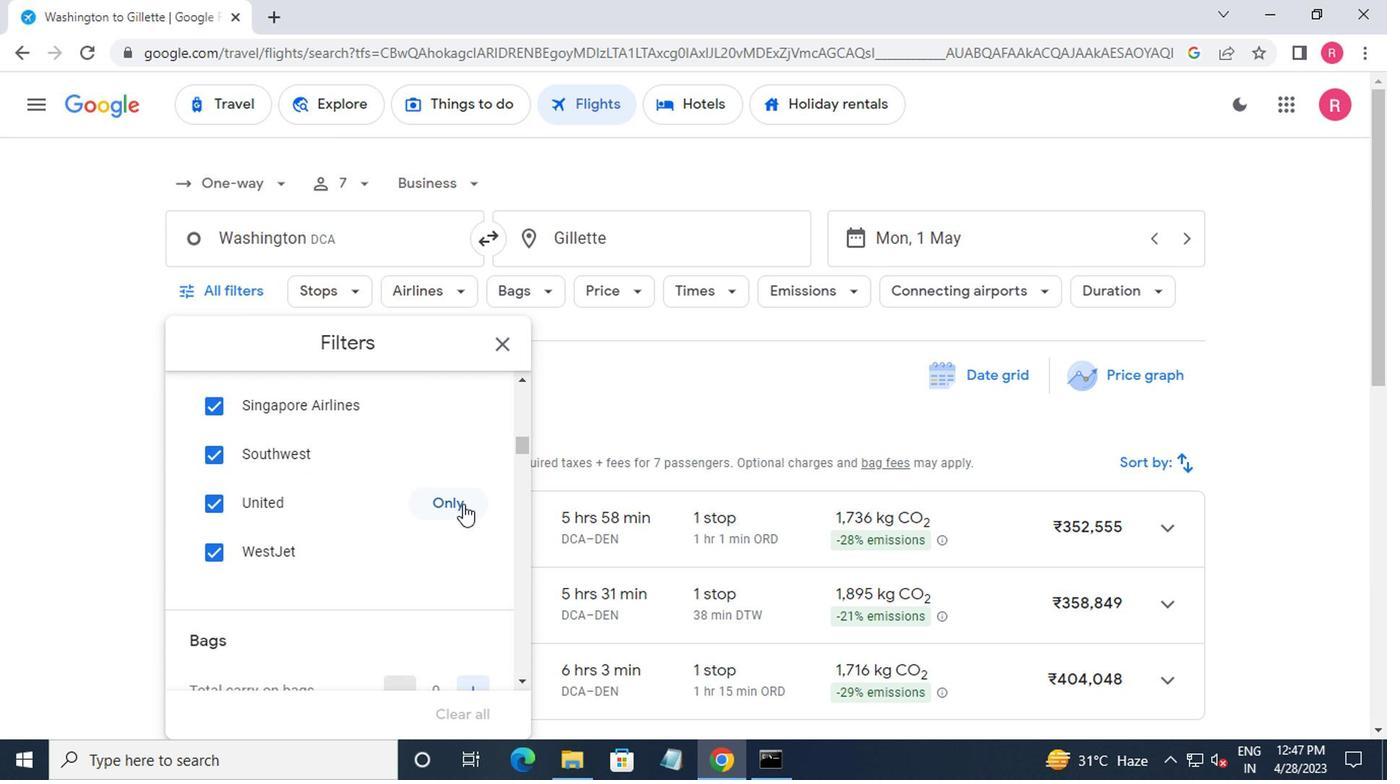 
Action: Mouse moved to (450, 509)
Screenshot: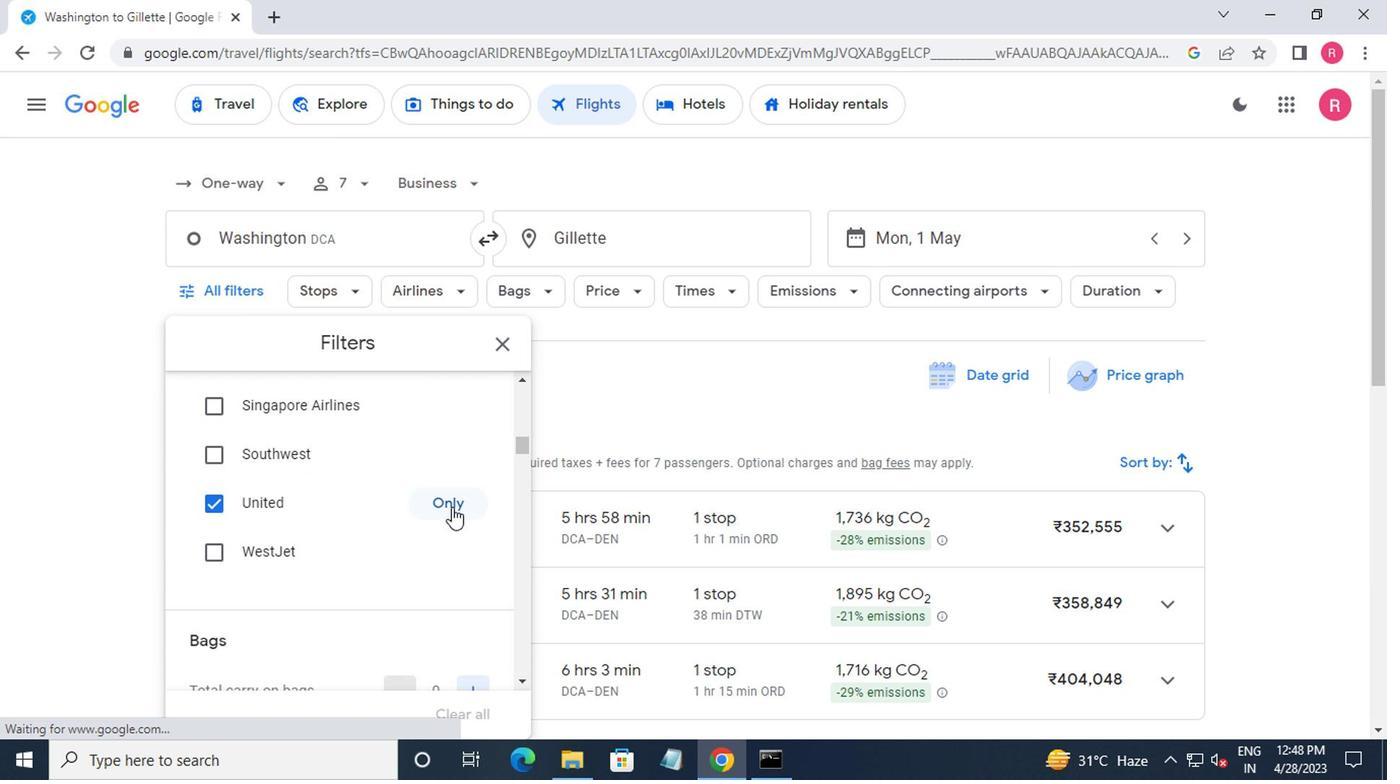 
Action: Mouse scrolled (450, 508) with delta (0, 0)
Screenshot: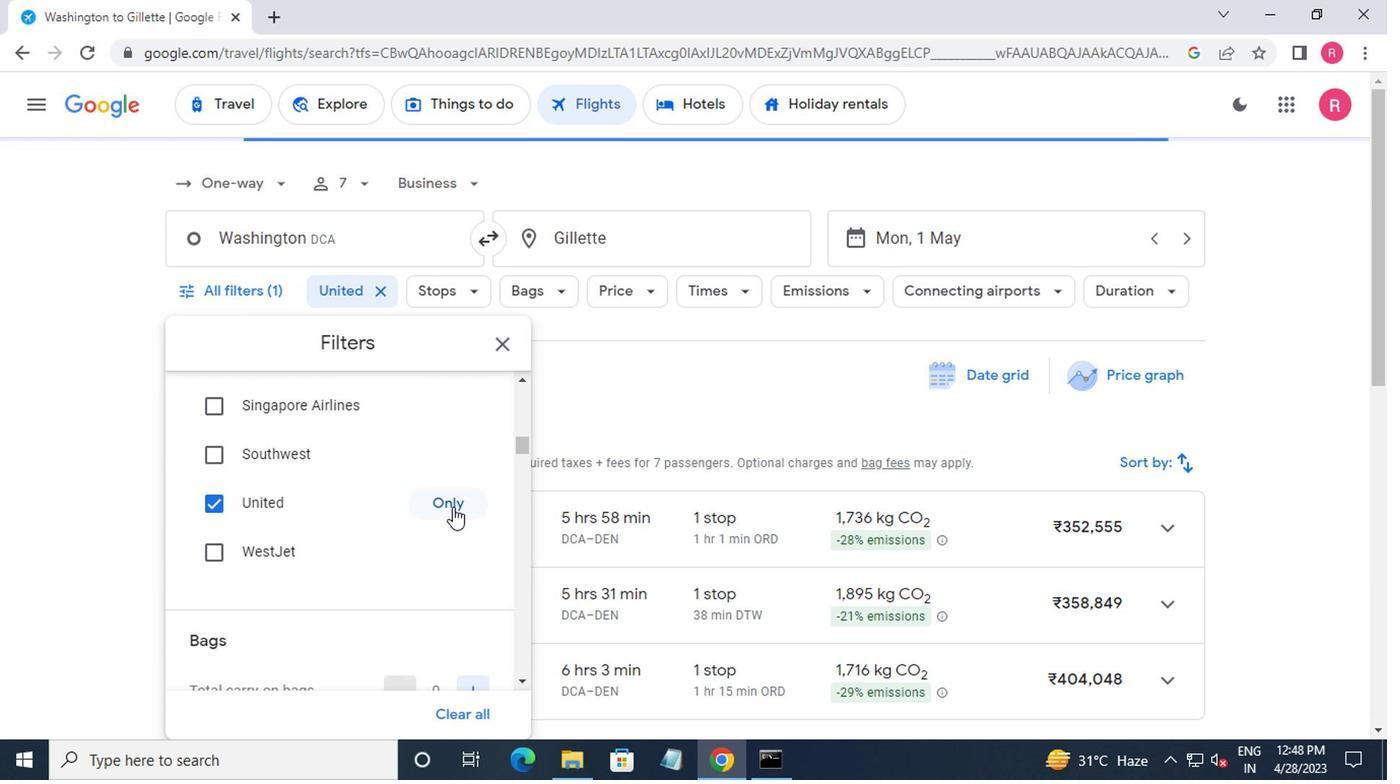 
Action: Mouse moved to (451, 509)
Screenshot: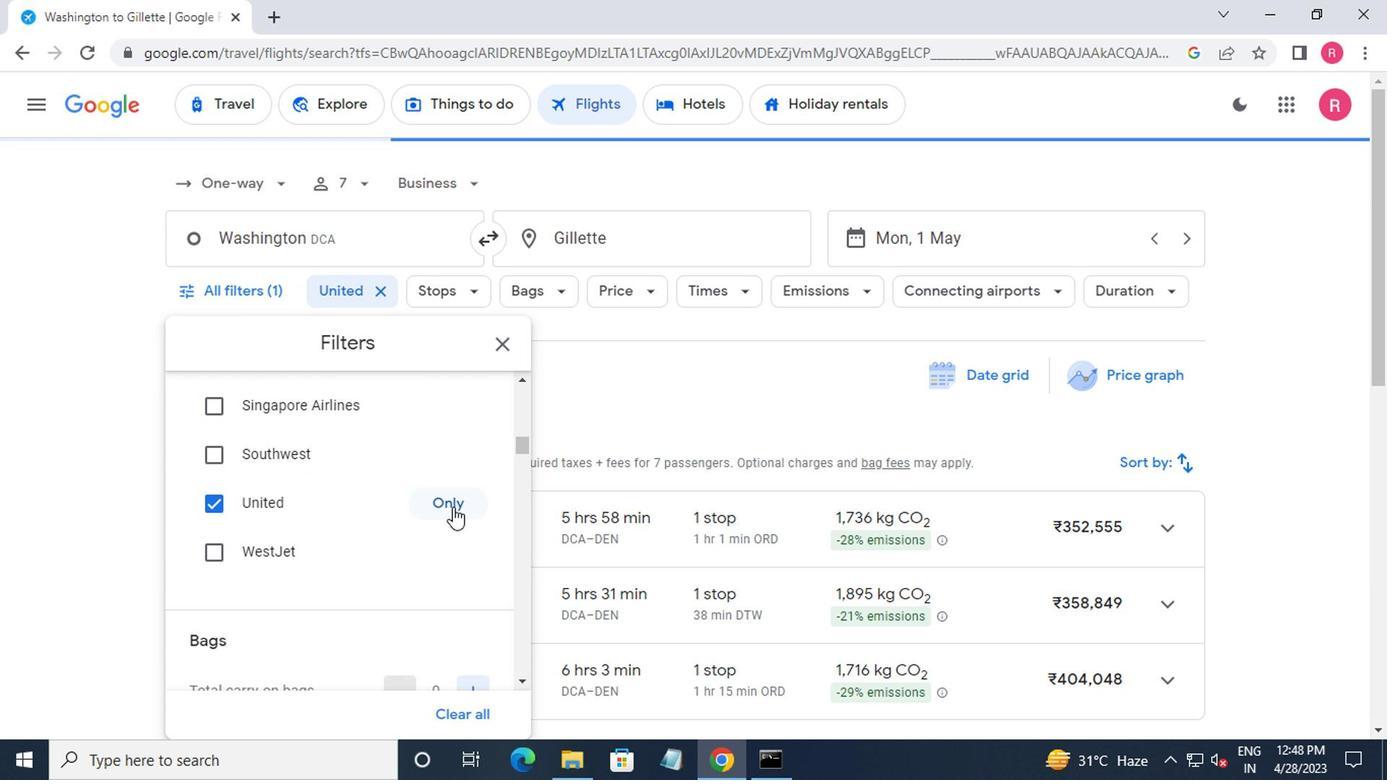 
Action: Mouse scrolled (451, 508) with delta (0, 0)
Screenshot: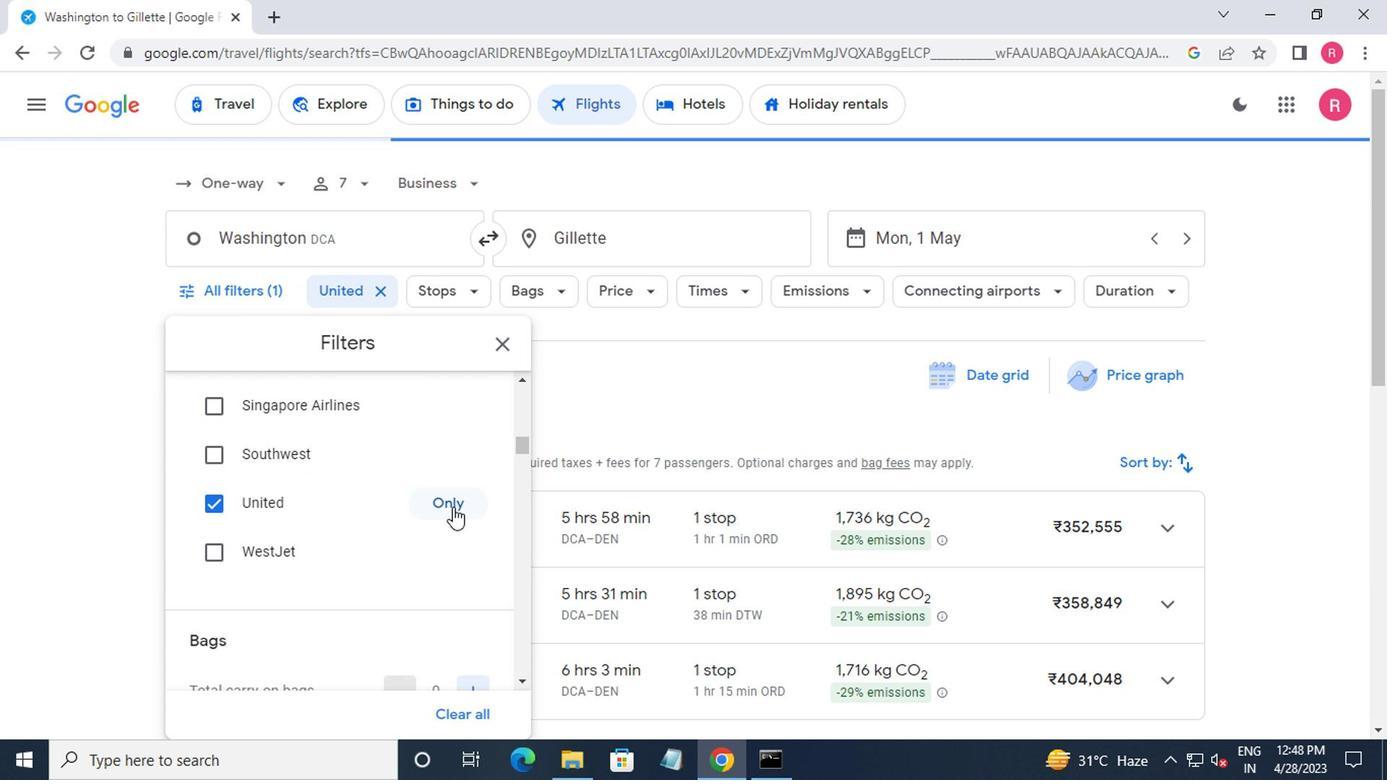 
Action: Mouse scrolled (451, 508) with delta (0, 0)
Screenshot: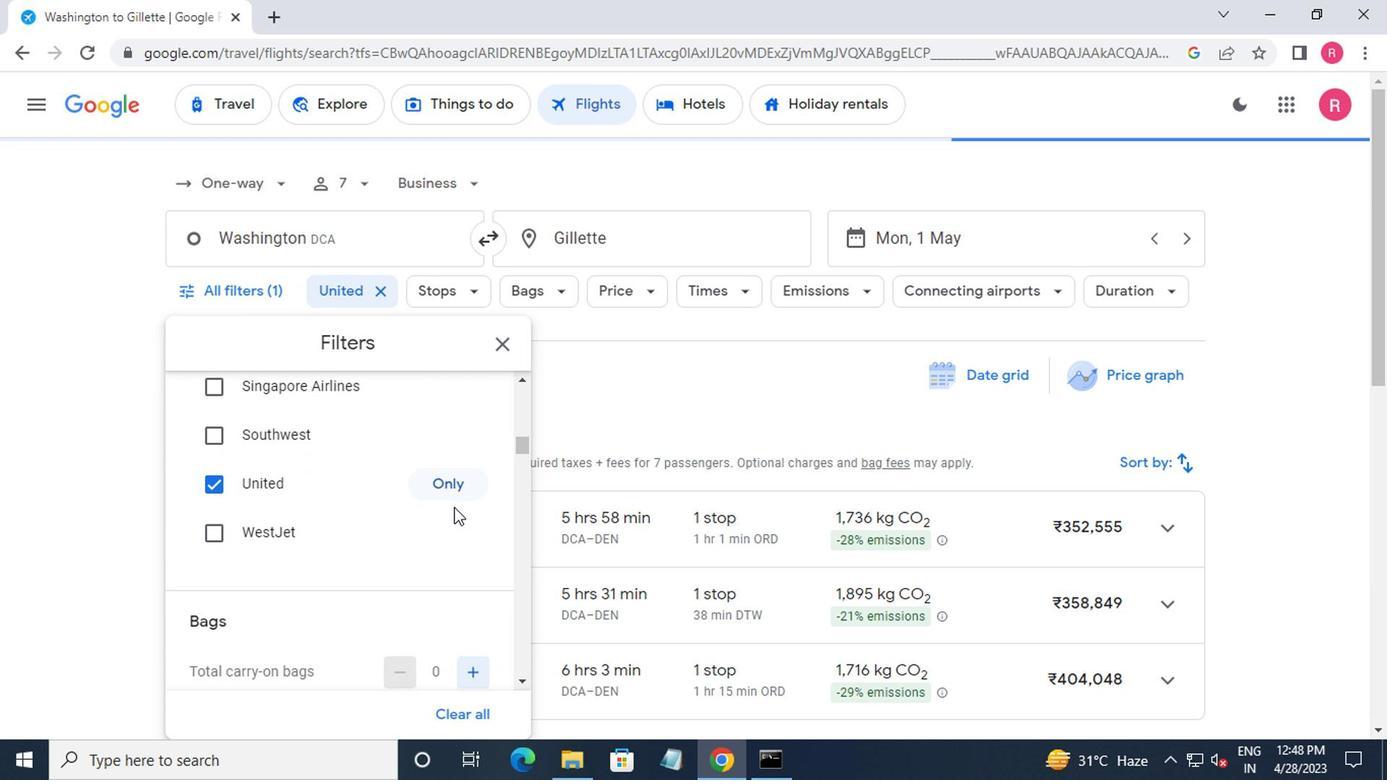 
Action: Mouse scrolled (451, 510) with delta (0, 1)
Screenshot: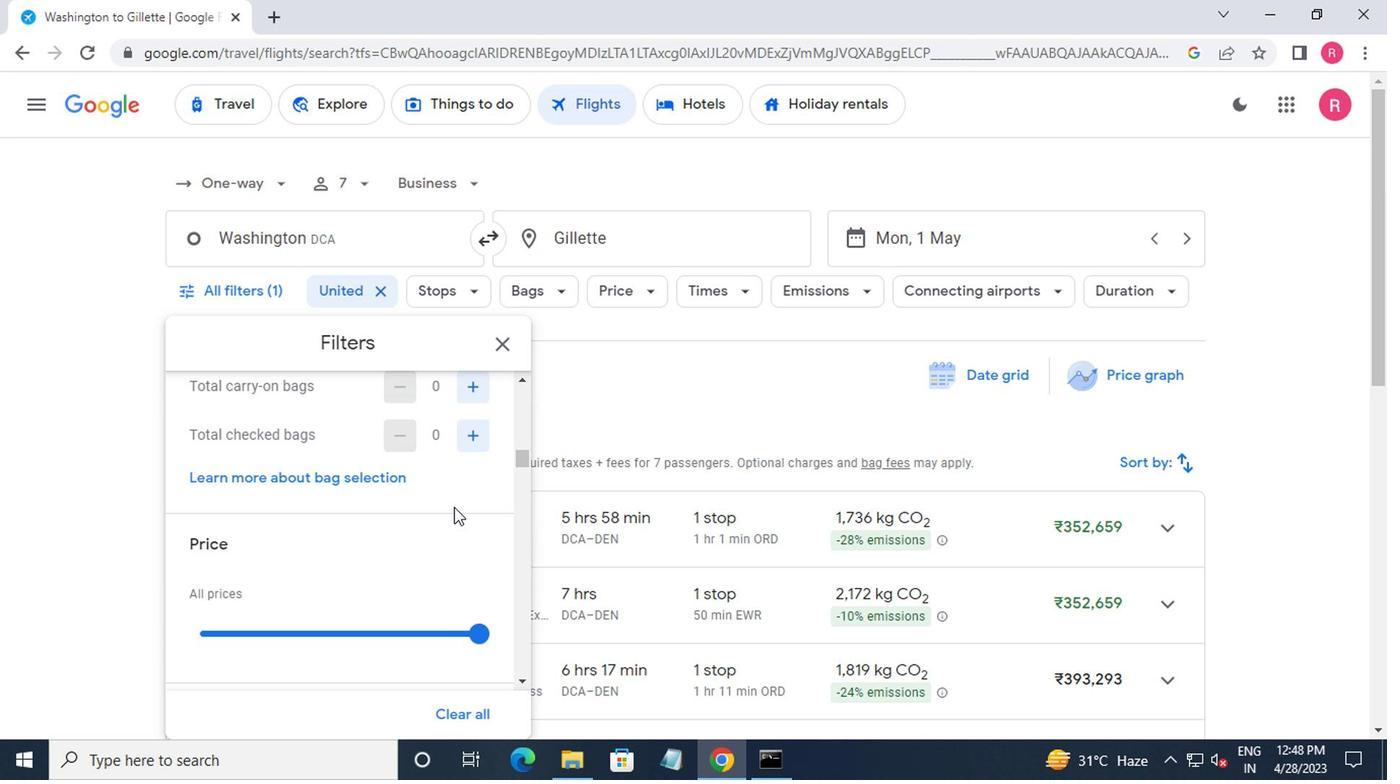 
Action: Mouse moved to (453, 500)
Screenshot: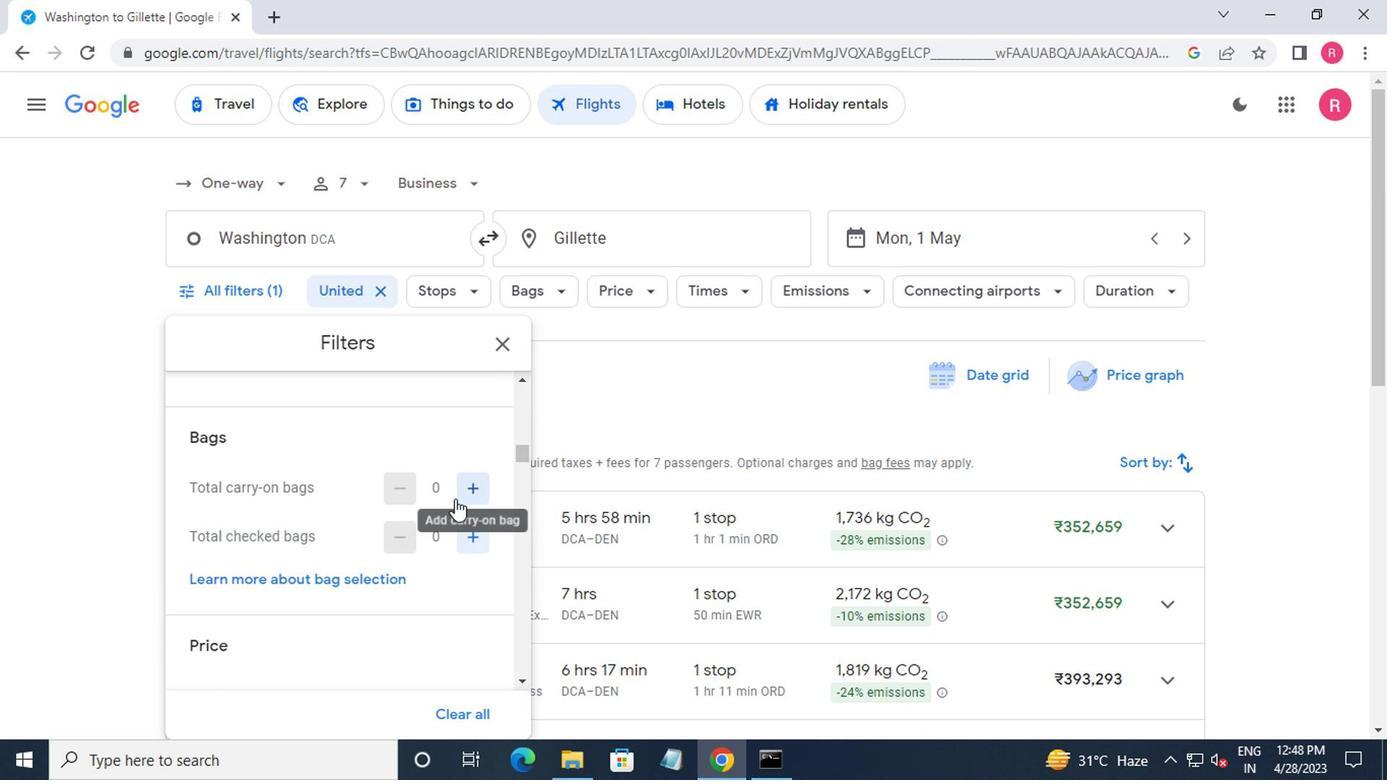 
Action: Mouse scrolled (453, 499) with delta (0, -1)
Screenshot: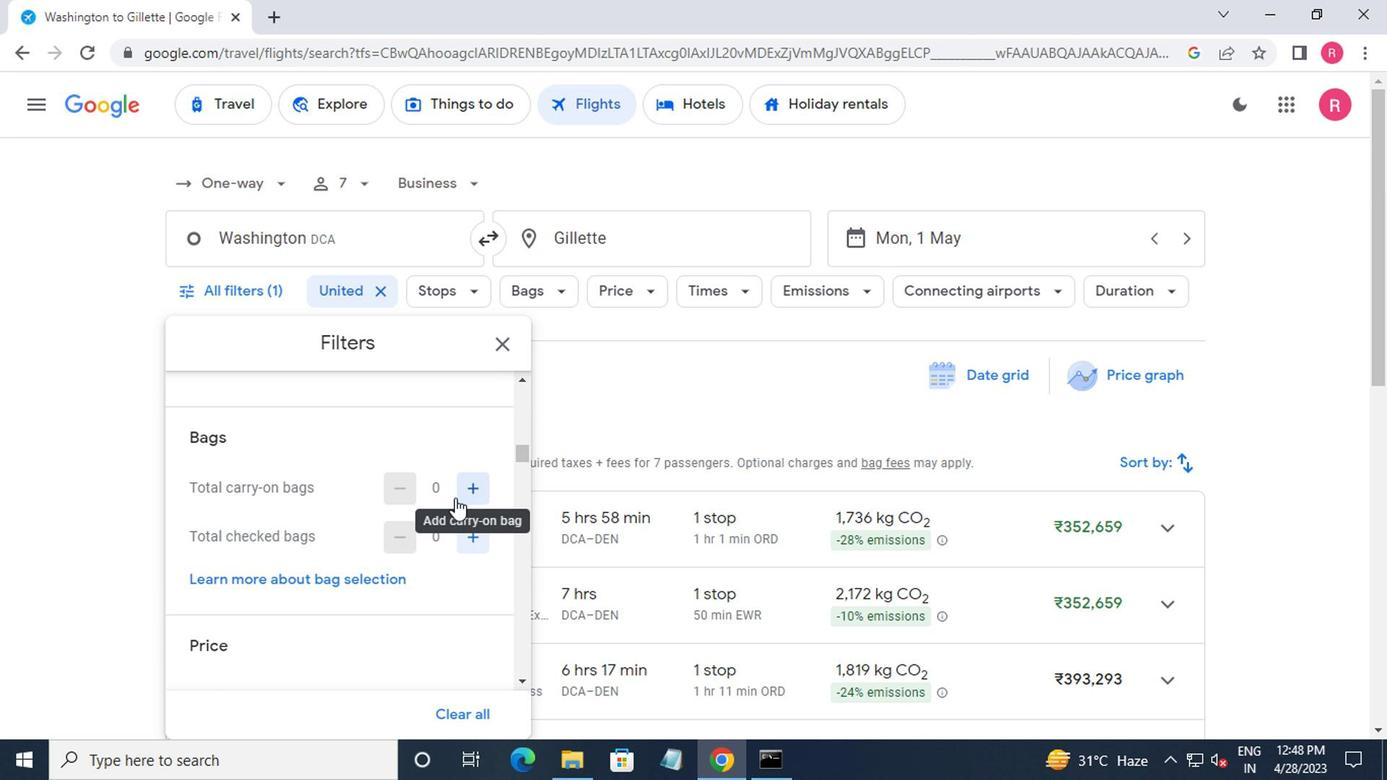 
Action: Mouse moved to (482, 627)
Screenshot: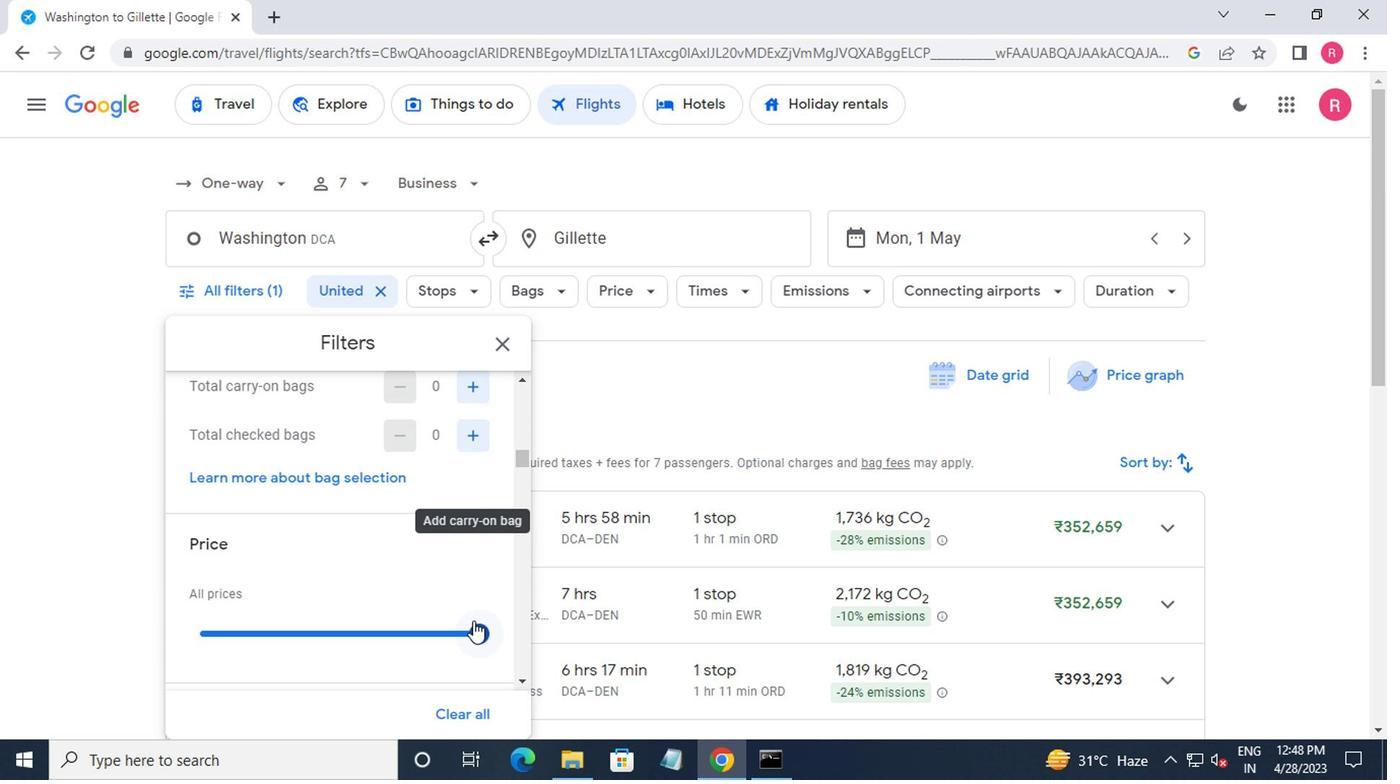 
Action: Mouse pressed left at (482, 627)
Screenshot: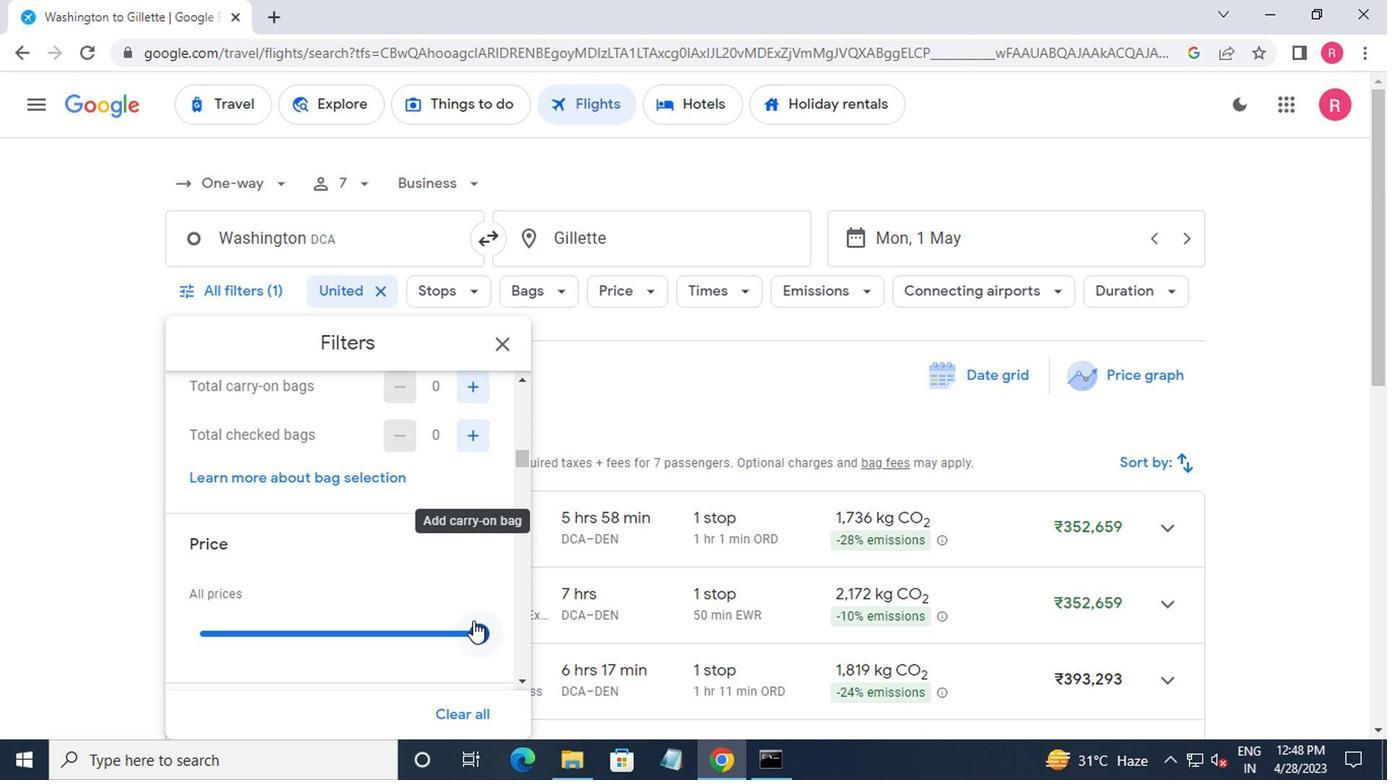 
Action: Mouse moved to (433, 565)
Screenshot: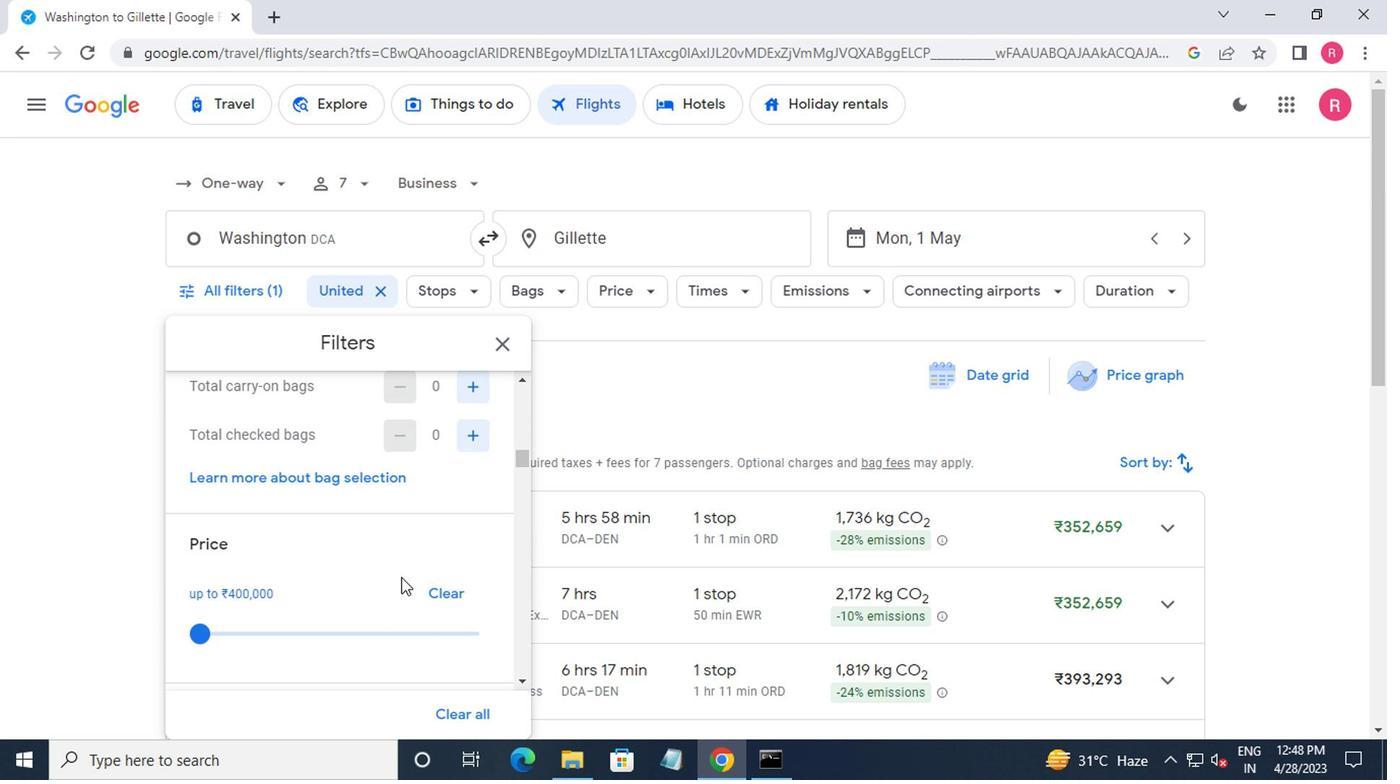 
Action: Mouse scrolled (433, 565) with delta (0, 0)
Screenshot: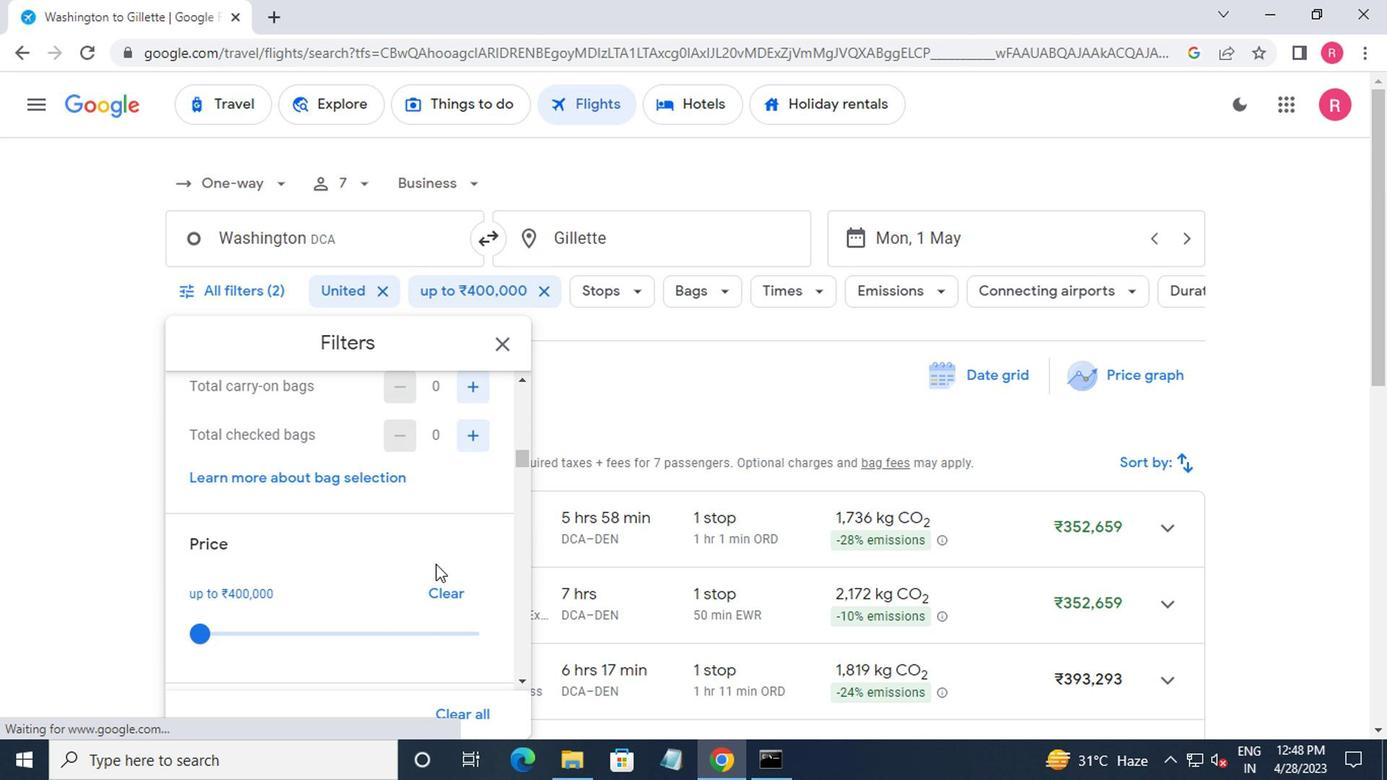 
Action: Mouse moved to (435, 565)
Screenshot: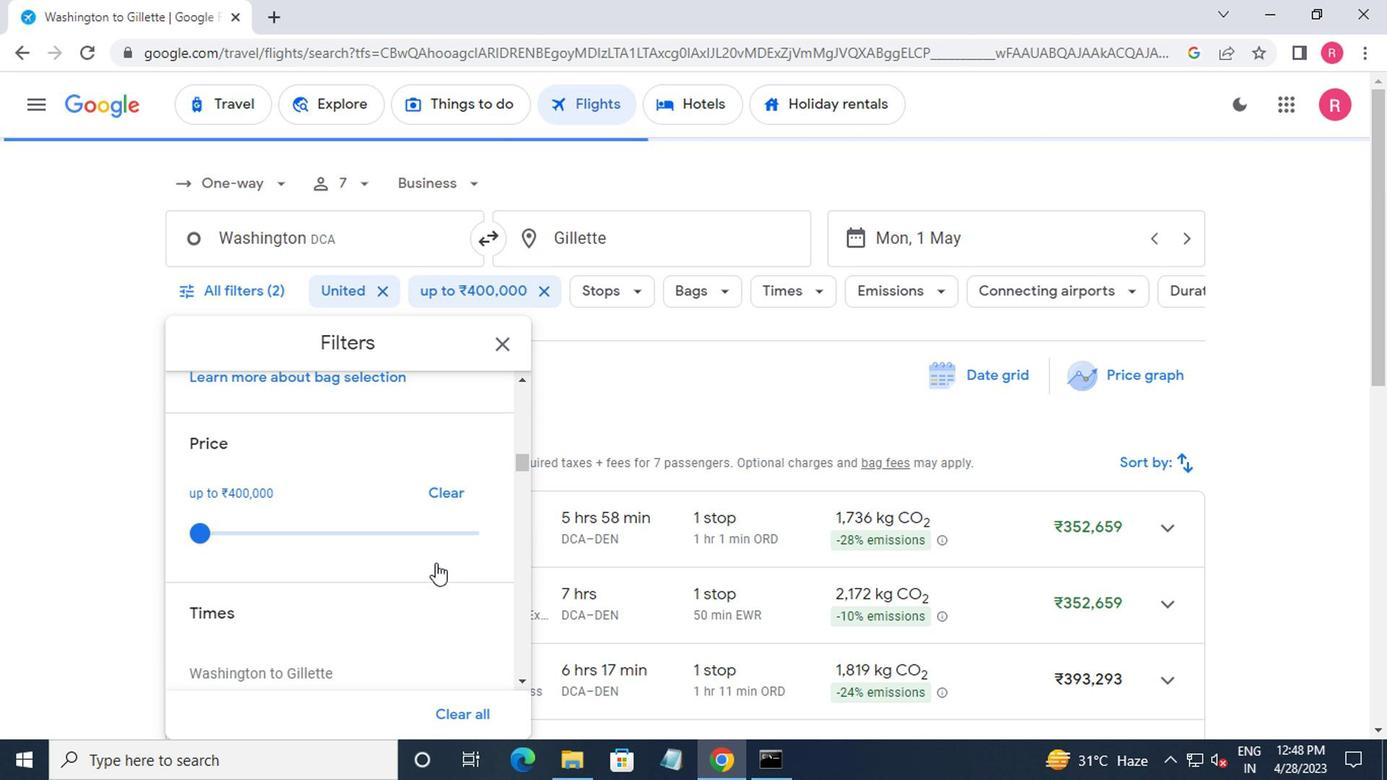 
Action: Mouse scrolled (435, 564) with delta (0, 0)
Screenshot: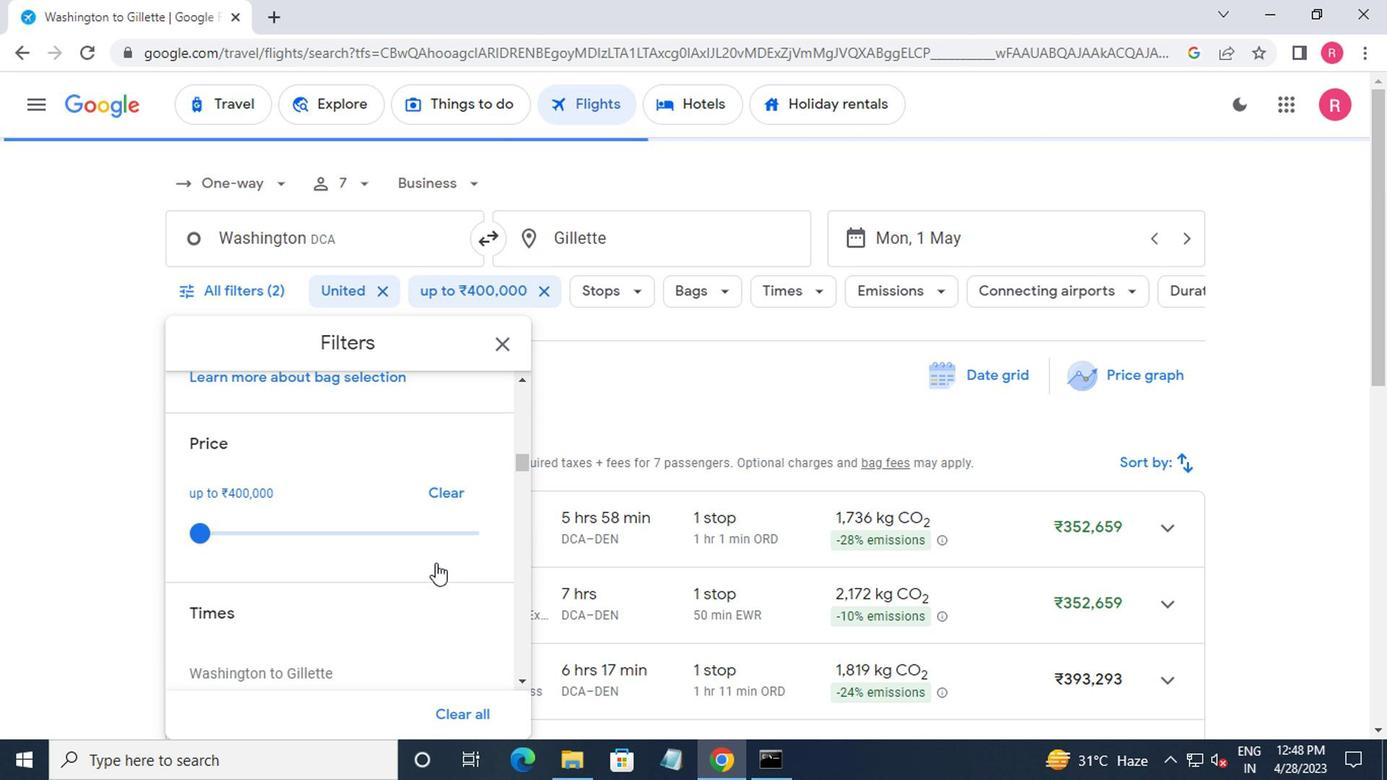 
Action: Mouse moved to (437, 554)
Screenshot: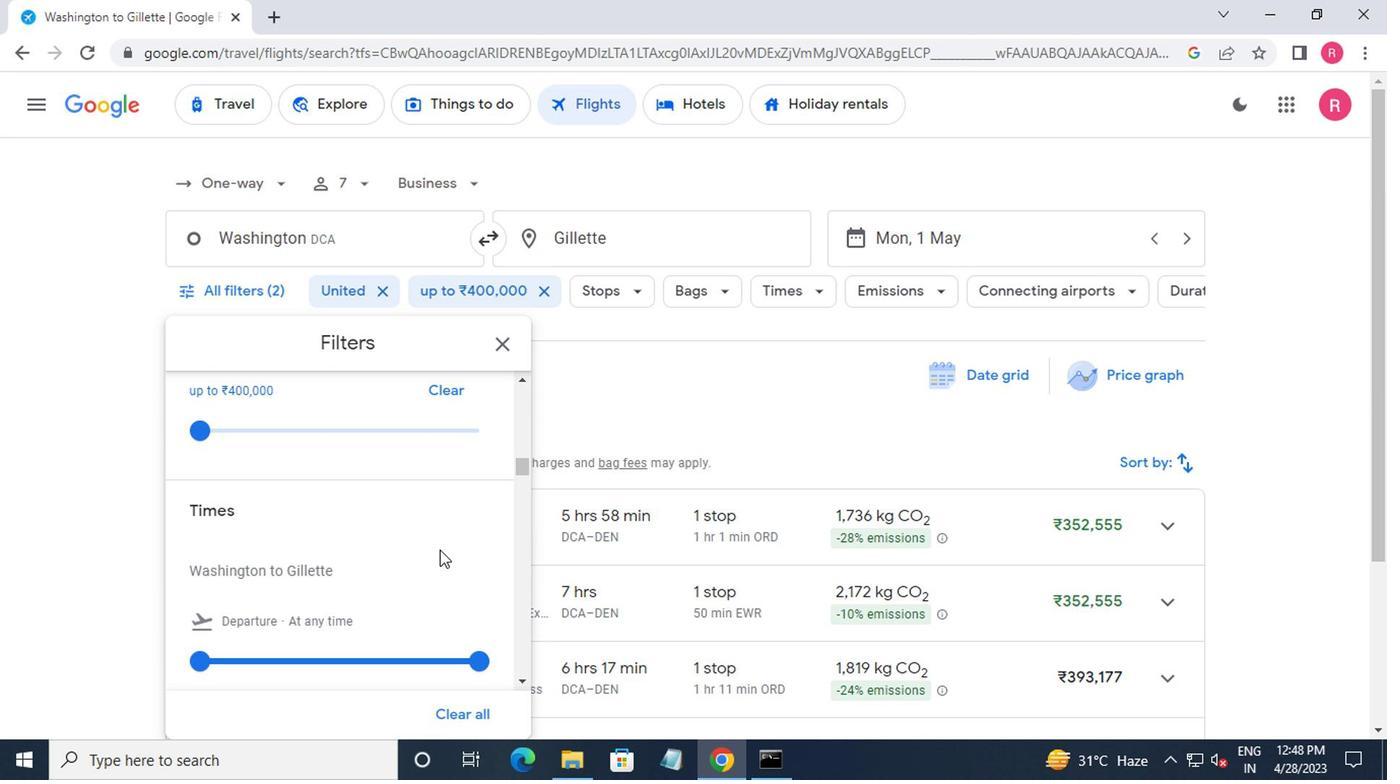 
Action: Mouse scrolled (437, 552) with delta (0, -1)
Screenshot: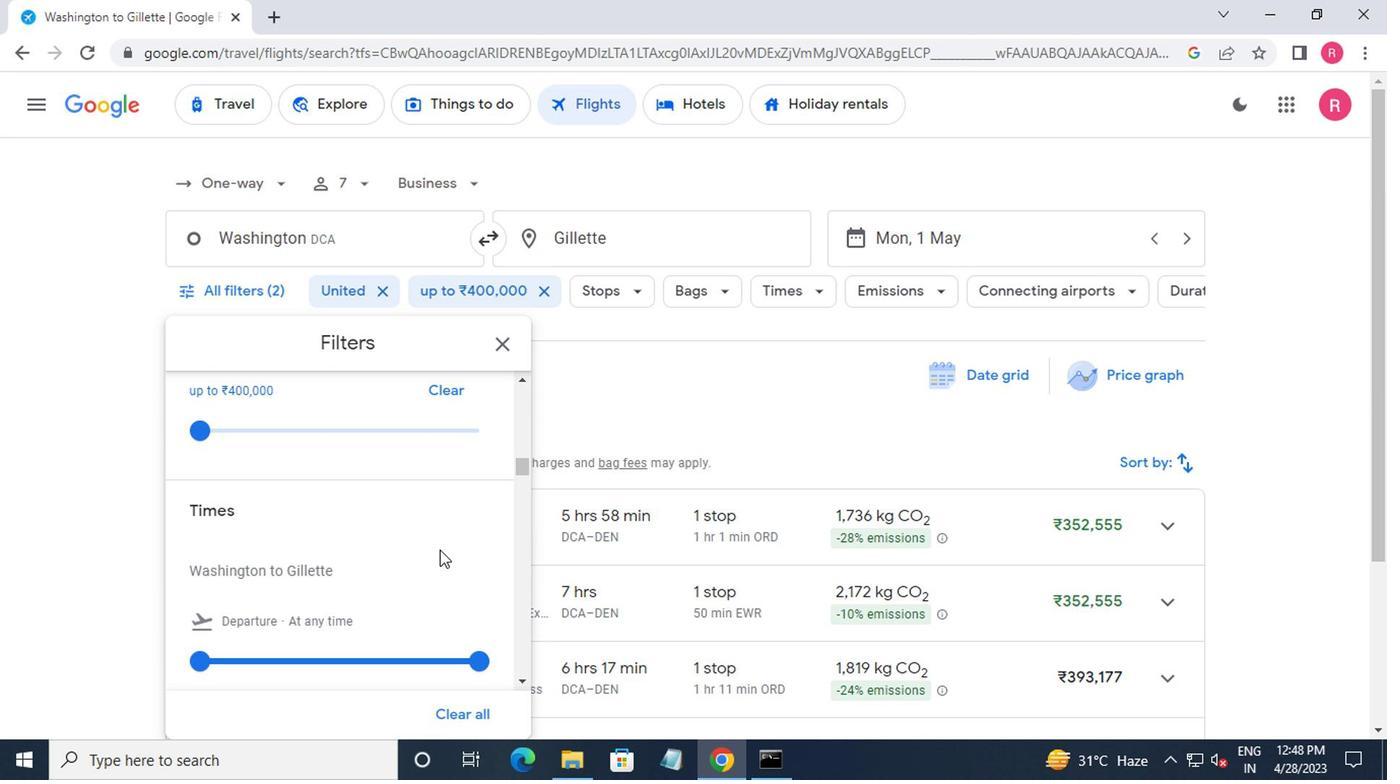 
Action: Mouse moved to (198, 557)
Screenshot: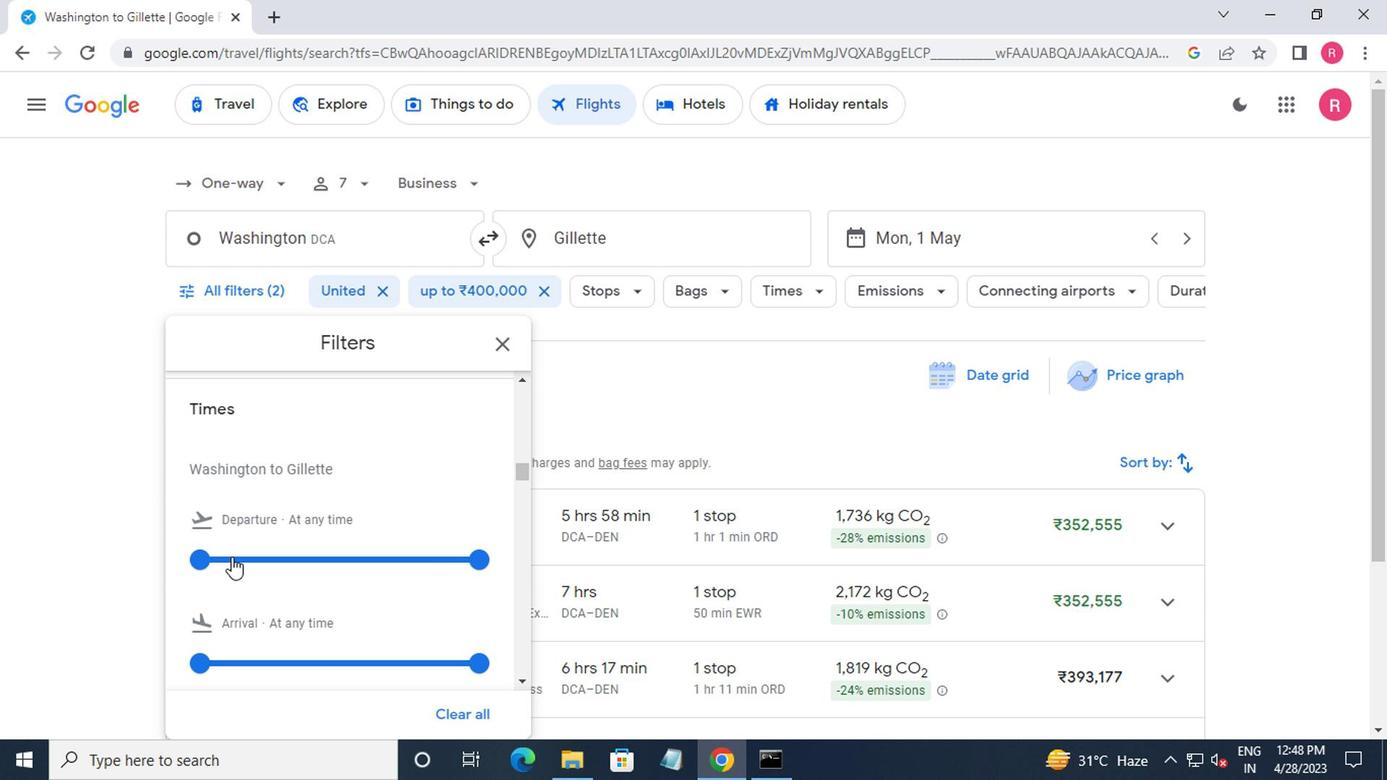 
Action: Mouse pressed left at (198, 557)
Screenshot: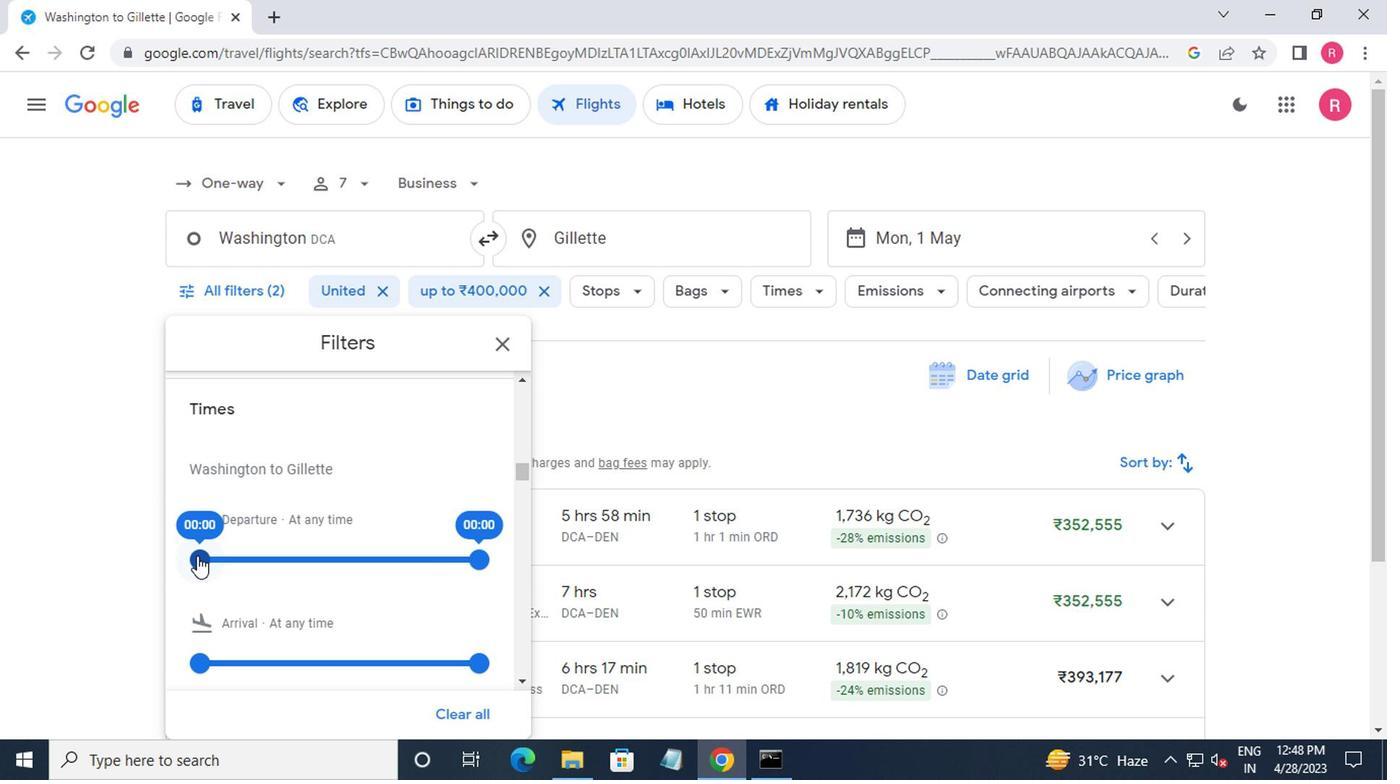 
Action: Mouse moved to (495, 355)
Screenshot: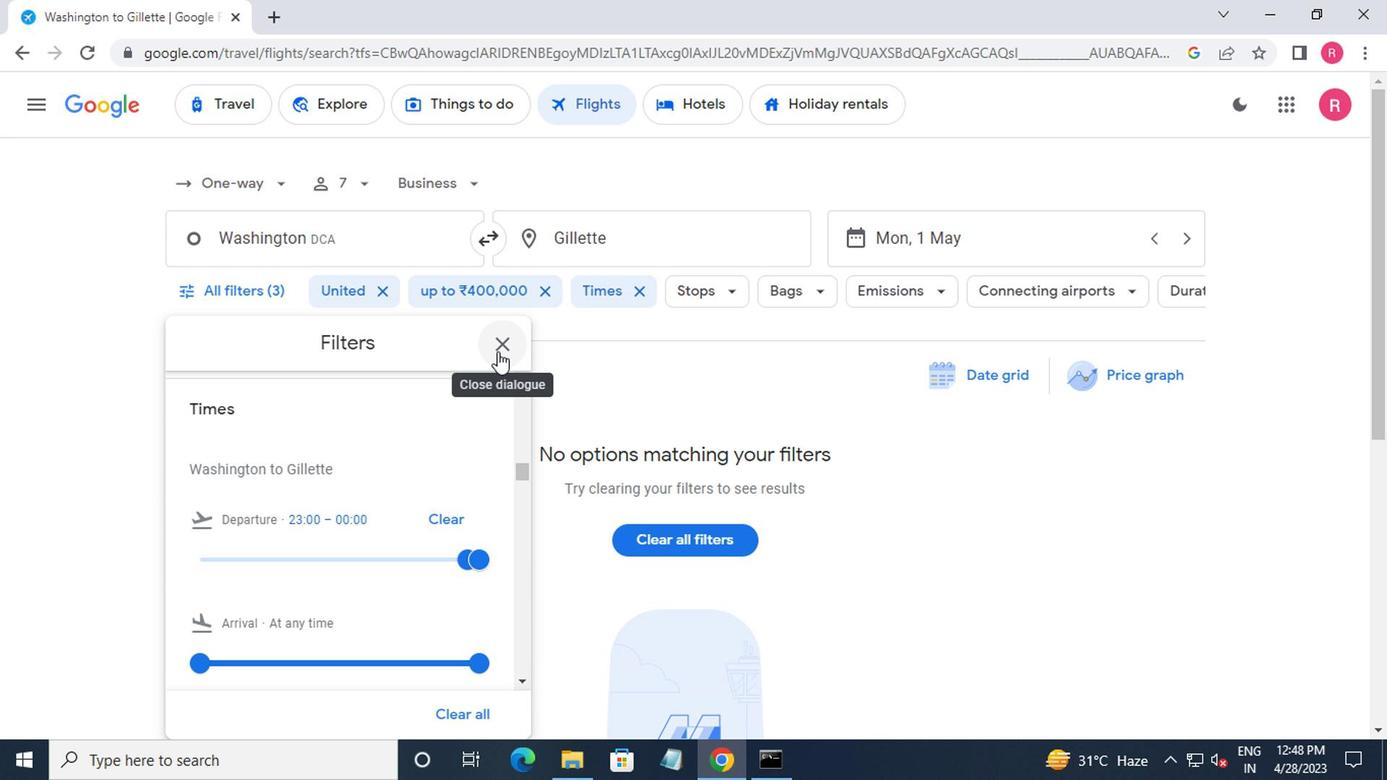 
Action: Mouse pressed left at (495, 355)
Screenshot: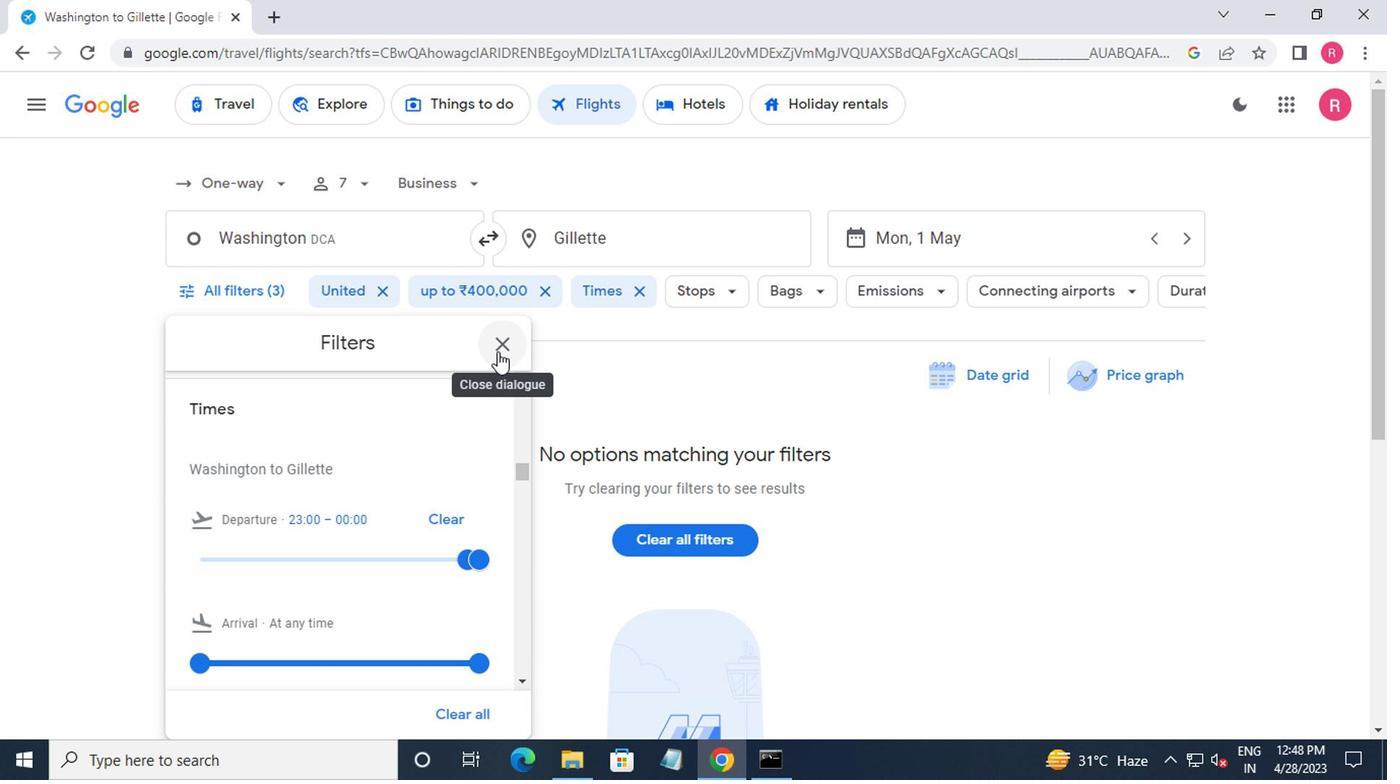 
Action: Mouse moved to (497, 357)
Screenshot: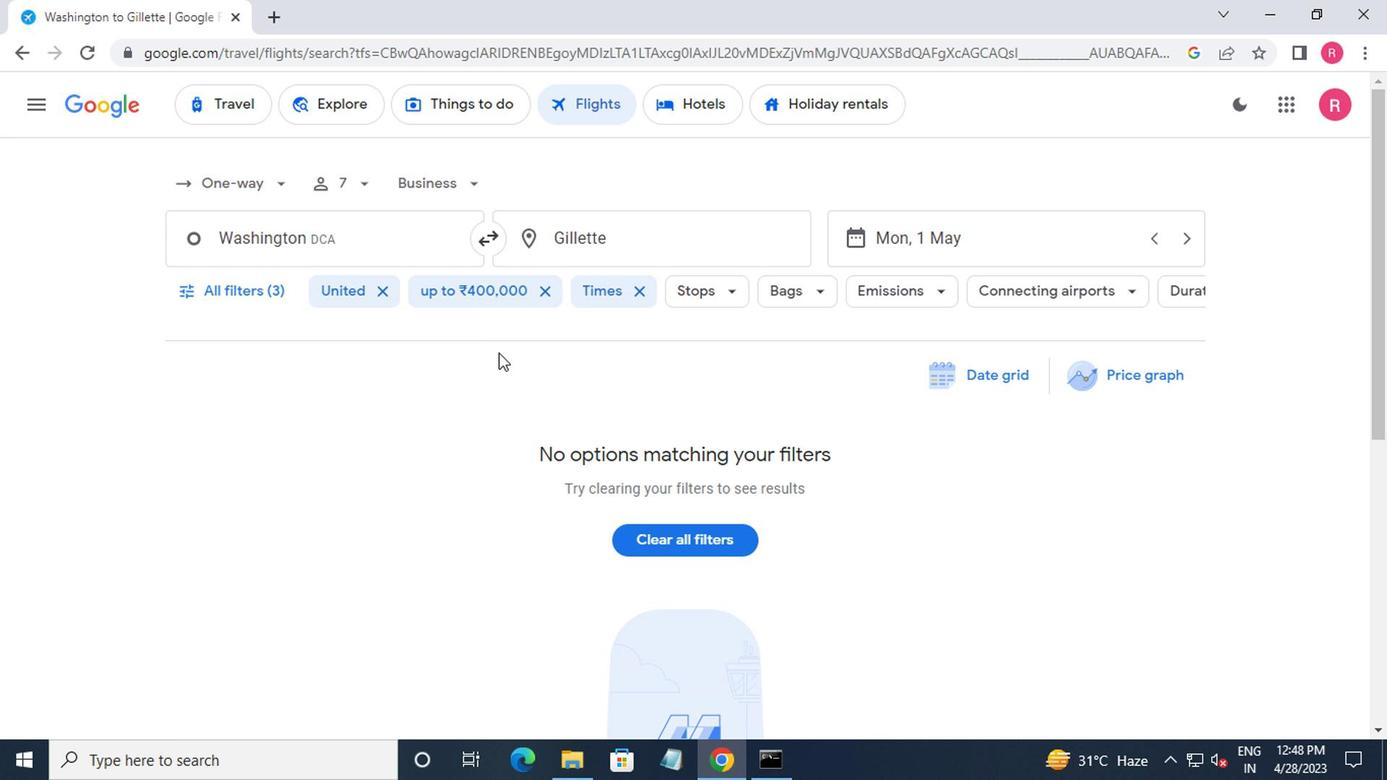 
